 Task: Create a creative colorful circles letterhead.
Action: Mouse moved to (403, 31)
Screenshot: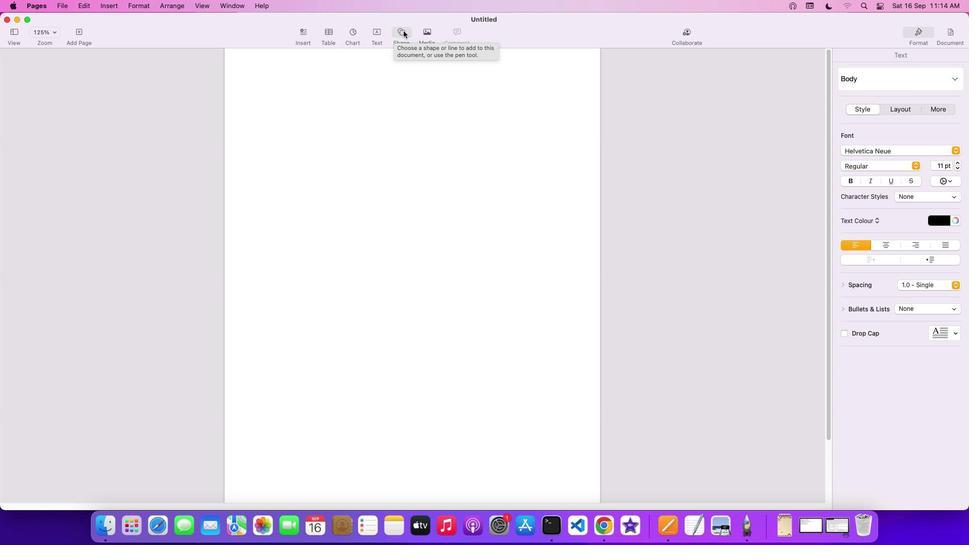 
Action: Mouse pressed left at (403, 31)
Screenshot: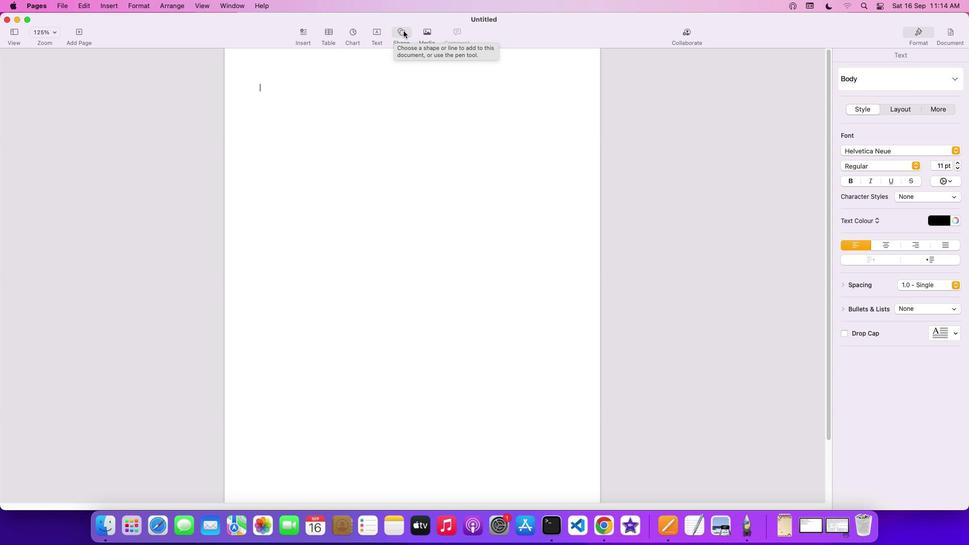 
Action: Mouse moved to (477, 113)
Screenshot: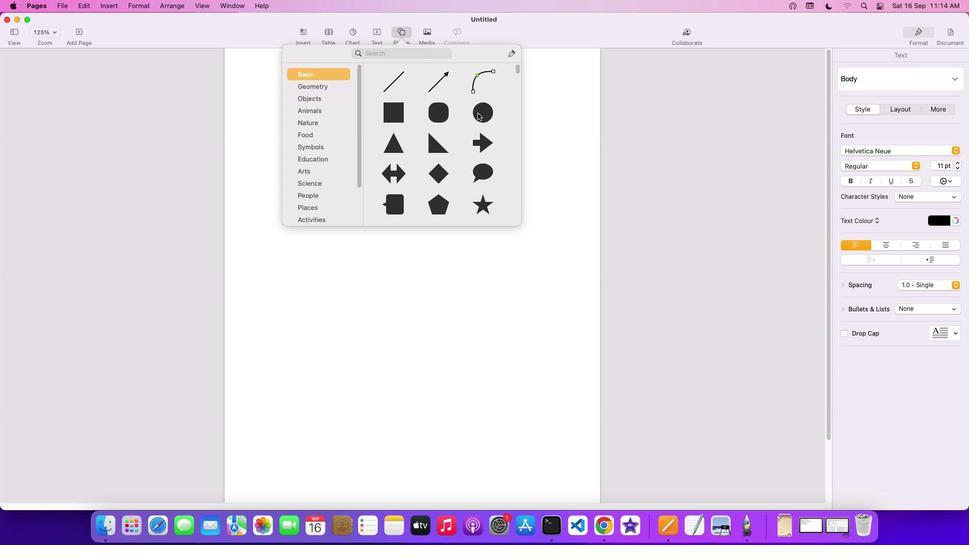 
Action: Mouse pressed left at (477, 113)
Screenshot: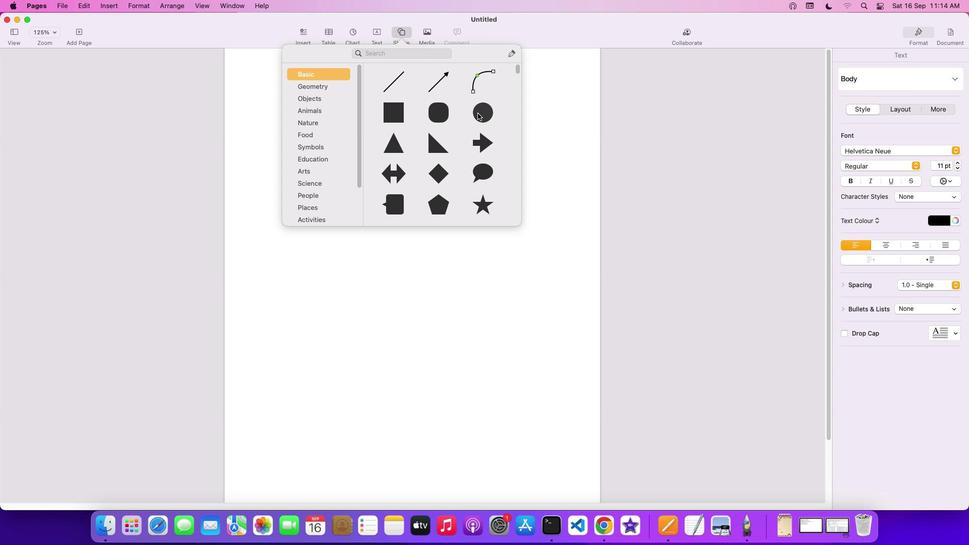 
Action: Mouse moved to (420, 125)
Screenshot: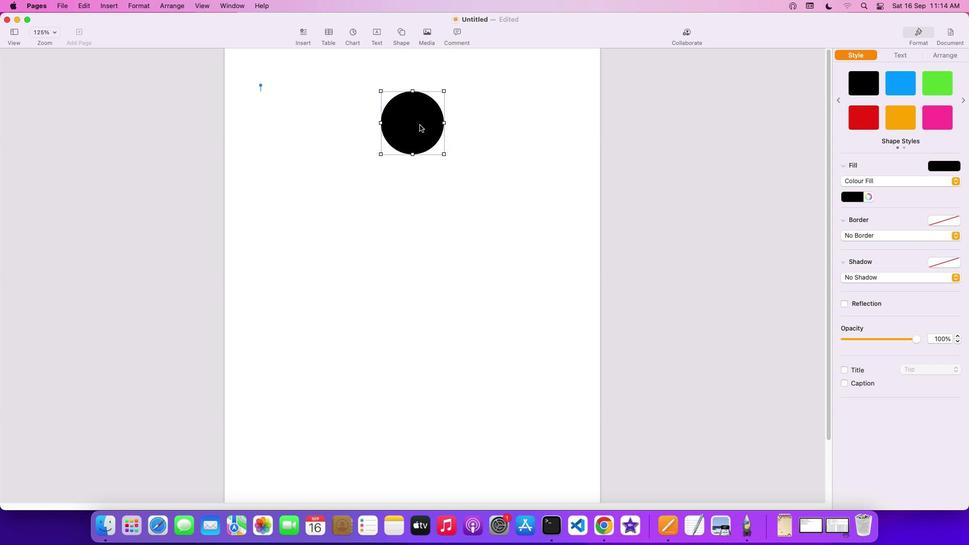 
Action: Mouse pressed left at (420, 125)
Screenshot: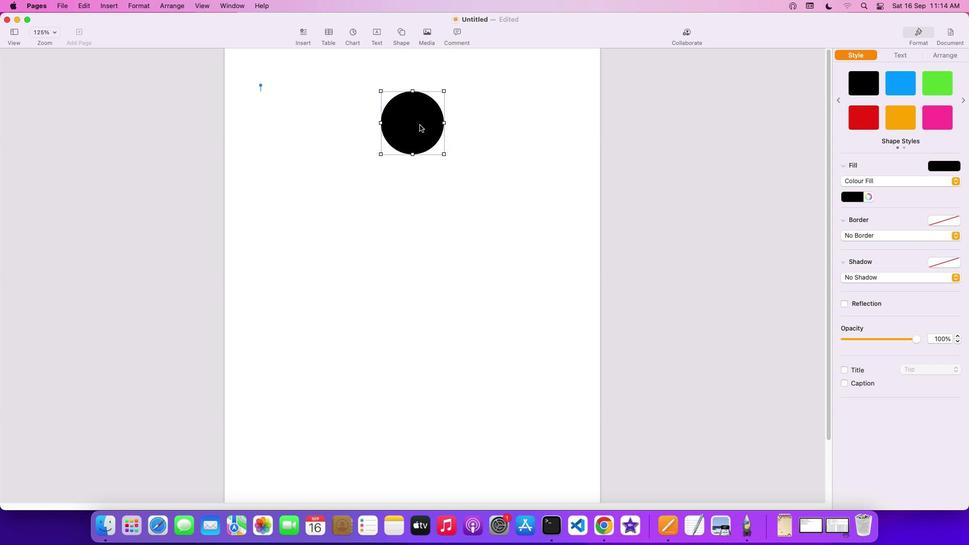 
Action: Mouse moved to (957, 49)
Screenshot: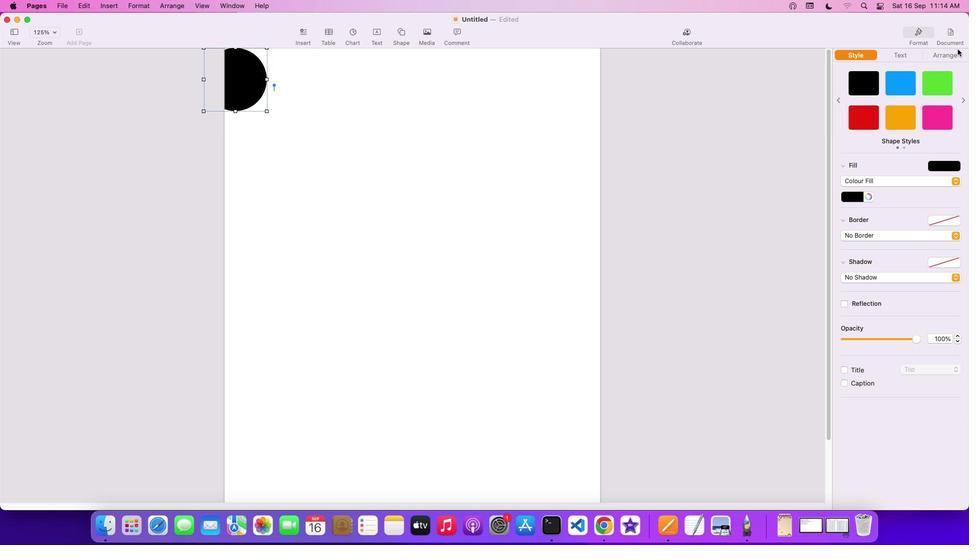 
Action: Mouse pressed left at (957, 49)
Screenshot: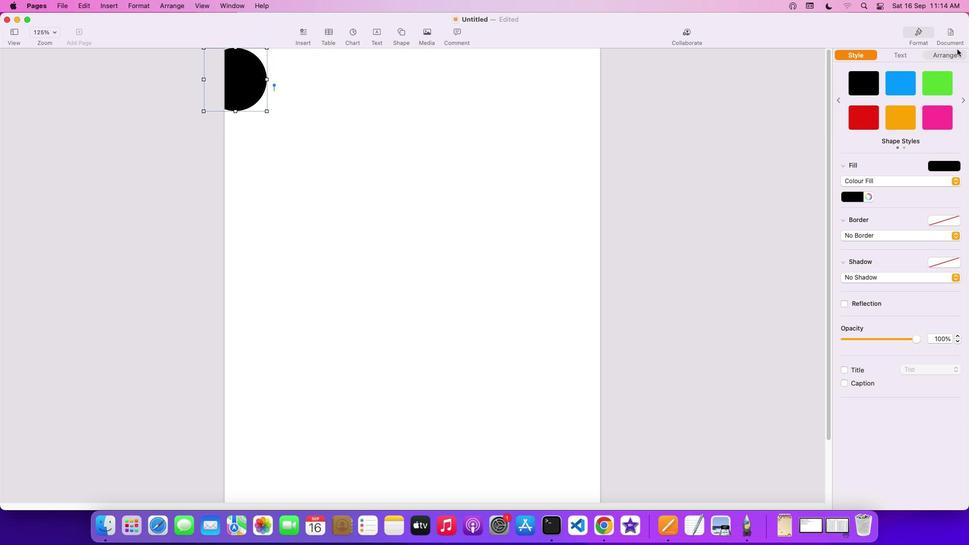 
Action: Mouse moved to (864, 86)
Screenshot: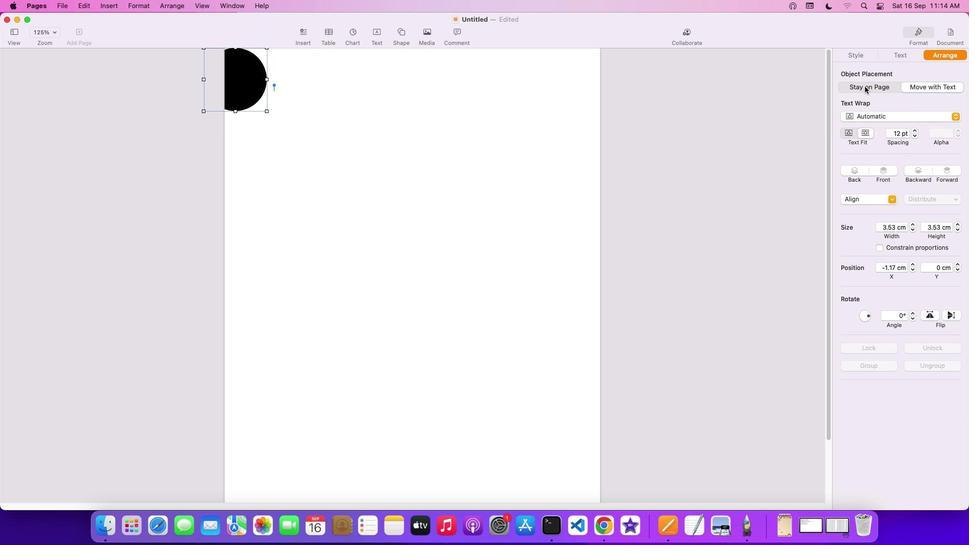 
Action: Mouse pressed left at (864, 86)
Screenshot: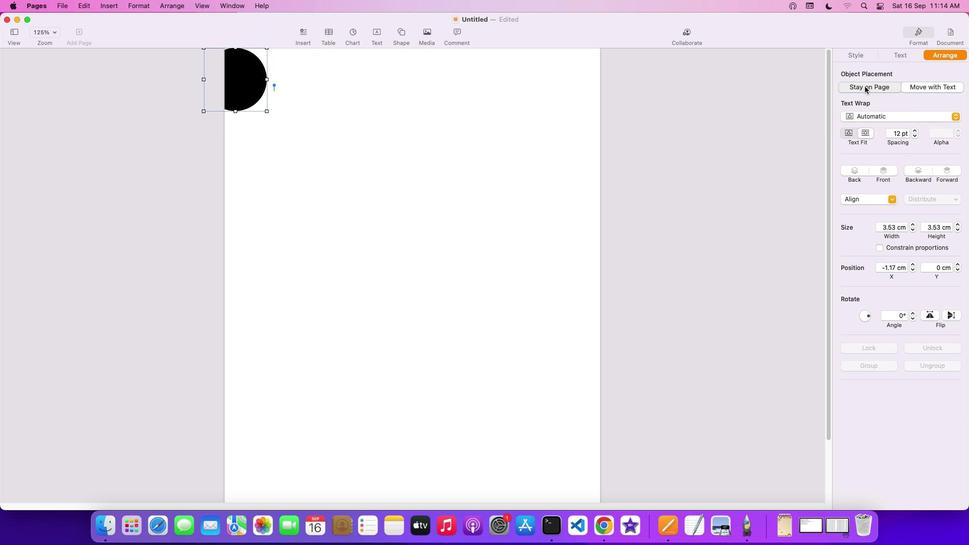 
Action: Mouse moved to (243, 83)
Screenshot: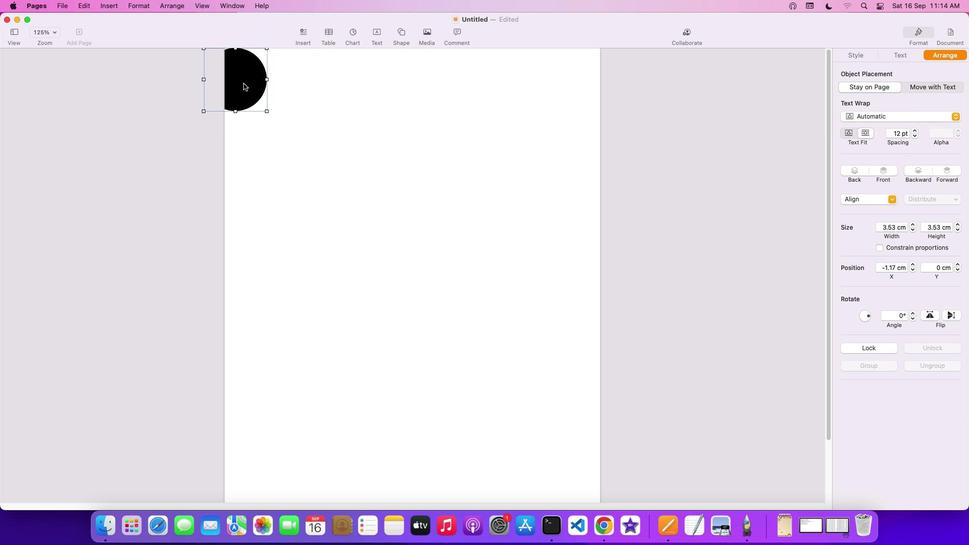 
Action: Mouse pressed left at (243, 83)
Screenshot: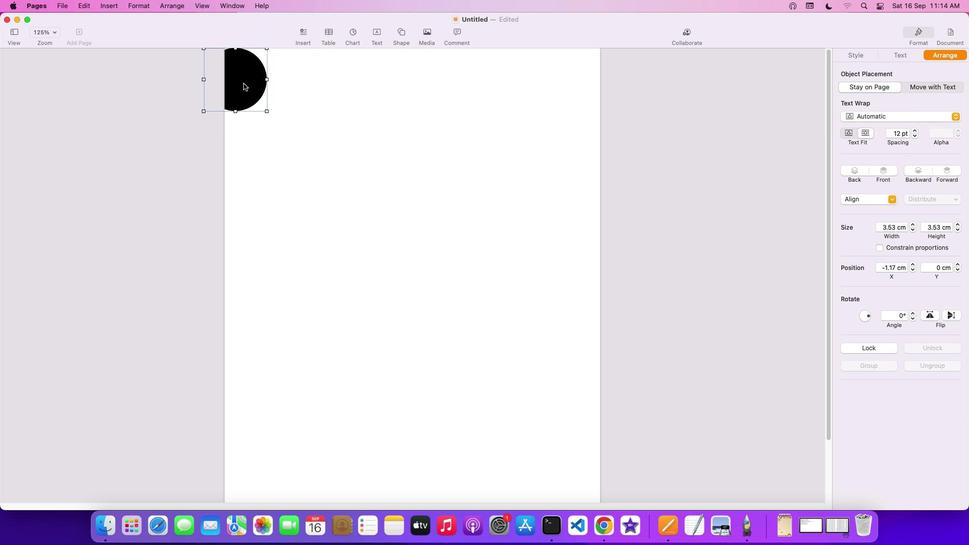 
Action: Mouse moved to (251, 69)
Screenshot: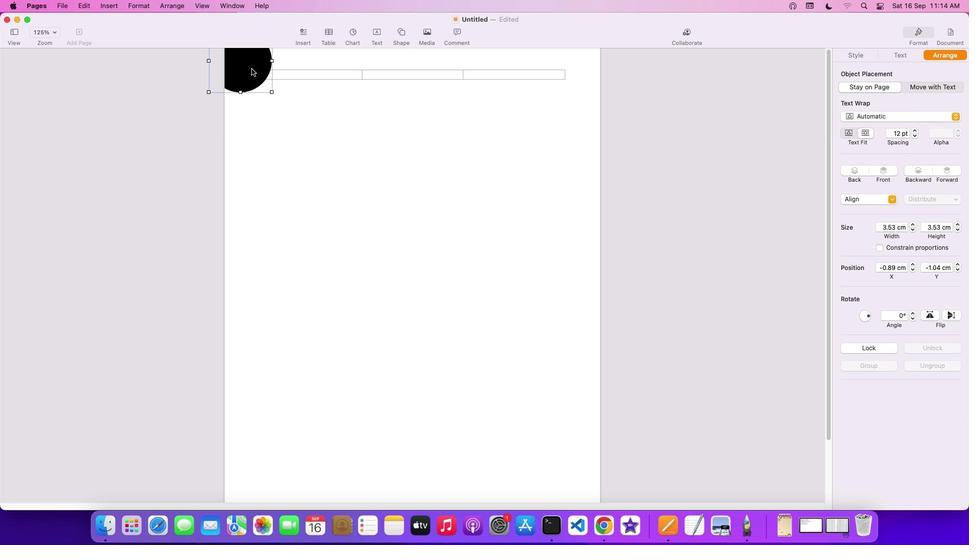 
Action: Mouse pressed left at (251, 69)
Screenshot: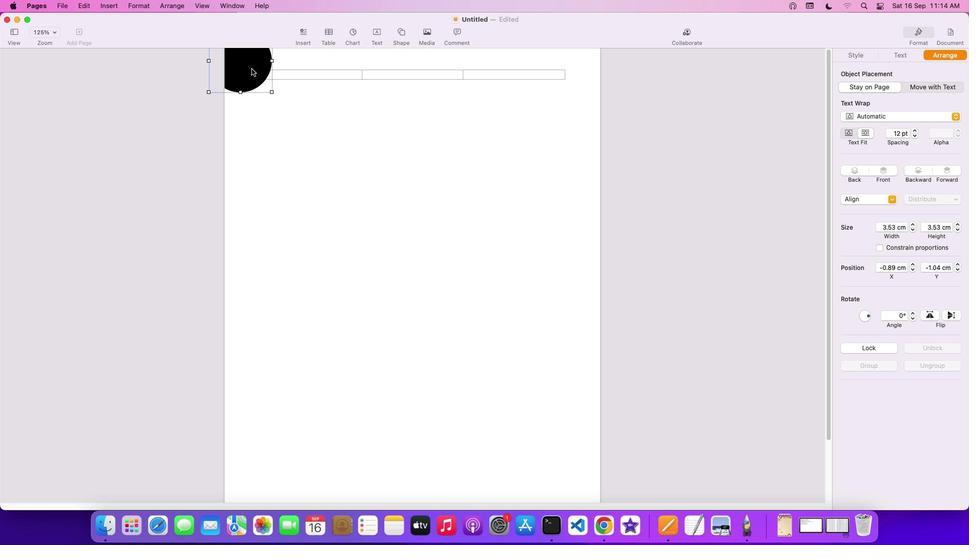 
Action: Key pressed Key.cmd'c'
Screenshot: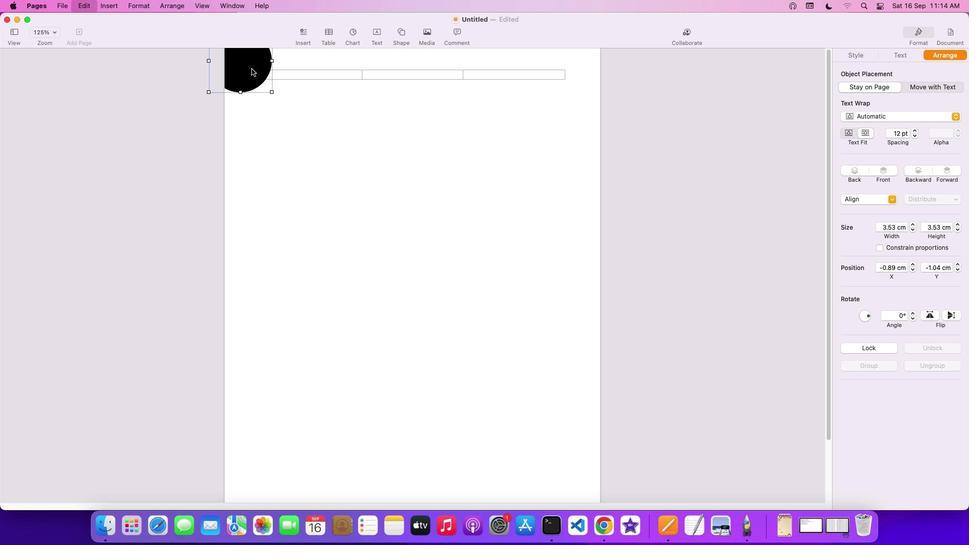 
Action: Mouse moved to (303, 97)
Screenshot: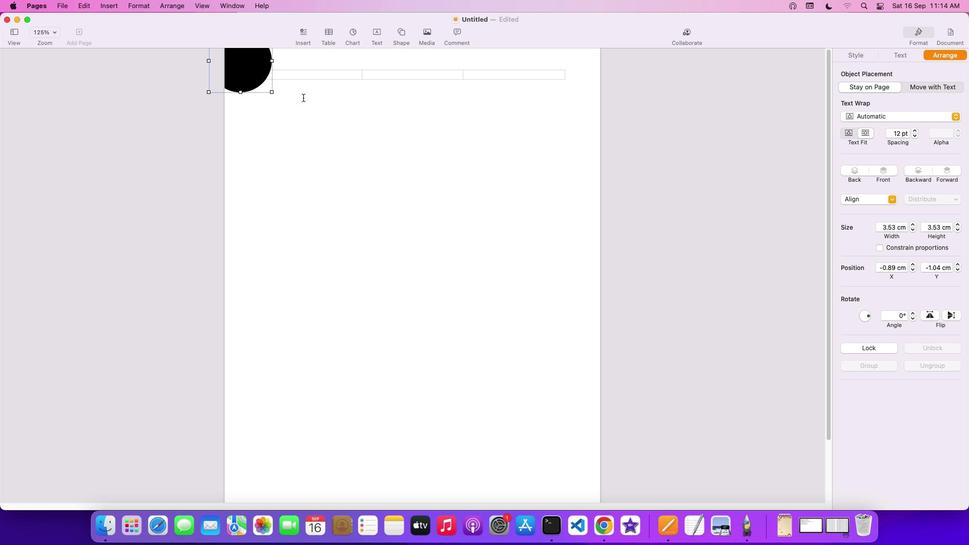 
Action: Mouse pressed left at (303, 97)
Screenshot: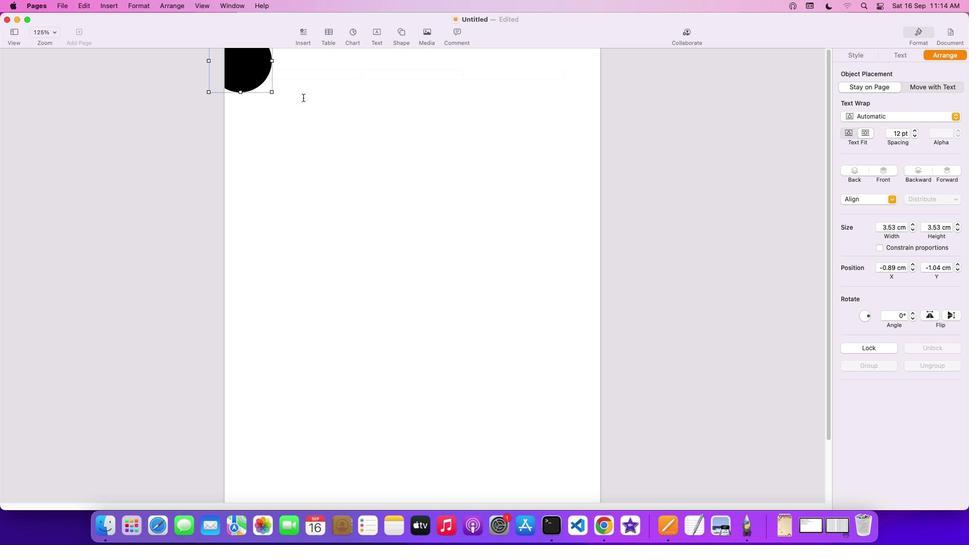 
Action: Key pressed Key.cmd'v''v''v''v''v'
Screenshot: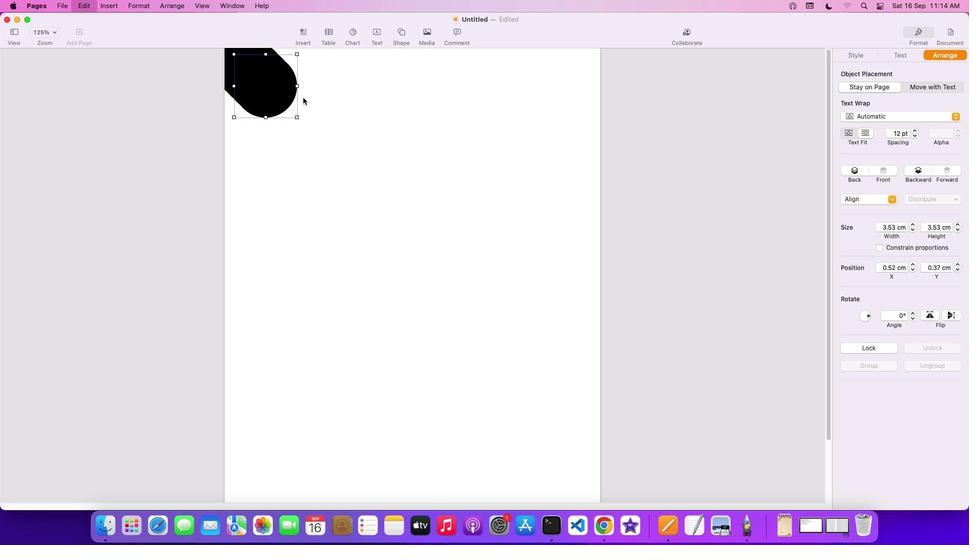 
Action: Mouse moved to (288, 92)
Screenshot: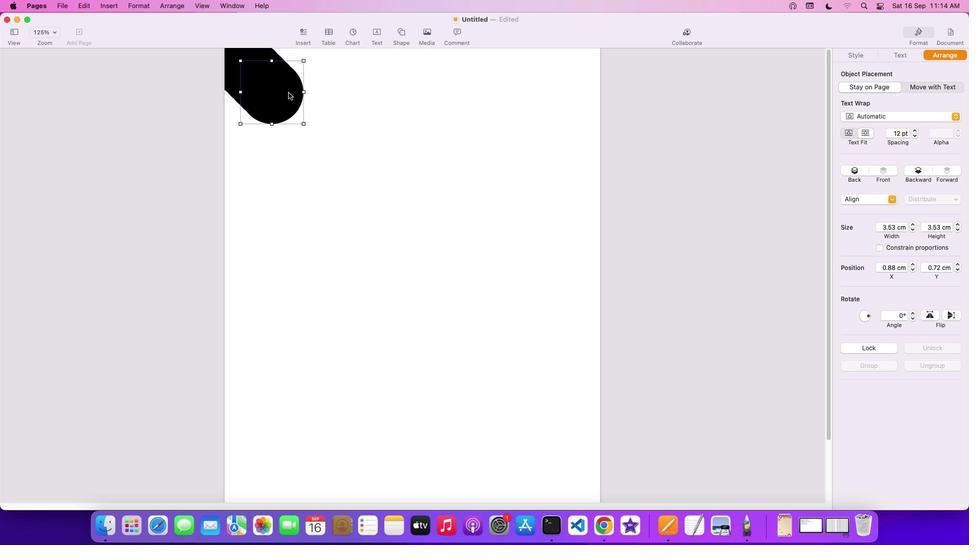 
Action: Mouse pressed left at (288, 92)
Screenshot: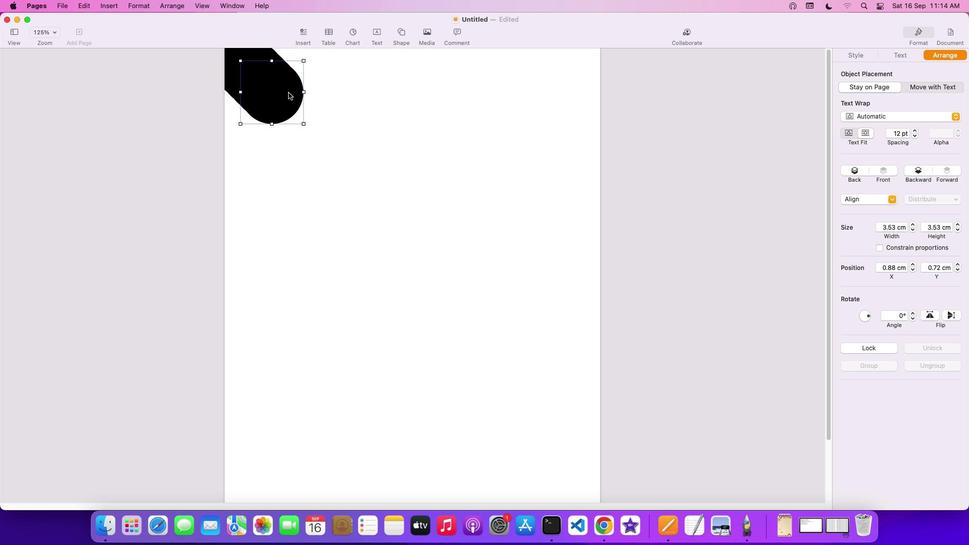 
Action: Mouse moved to (533, 104)
Screenshot: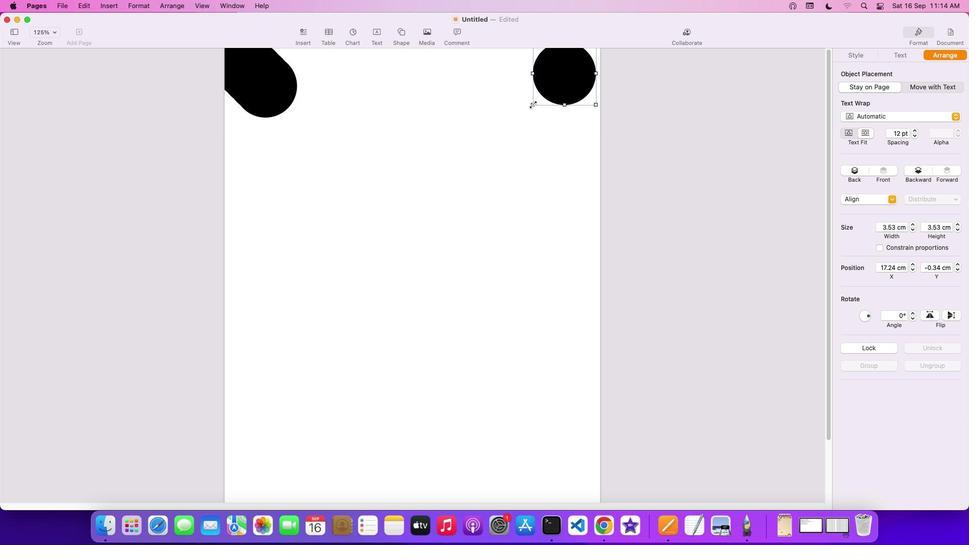 
Action: Mouse pressed left at (533, 104)
Screenshot: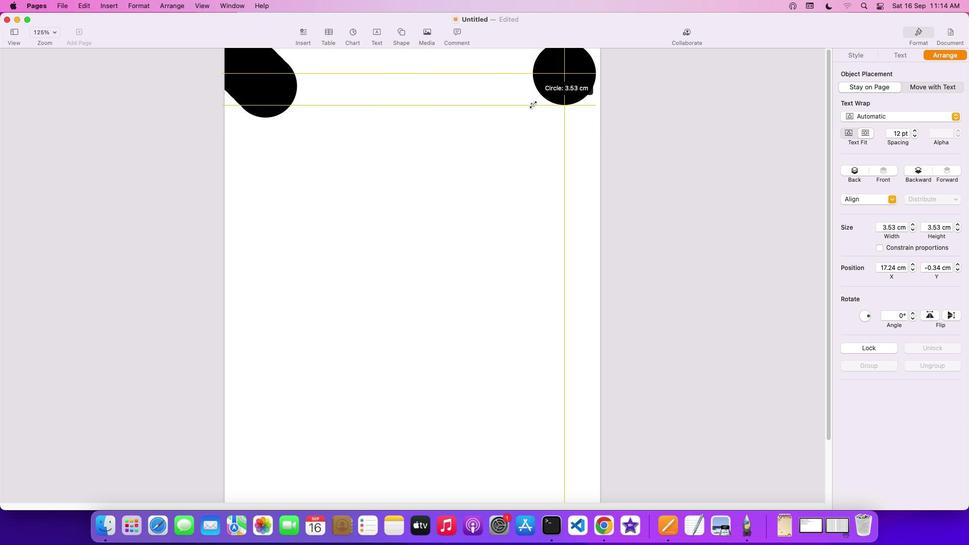 
Action: Mouse moved to (583, 58)
Screenshot: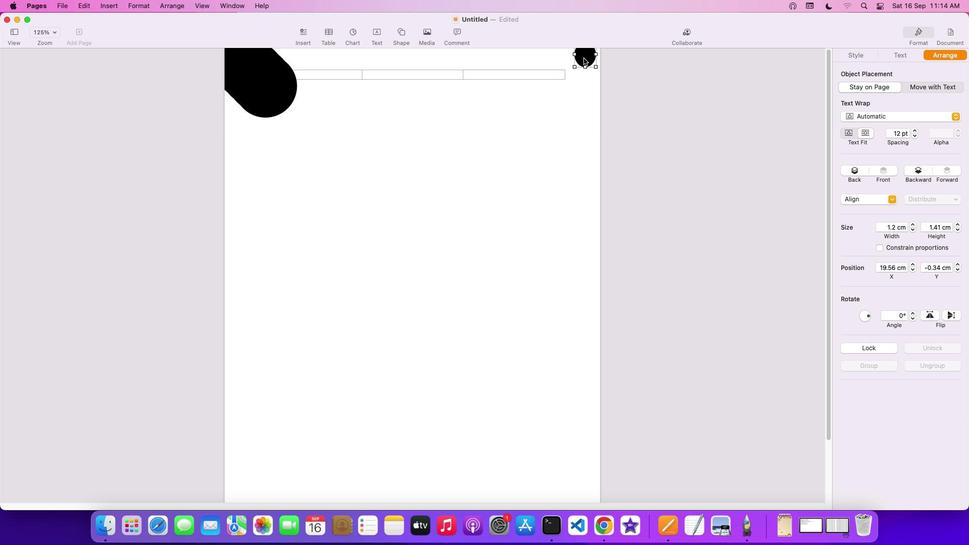 
Action: Mouse pressed left at (583, 58)
Screenshot: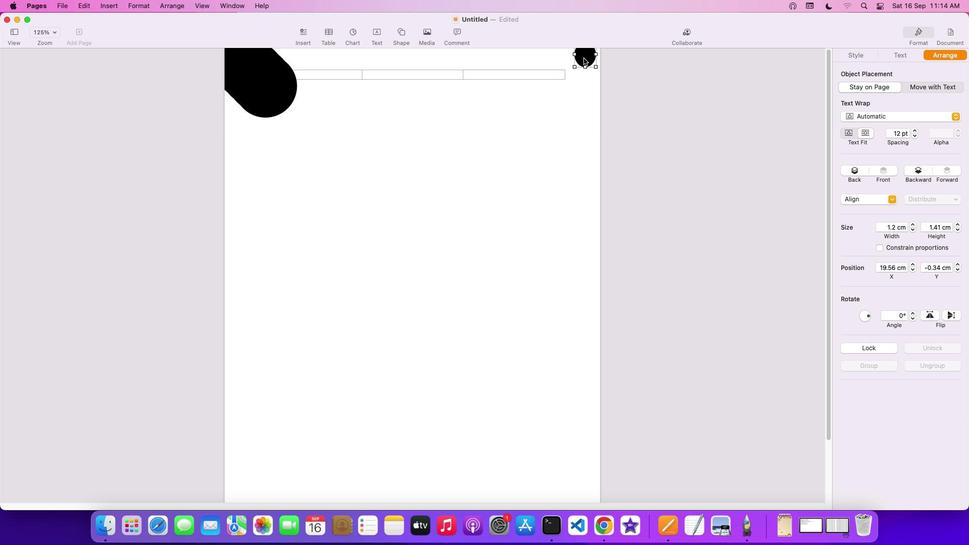 
Action: Mouse moved to (271, 85)
Screenshot: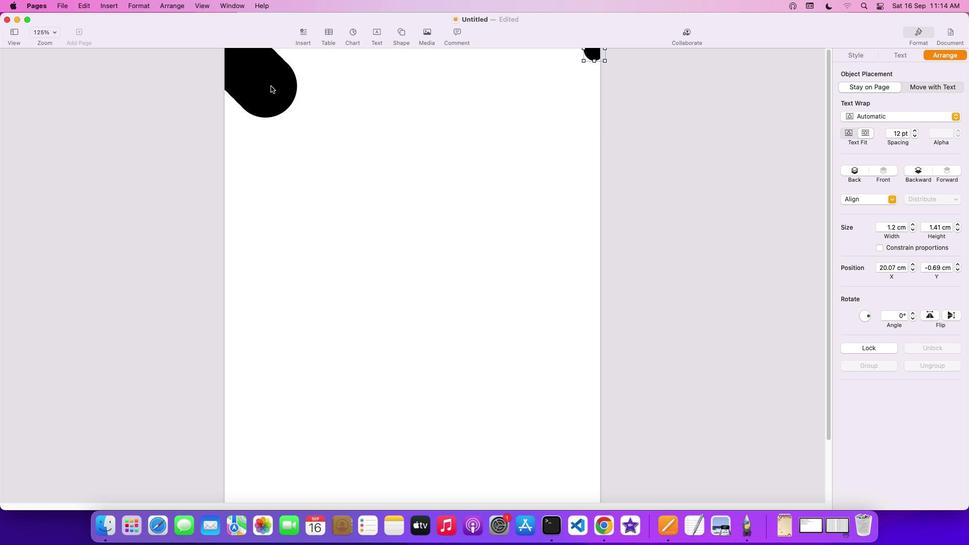 
Action: Mouse pressed left at (271, 85)
Screenshot: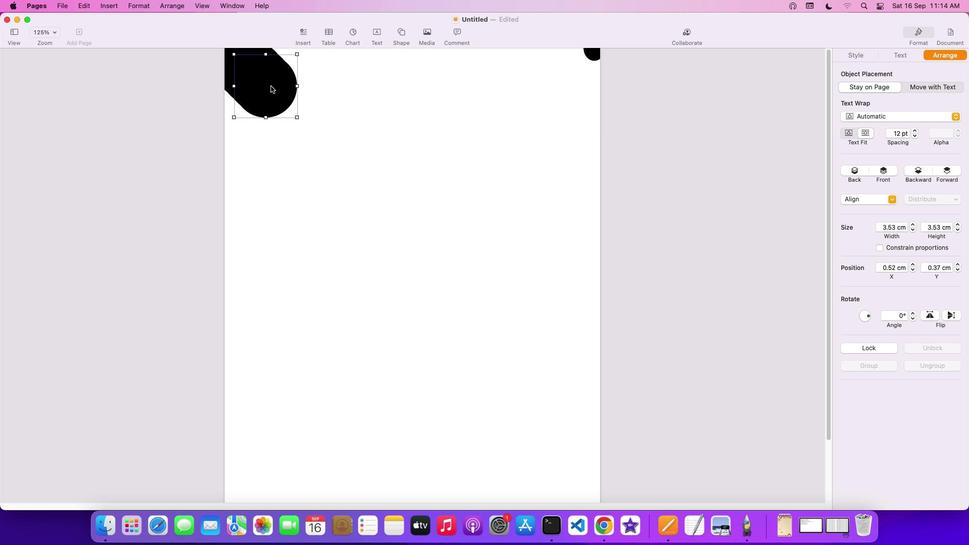 
Action: Mouse moved to (558, 124)
Screenshot: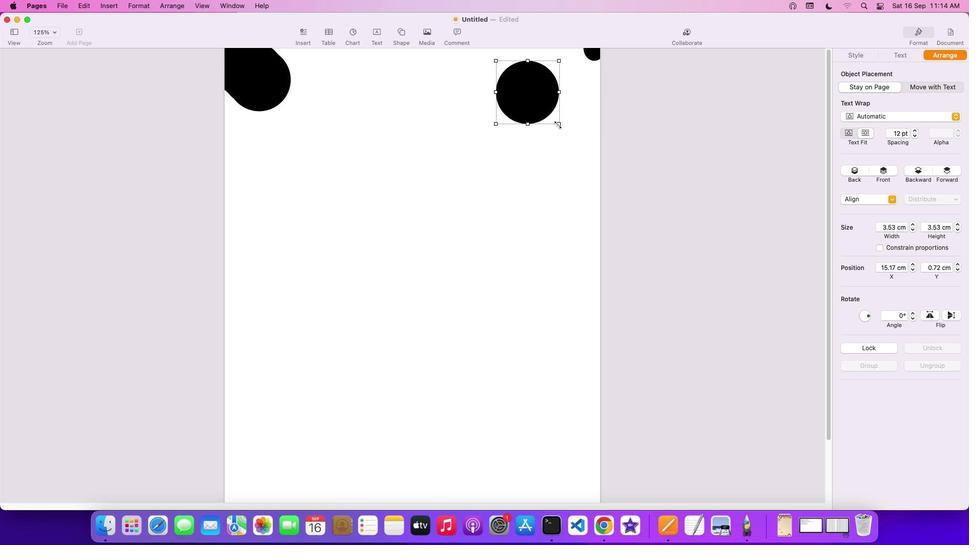 
Action: Mouse pressed left at (558, 124)
Screenshot: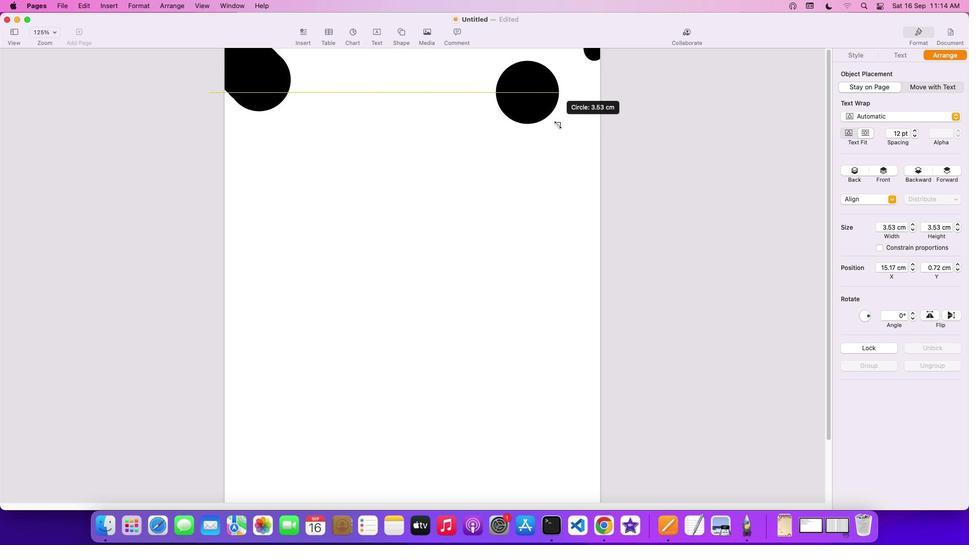 
Action: Mouse moved to (544, 100)
Screenshot: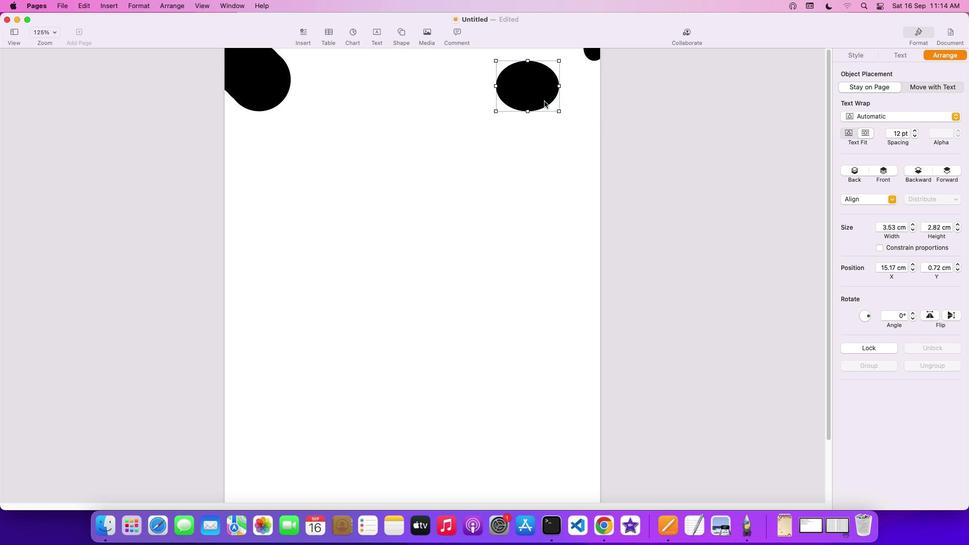 
Action: Mouse pressed left at (544, 100)
Screenshot: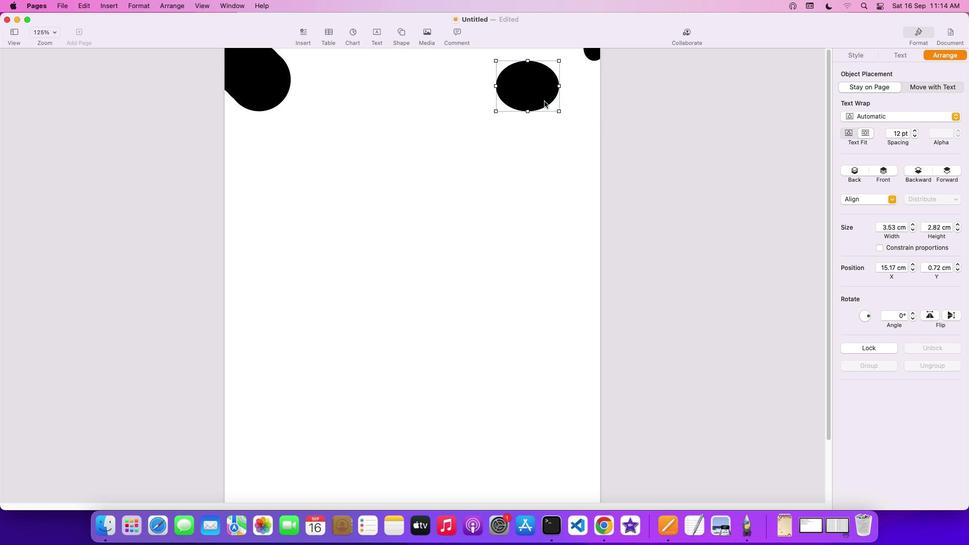 
Action: Mouse moved to (257, 96)
Screenshot: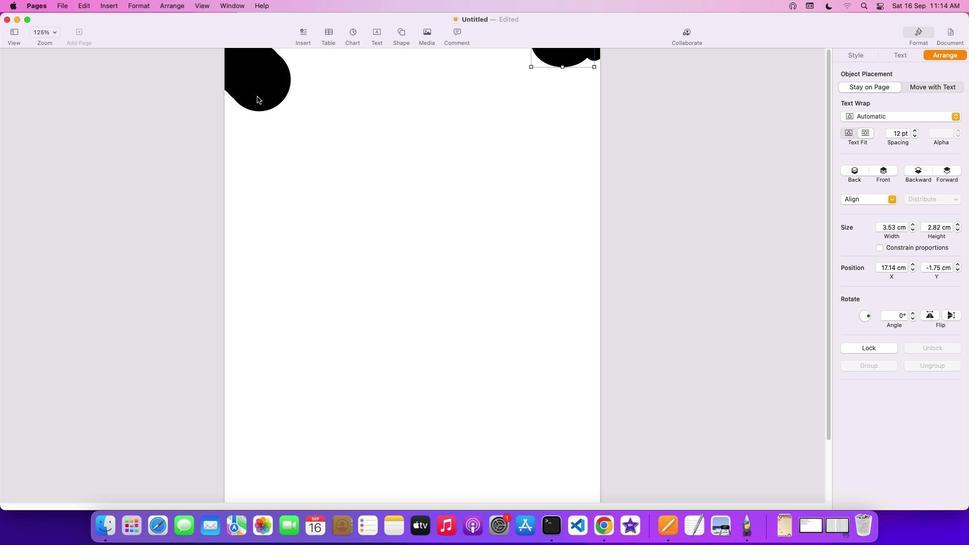 
Action: Mouse pressed left at (257, 96)
Screenshot: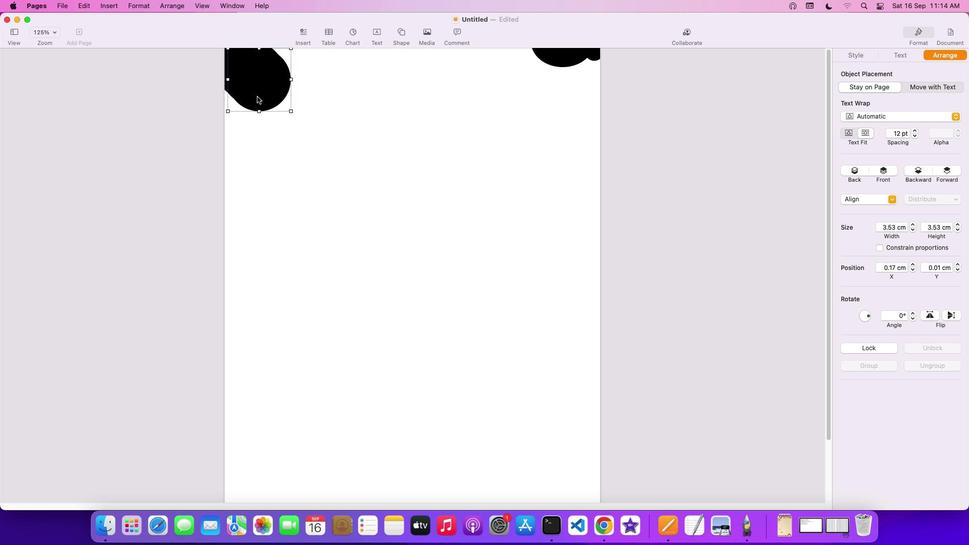 
Action: Mouse moved to (433, 156)
Screenshot: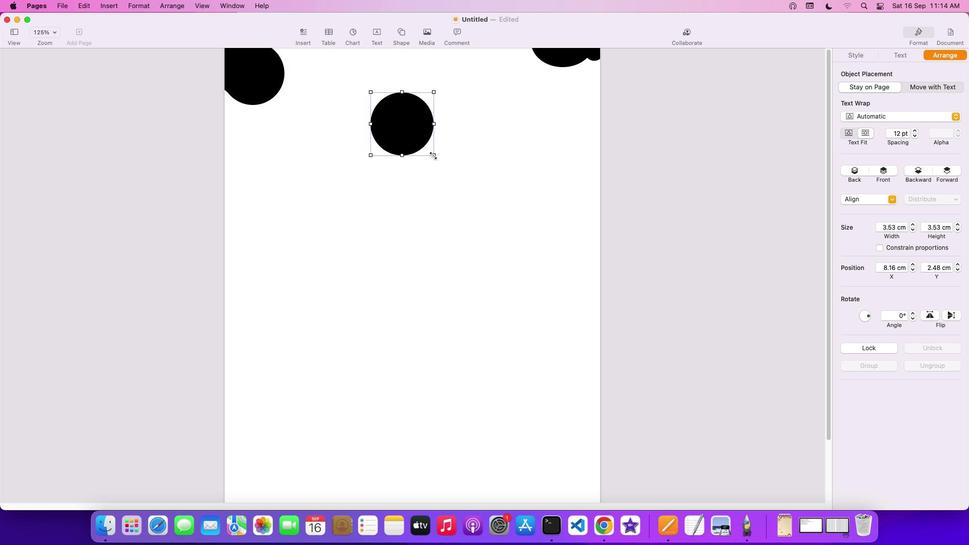 
Action: Mouse pressed left at (433, 156)
Screenshot: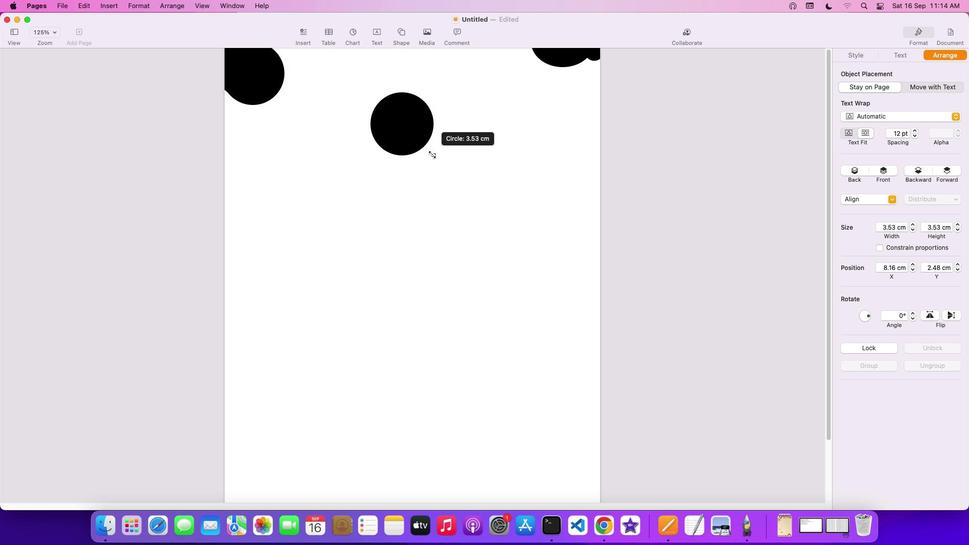 
Action: Mouse moved to (387, 110)
Screenshot: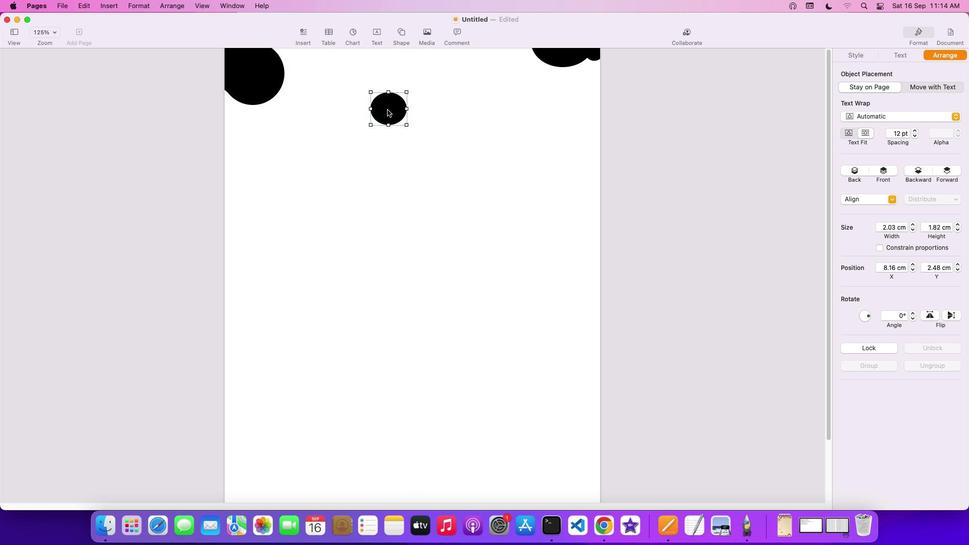 
Action: Mouse pressed left at (387, 110)
Screenshot: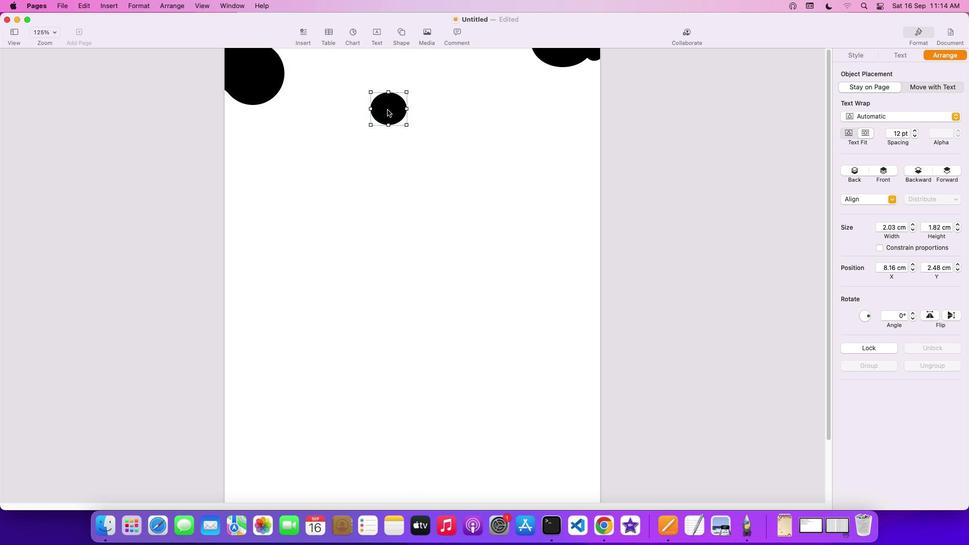 
Action: Mouse moved to (260, 77)
Screenshot: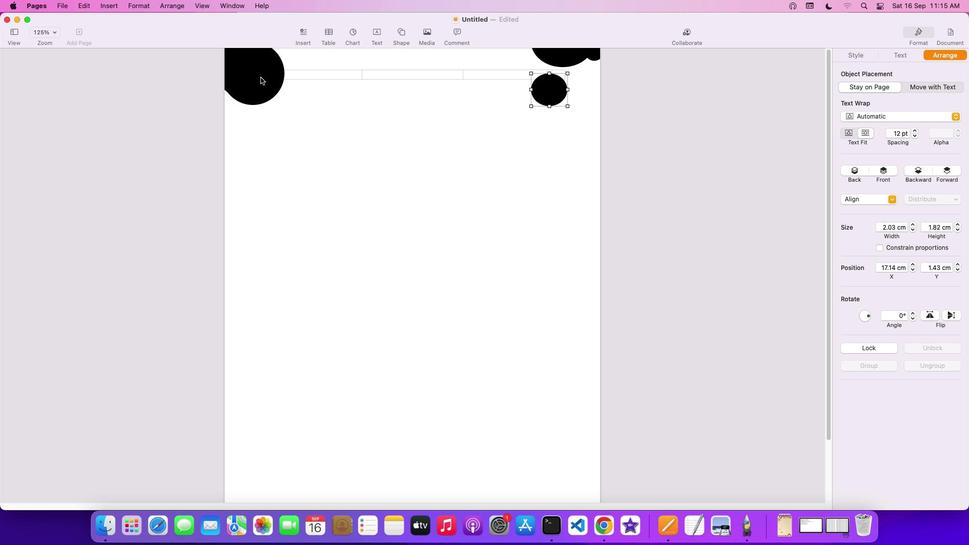 
Action: Mouse pressed left at (260, 77)
Screenshot: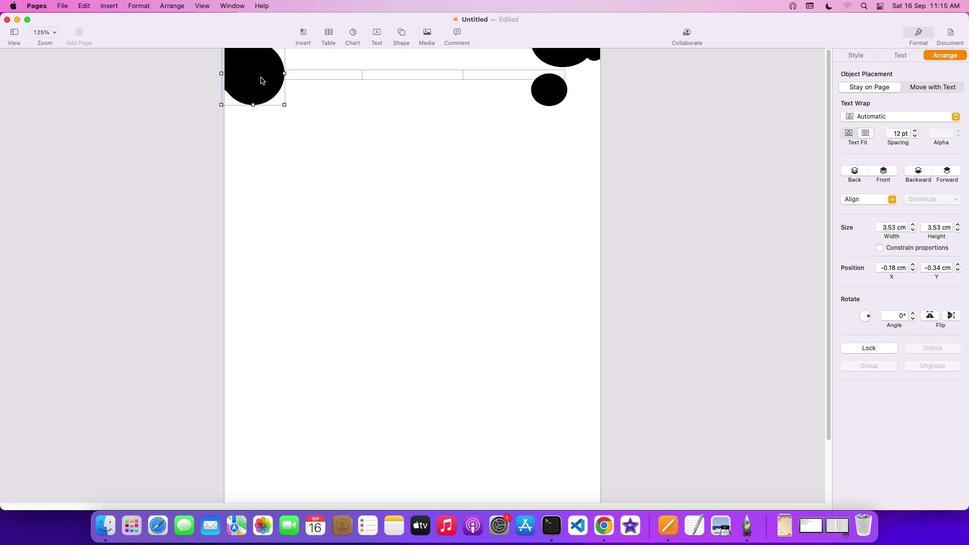 
Action: Mouse moved to (510, 112)
Screenshot: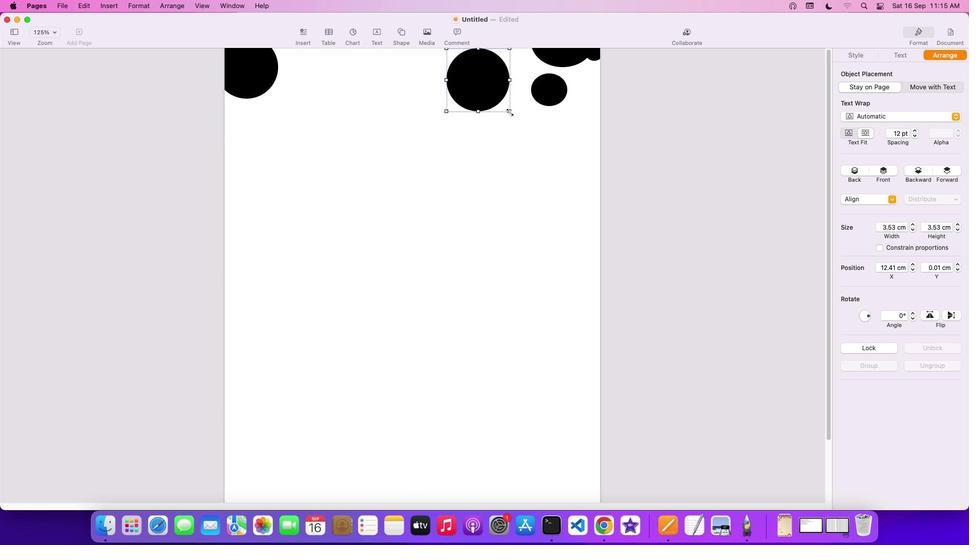 
Action: Mouse pressed left at (510, 112)
Screenshot: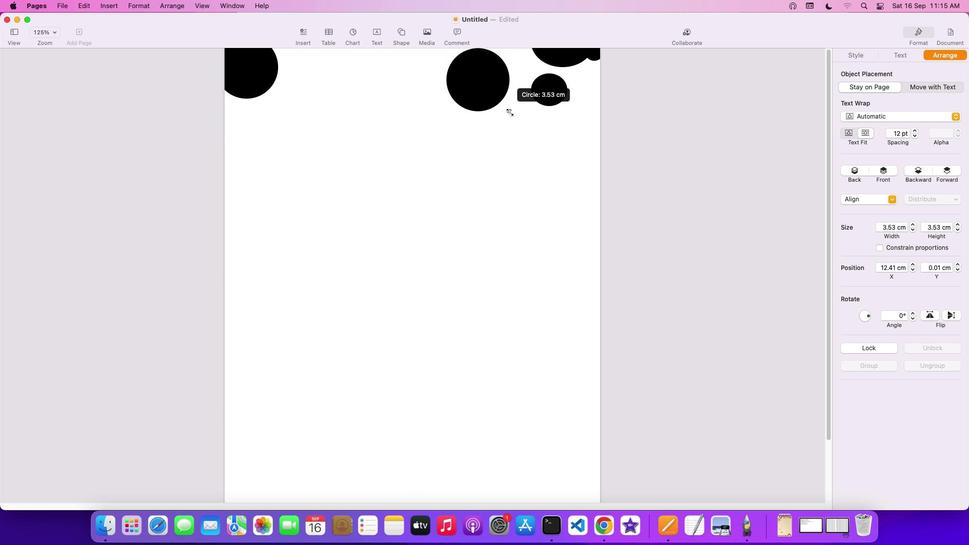 
Action: Mouse moved to (481, 71)
Screenshot: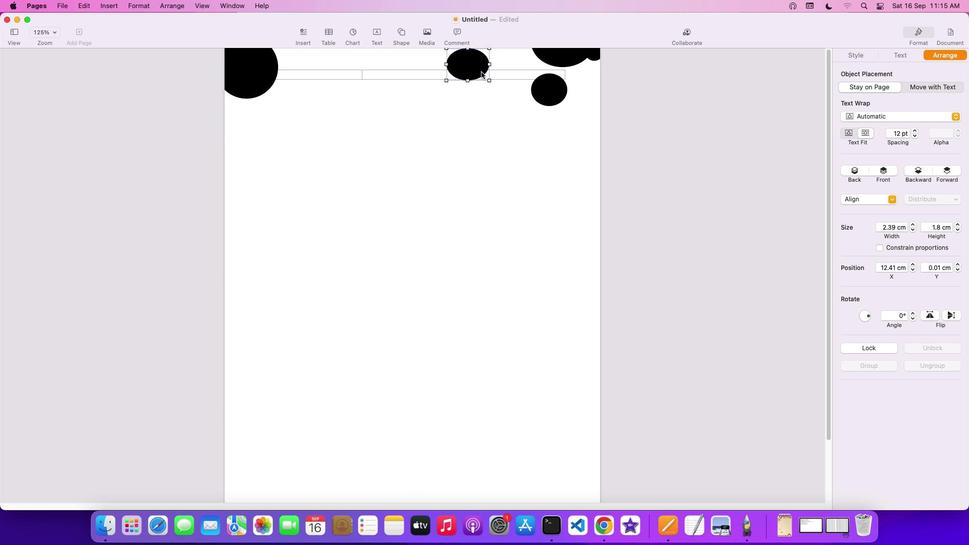 
Action: Mouse pressed left at (481, 71)
Screenshot: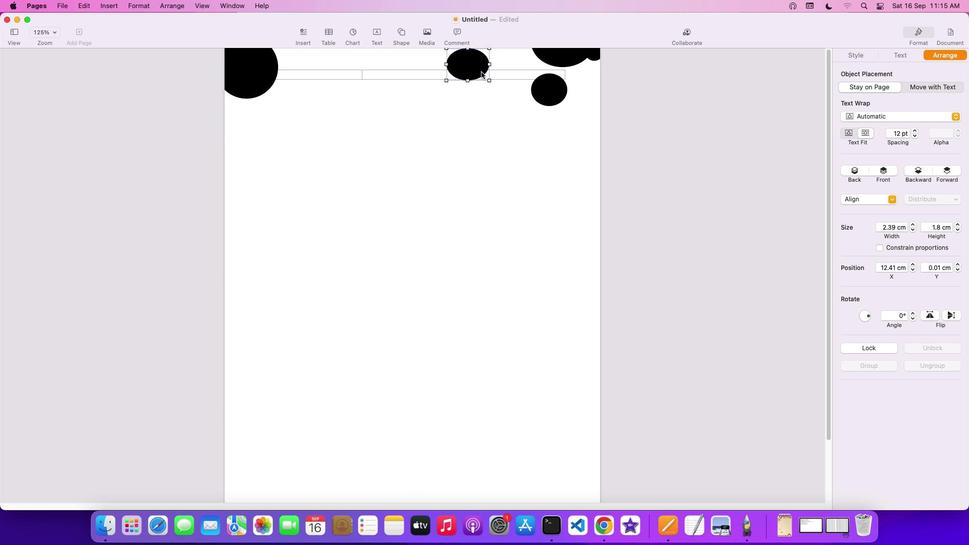 
Action: Mouse moved to (487, 163)
Screenshot: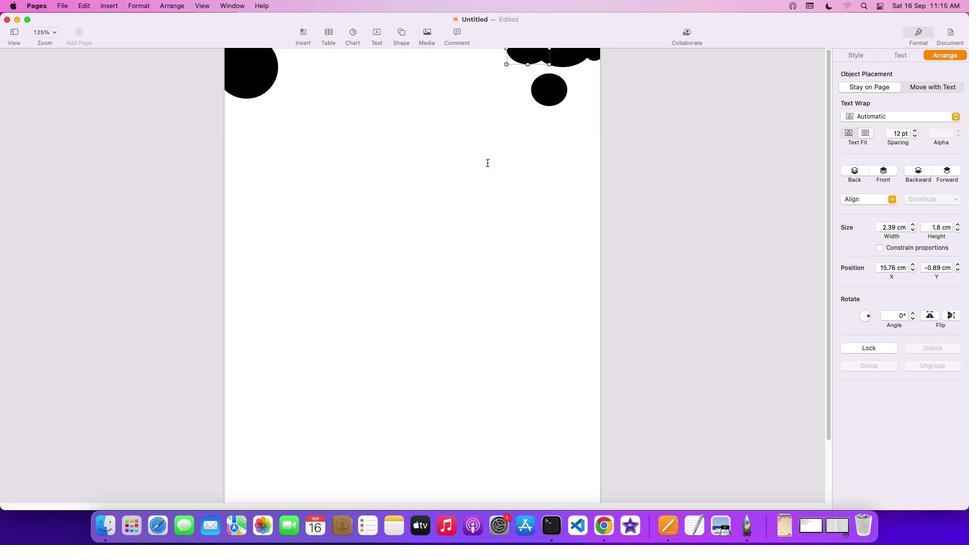 
Action: Mouse pressed left at (487, 163)
Screenshot: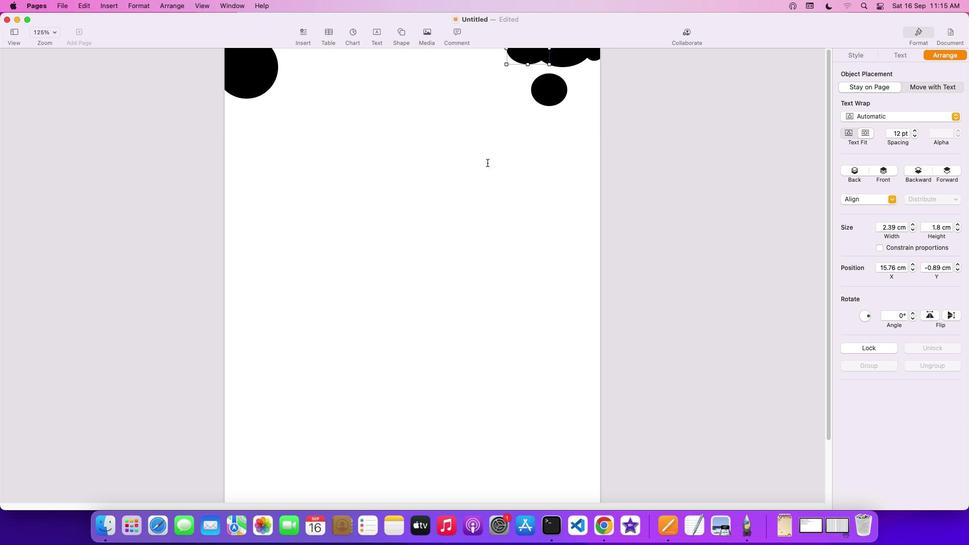 
Action: Mouse moved to (503, 135)
Screenshot: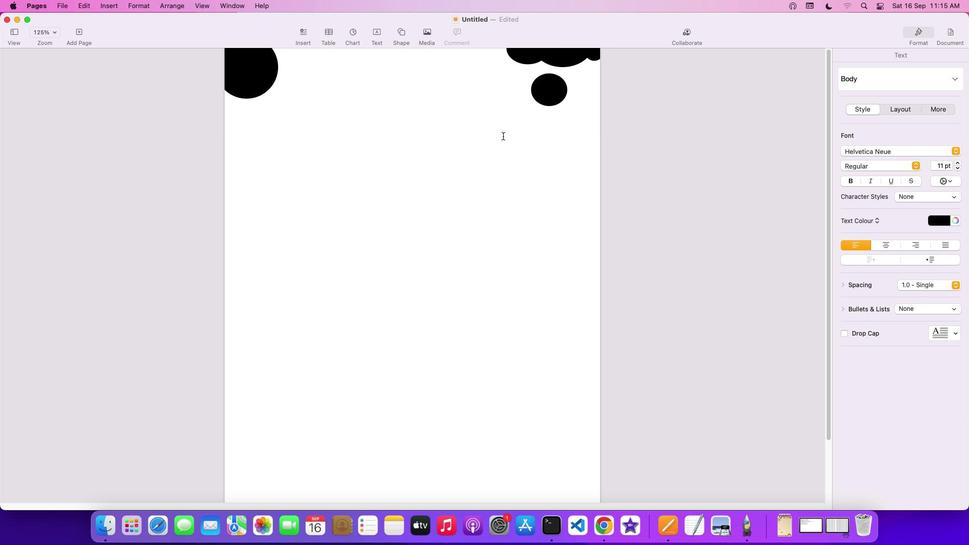 
Action: Mouse pressed left at (503, 135)
Screenshot: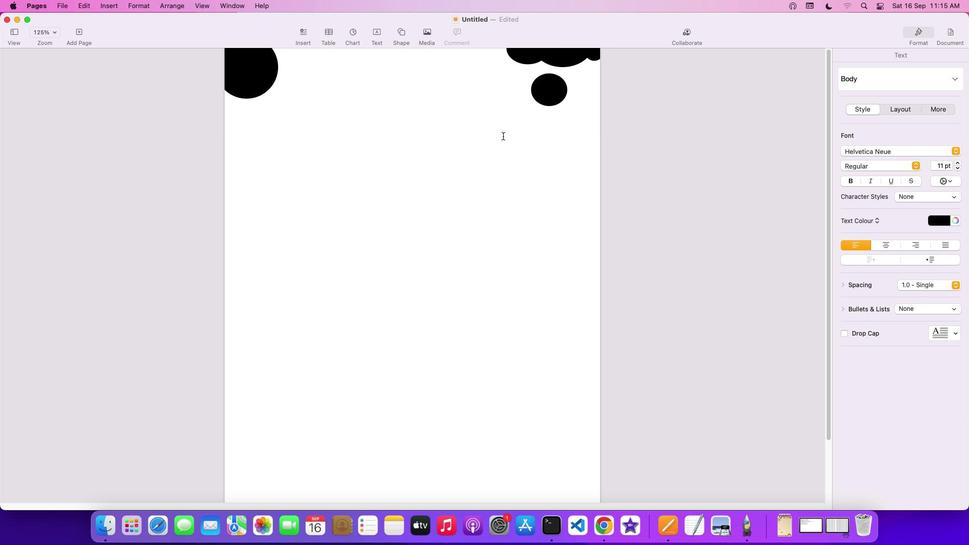 
Action: Mouse moved to (505, 69)
Screenshot: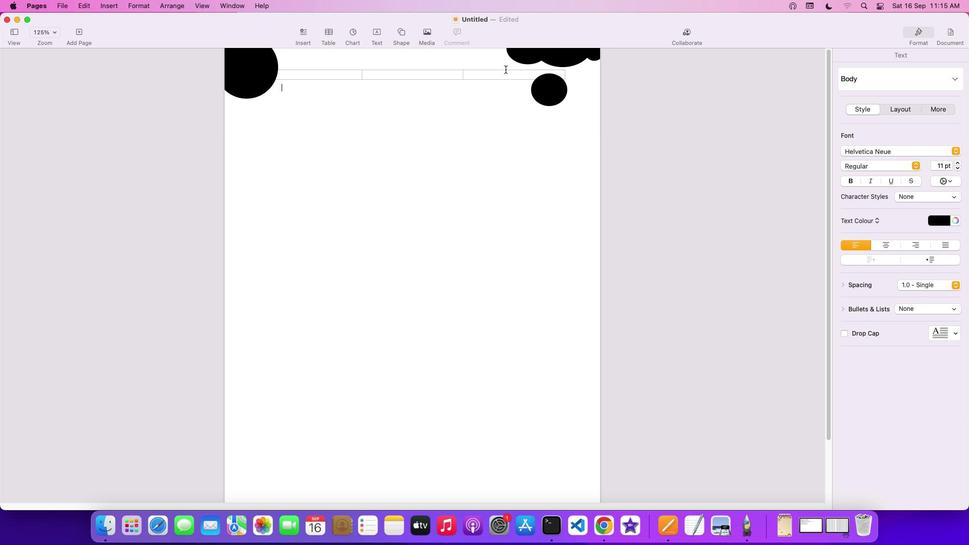 
Action: Mouse pressed left at (505, 69)
Screenshot: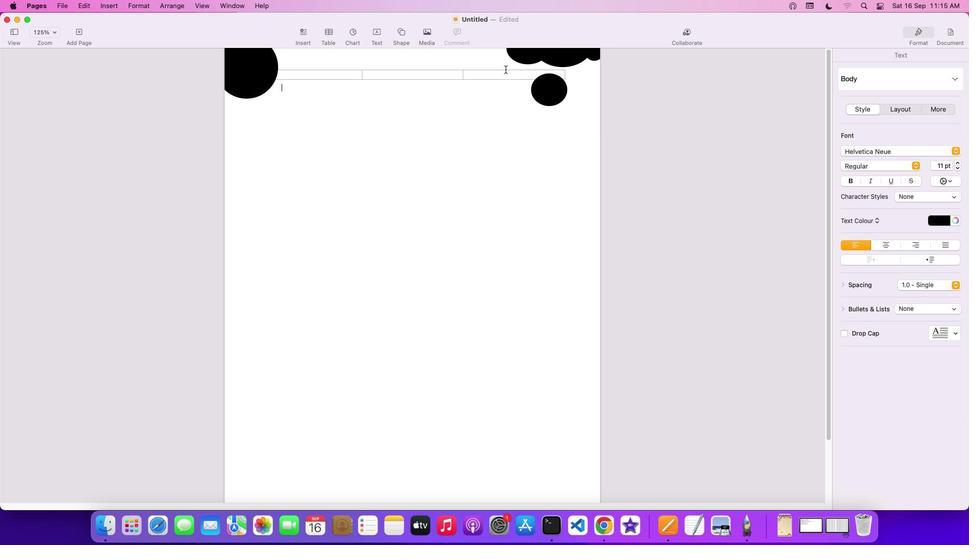 
Action: Mouse moved to (241, 81)
Screenshot: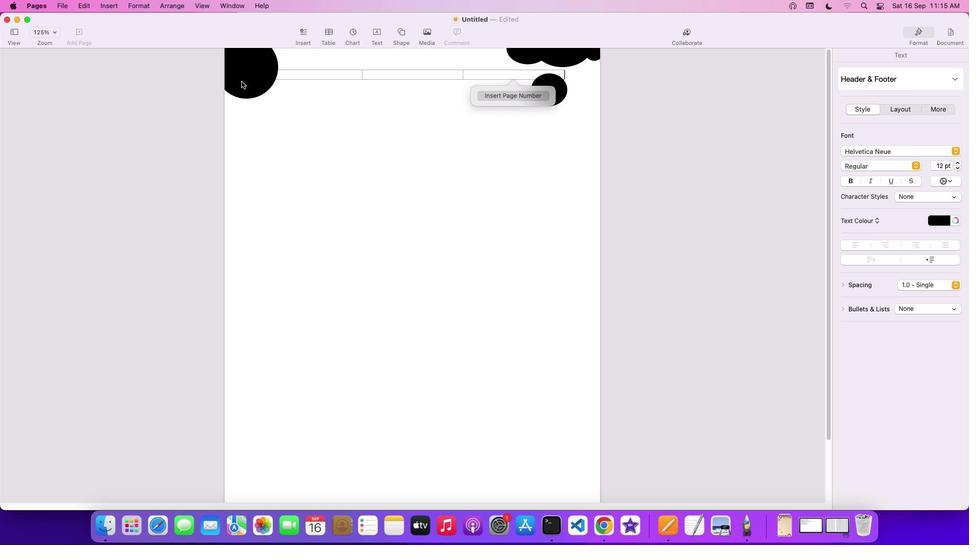 
Action: Mouse pressed left at (241, 81)
Screenshot: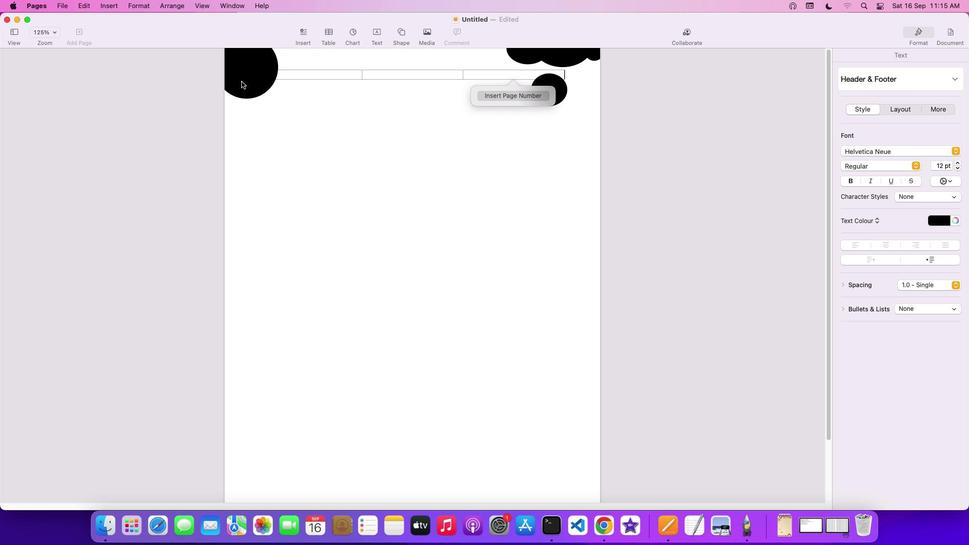 
Action: Mouse moved to (469, 144)
Screenshot: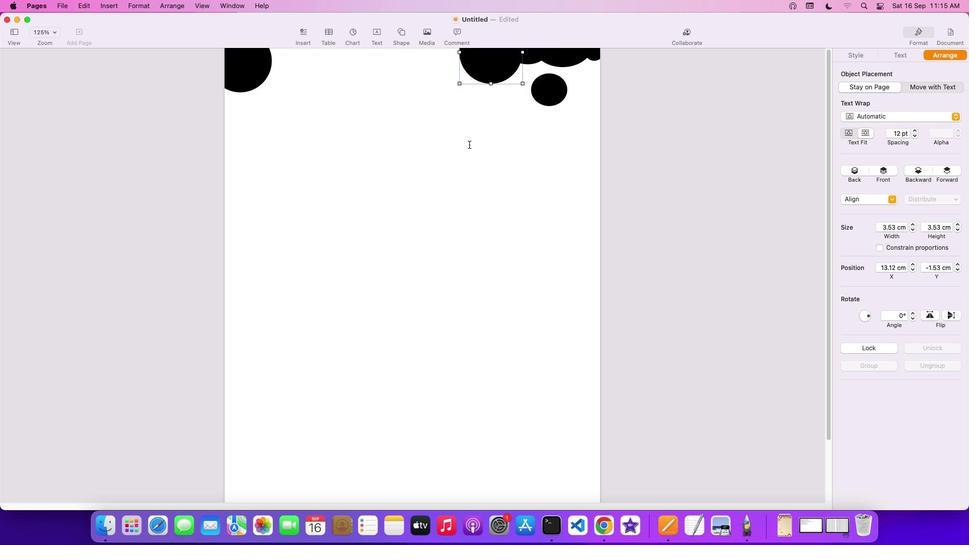 
Action: Mouse pressed left at (469, 144)
Screenshot: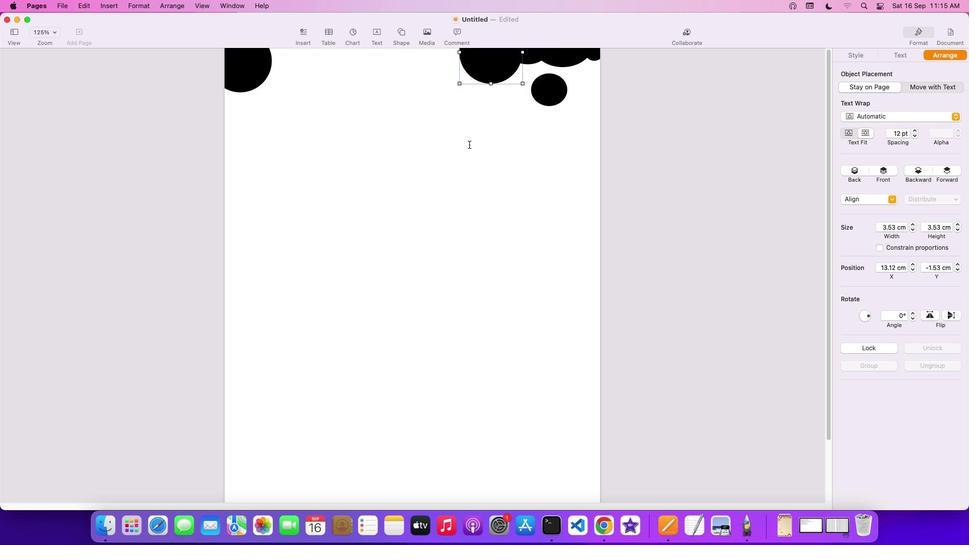 
Action: Mouse moved to (250, 68)
Screenshot: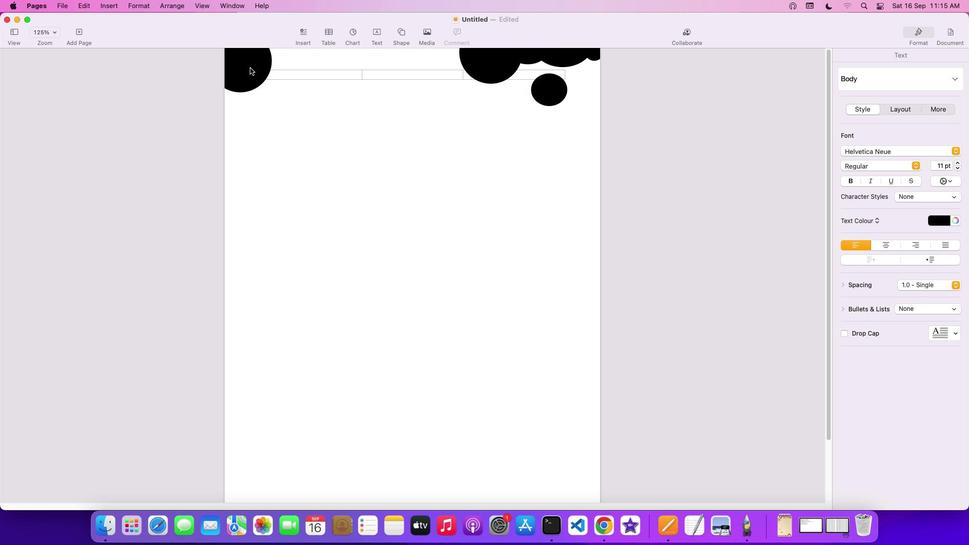 
Action: Mouse pressed left at (250, 68)
Screenshot: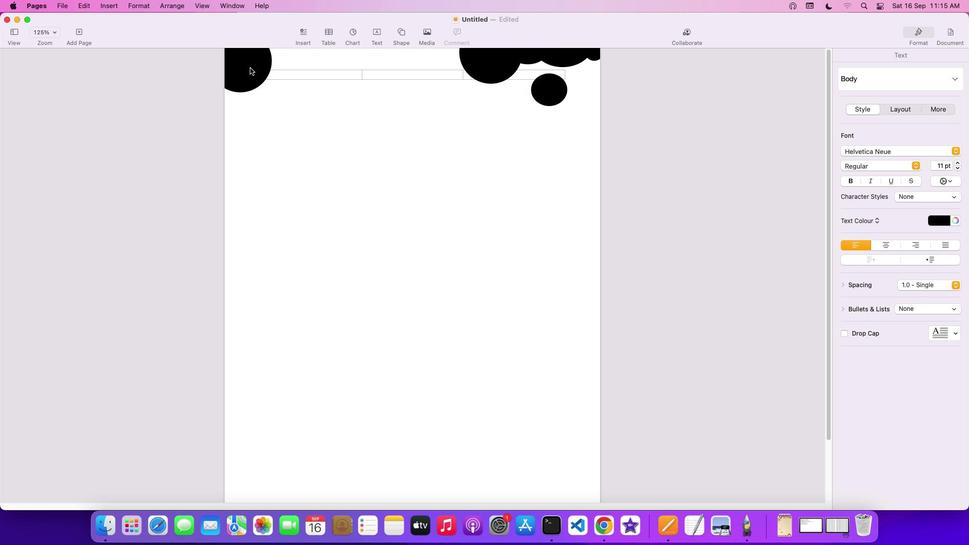 
Action: Mouse moved to (252, 66)
Screenshot: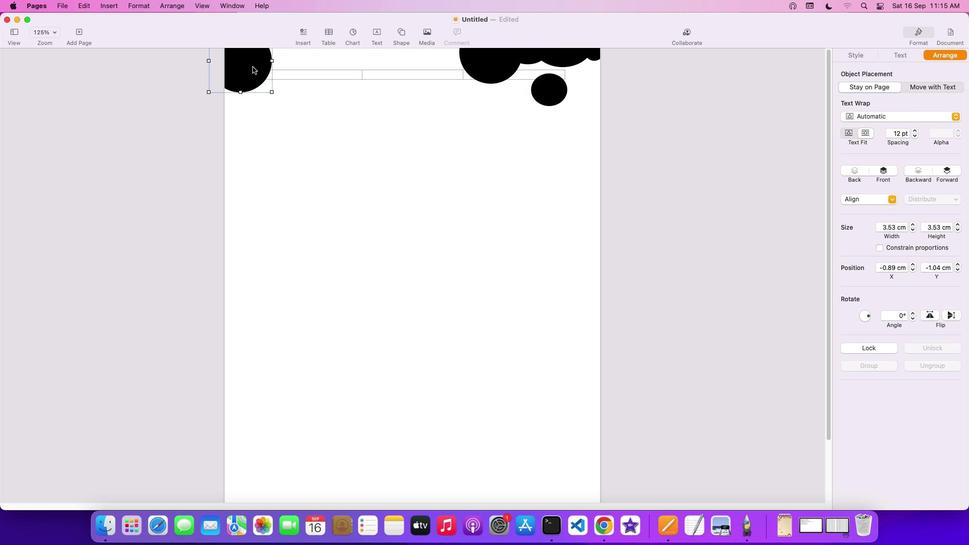 
Action: Mouse pressed left at (252, 66)
Screenshot: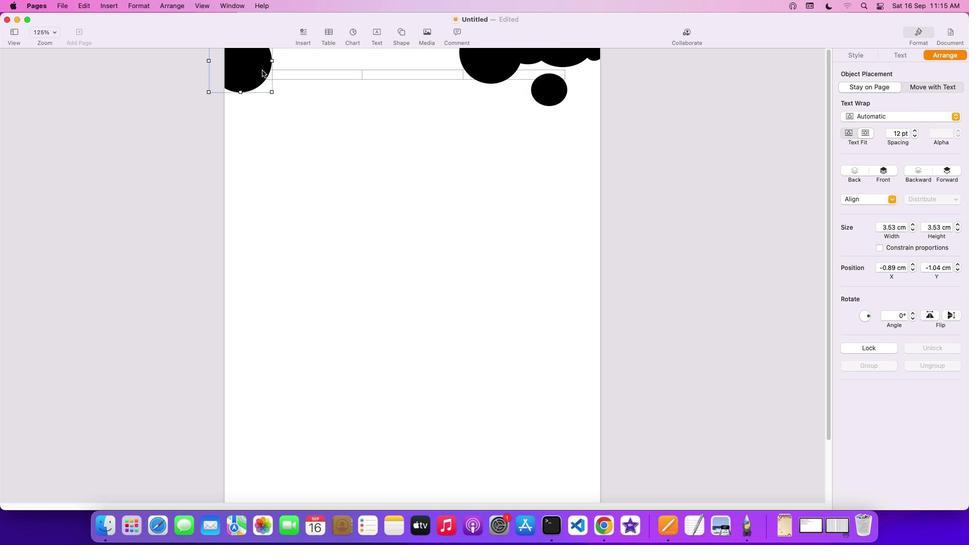 
Action: Mouse moved to (368, 152)
Screenshot: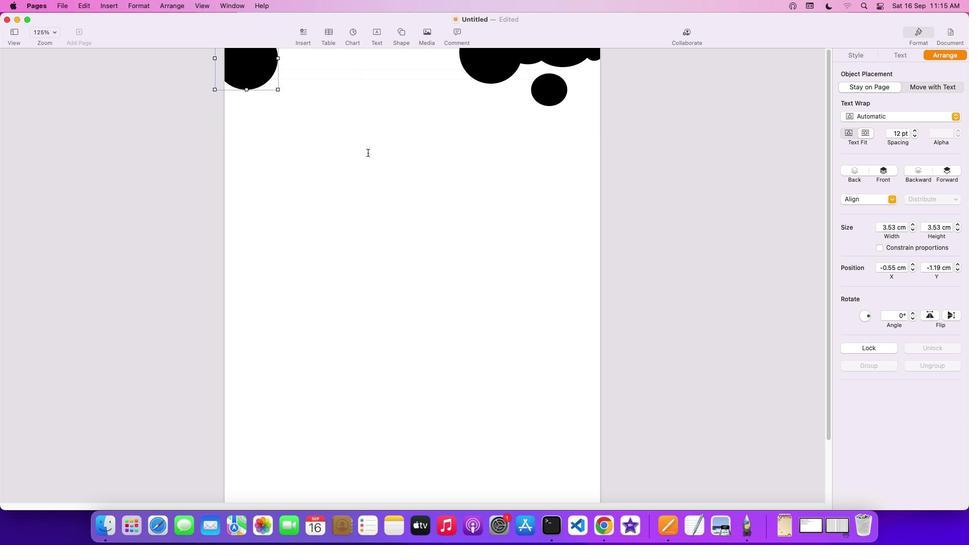 
Action: Mouse pressed left at (368, 152)
Screenshot: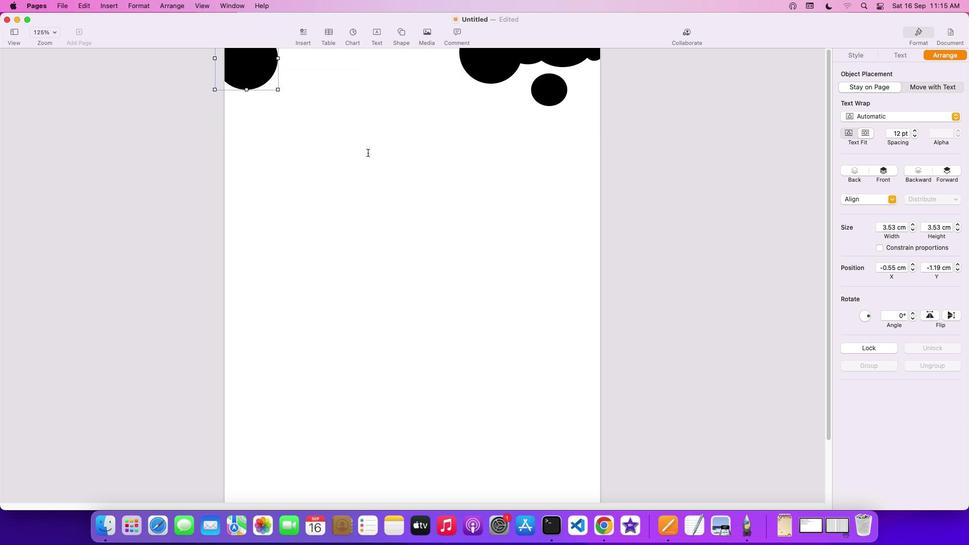 
Action: Mouse moved to (242, 57)
Screenshot: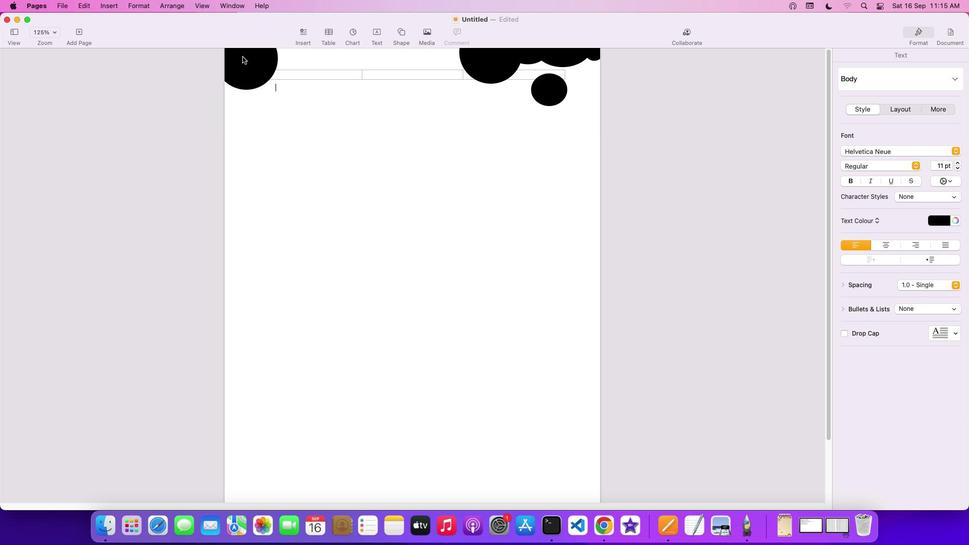 
Action: Mouse pressed left at (242, 57)
Screenshot: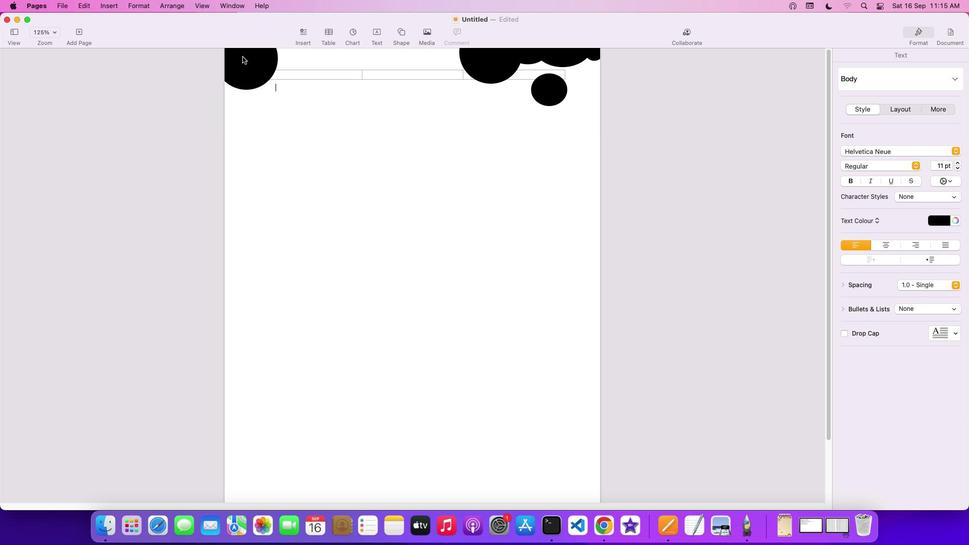 
Action: Mouse moved to (251, 72)
Screenshot: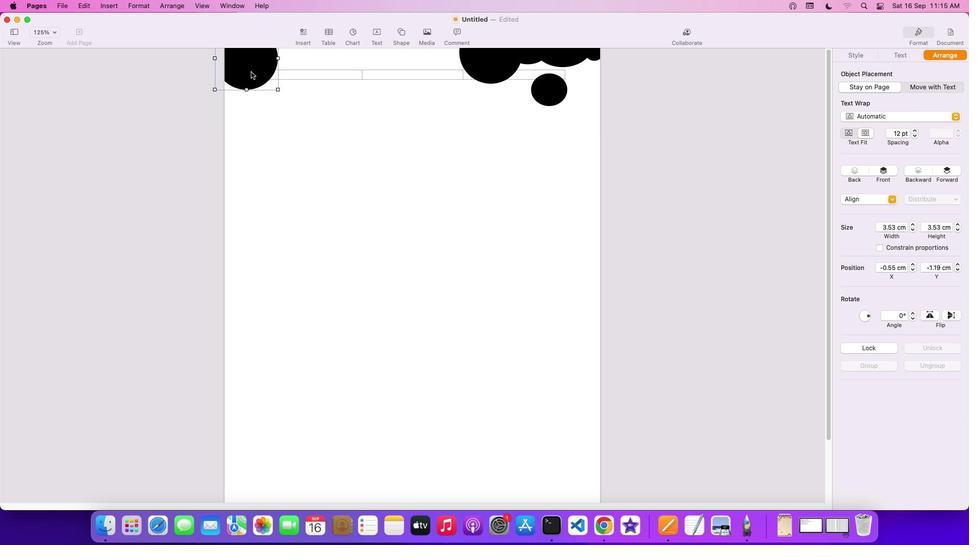 
Action: Key pressed Key.cmd
Screenshot: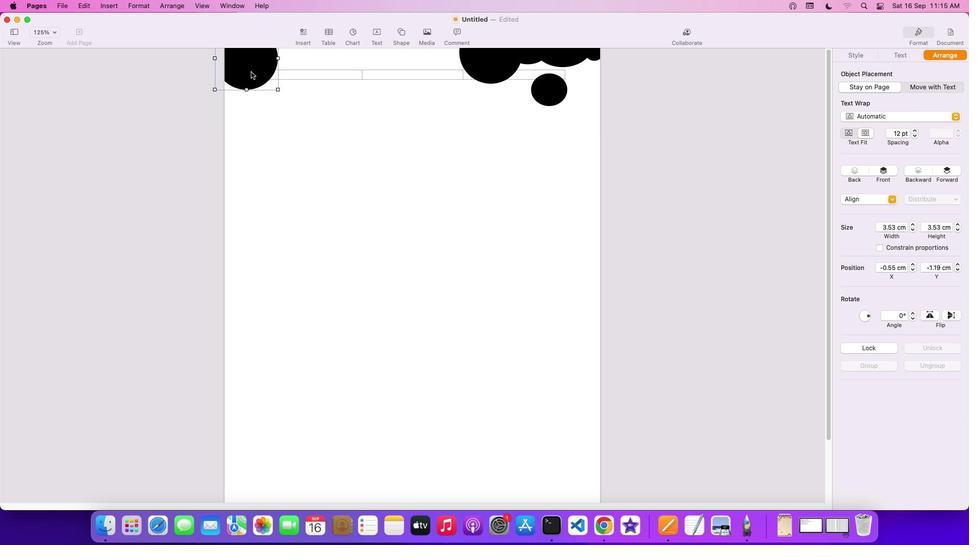 
Action: Mouse moved to (251, 73)
Screenshot: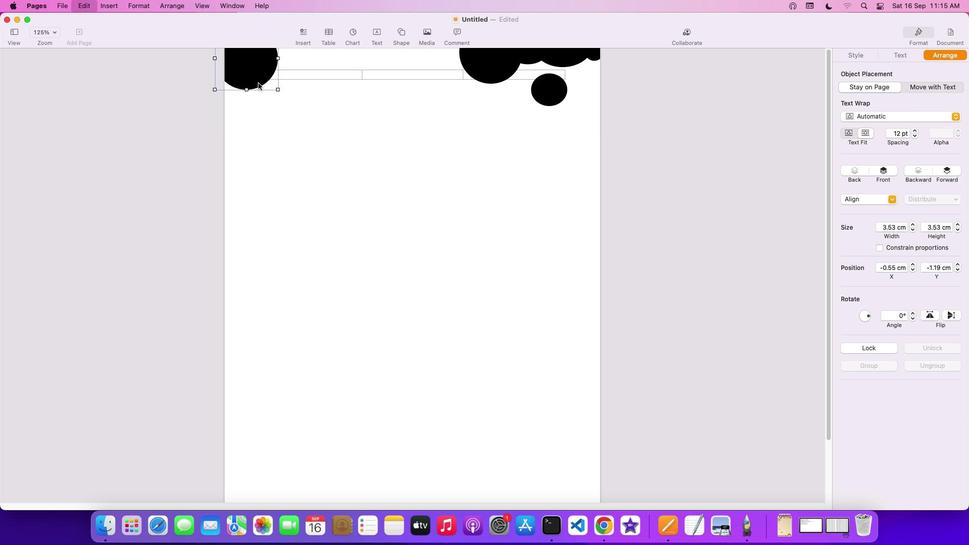 
Action: Key pressed 'c'
Screenshot: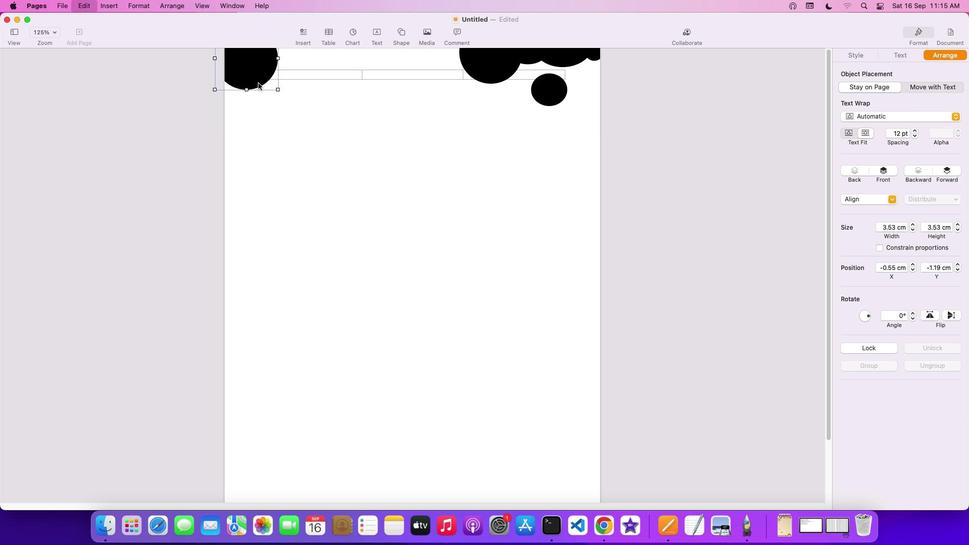 
Action: Mouse moved to (312, 154)
Screenshot: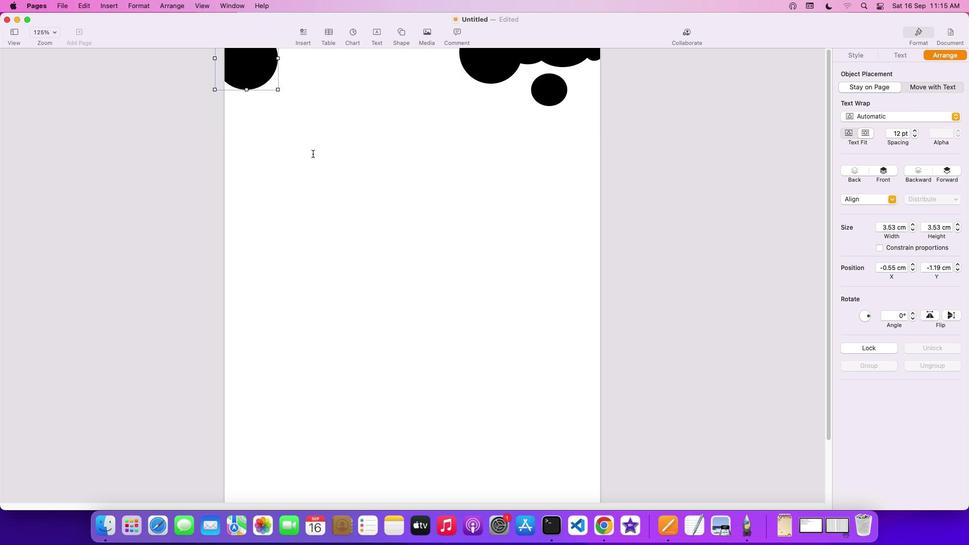
Action: Key pressed Key.cmd'v''v''v''v''v'
Screenshot: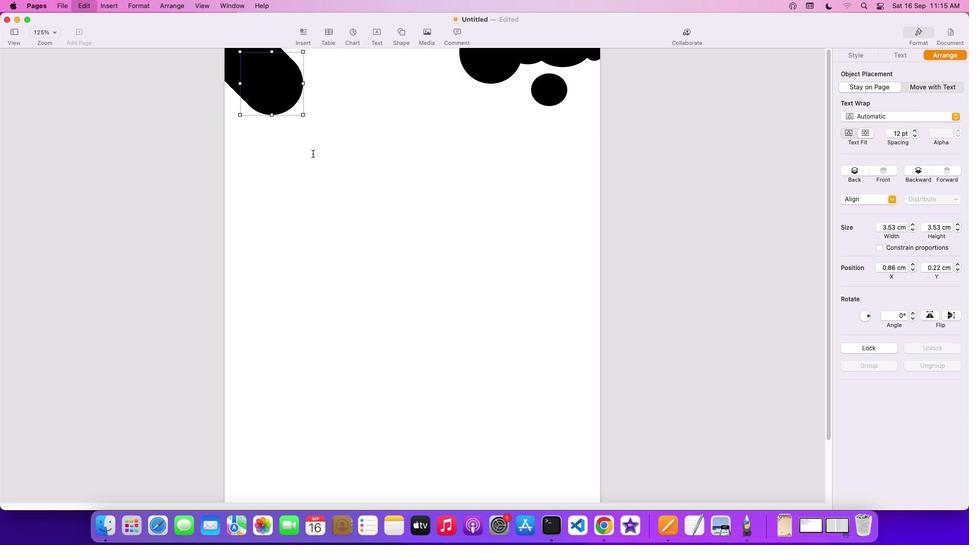
Action: Mouse moved to (294, 99)
Screenshot: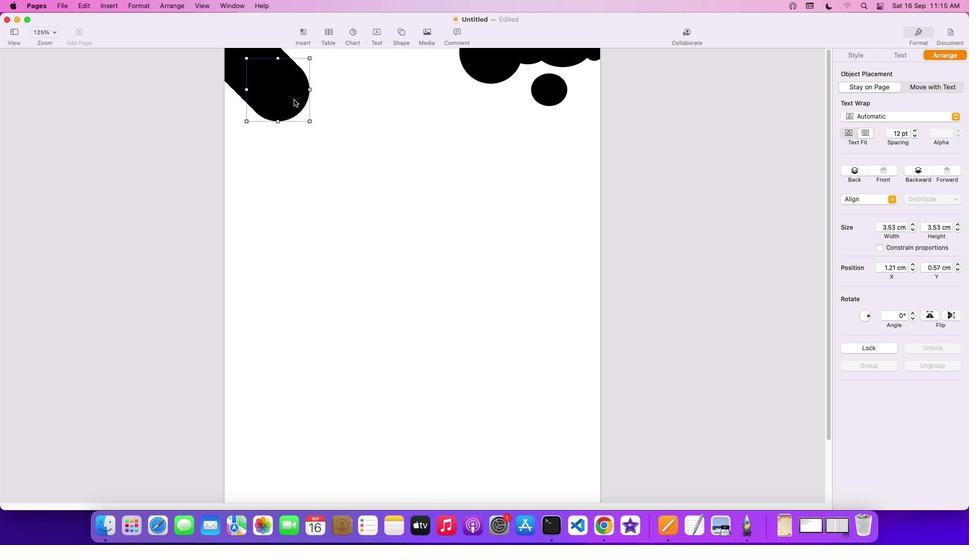 
Action: Mouse pressed left at (294, 99)
Screenshot: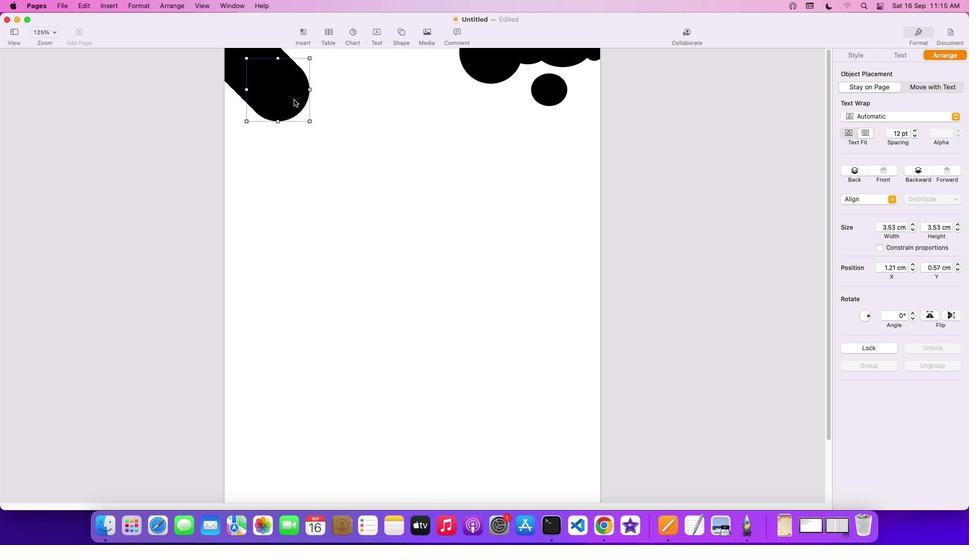 
Action: Mouse moved to (412, 78)
Screenshot: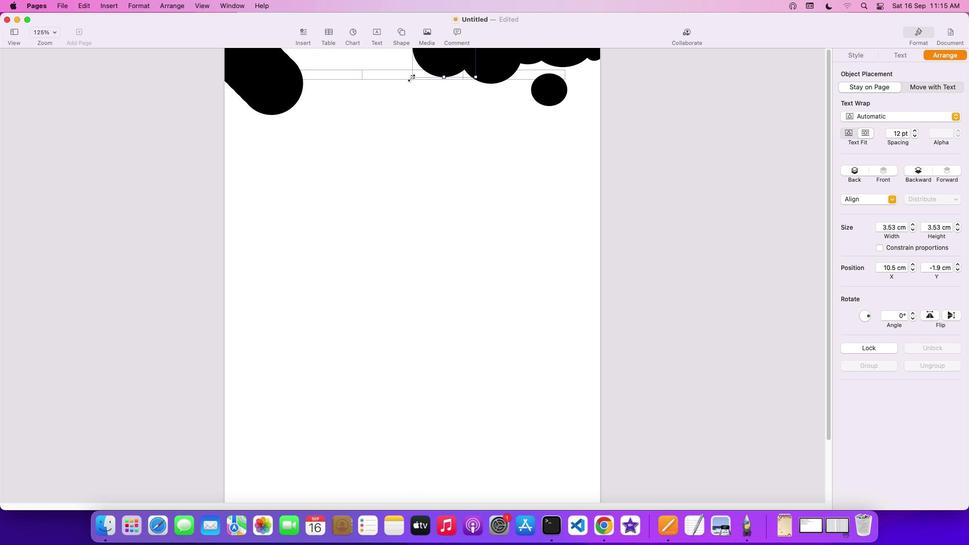 
Action: Mouse pressed left at (412, 78)
Screenshot: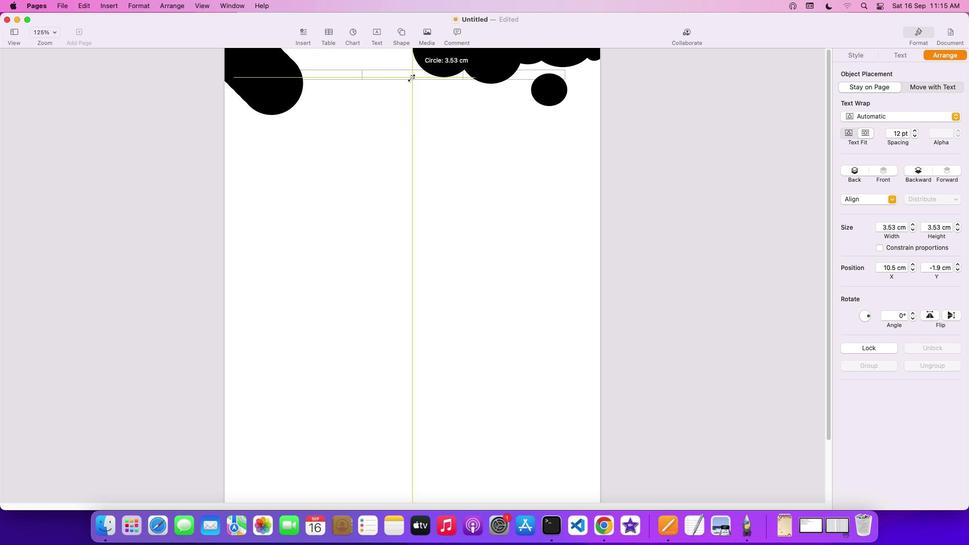 
Action: Mouse moved to (277, 93)
Screenshot: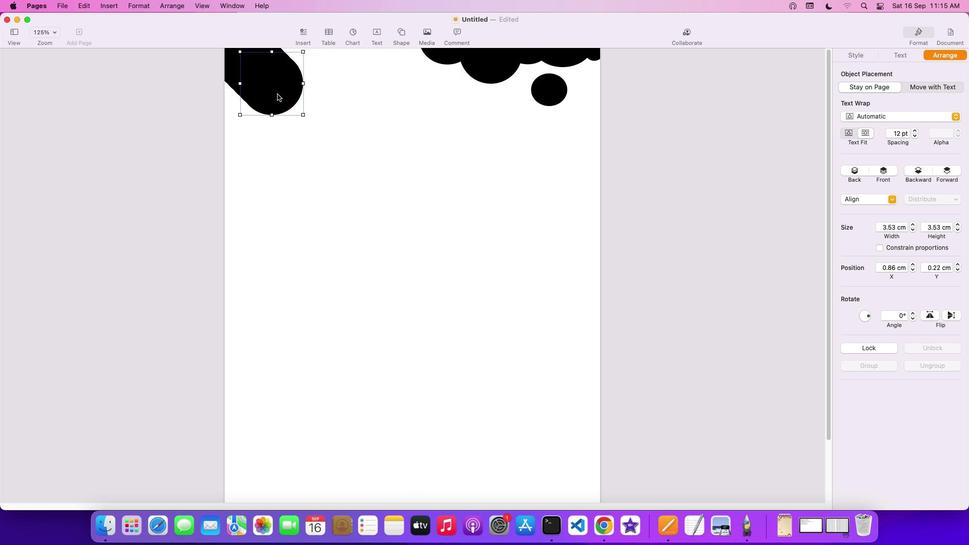 
Action: Mouse pressed left at (277, 93)
Screenshot: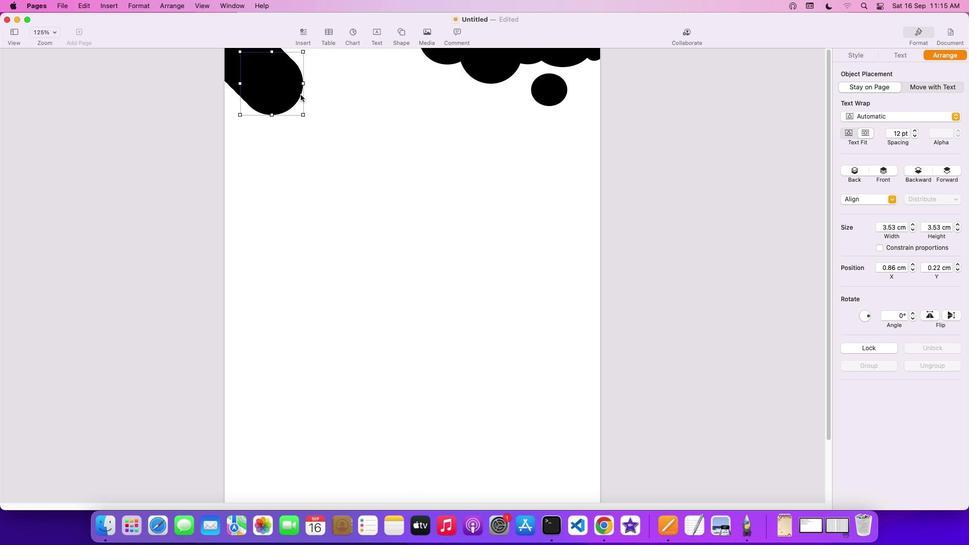 
Action: Mouse moved to (261, 81)
Screenshot: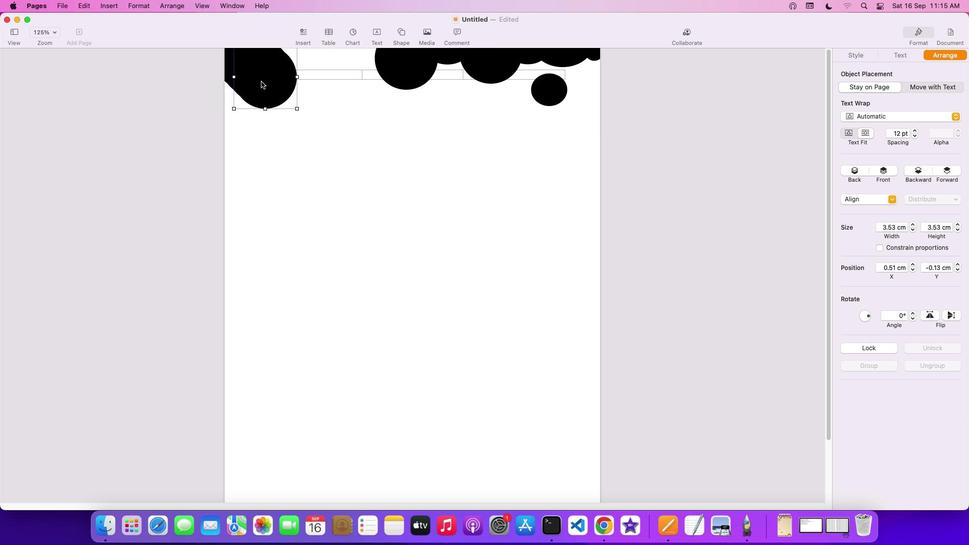 
Action: Mouse pressed left at (261, 81)
Screenshot: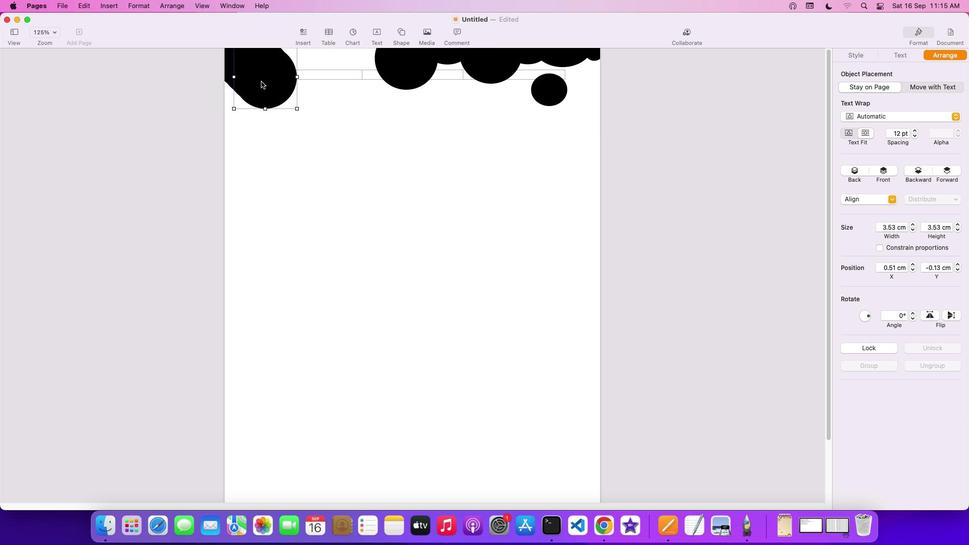 
Action: Mouse moved to (335, 78)
Screenshot: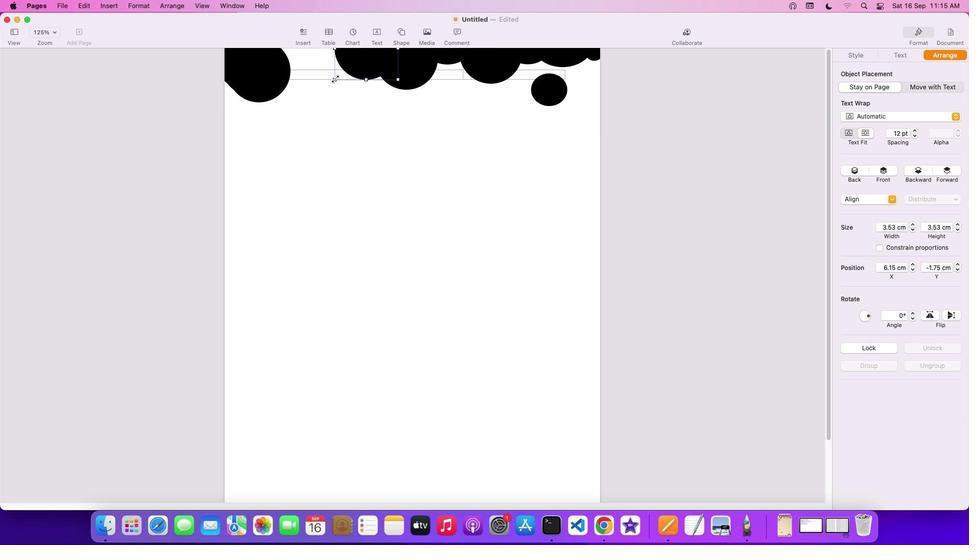 
Action: Mouse pressed left at (335, 78)
Screenshot: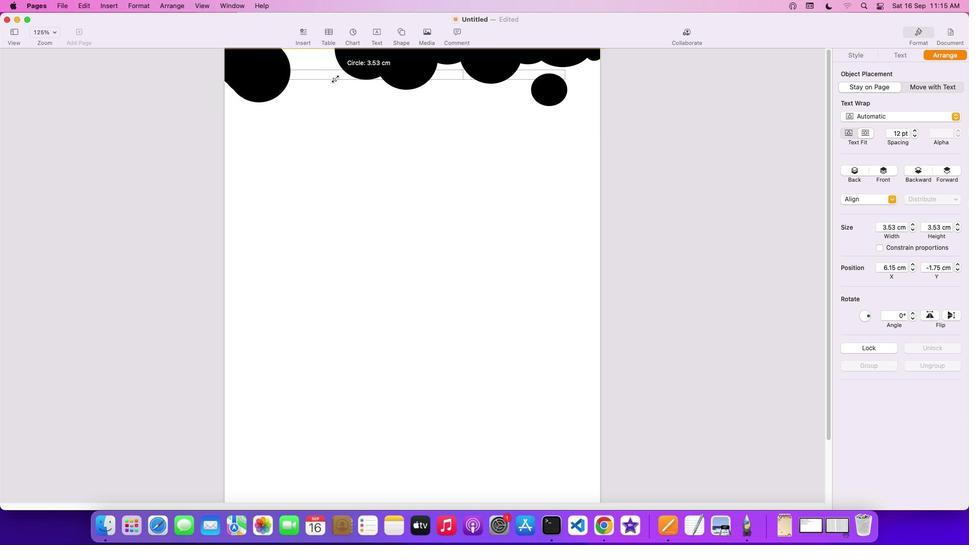 
Action: Mouse moved to (372, 52)
Screenshot: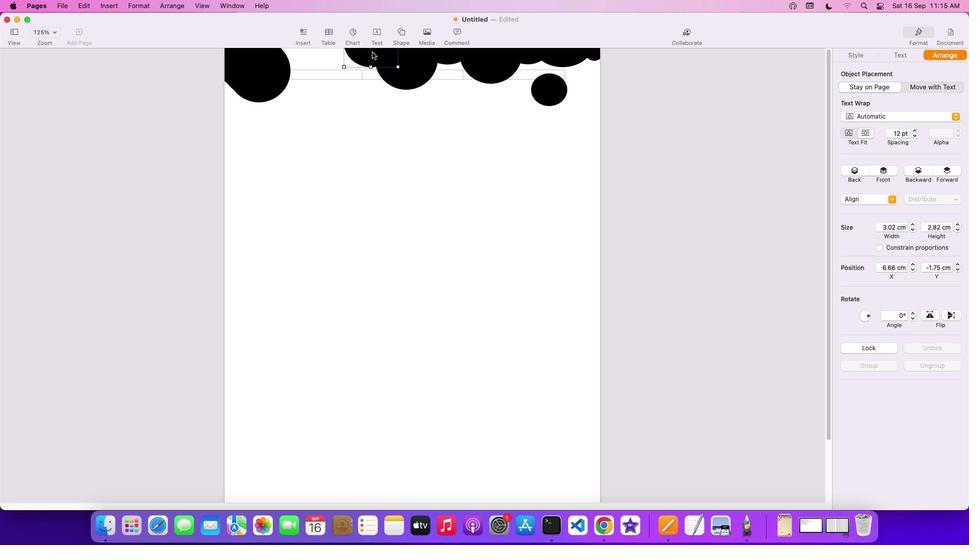 
Action: Mouse pressed left at (372, 52)
Screenshot: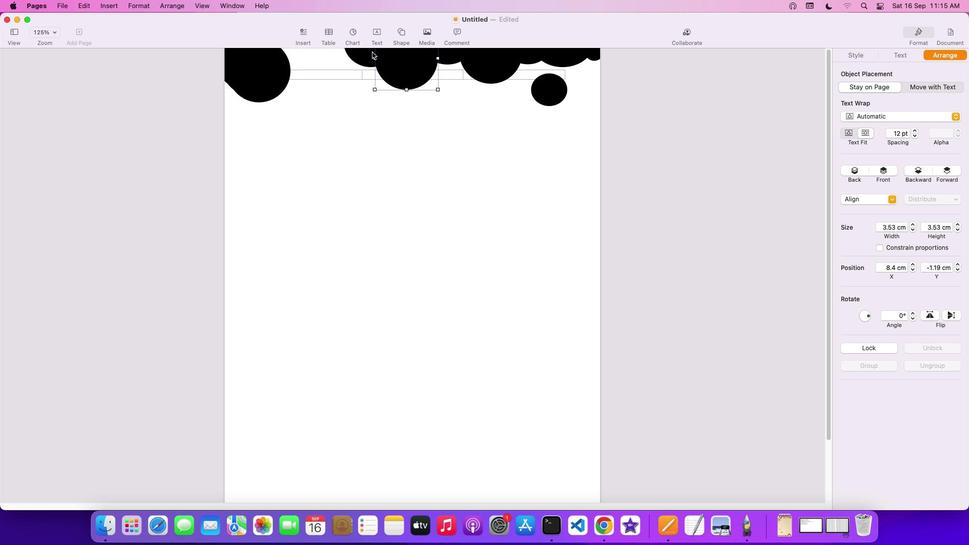
Action: Mouse moved to (369, 55)
Screenshot: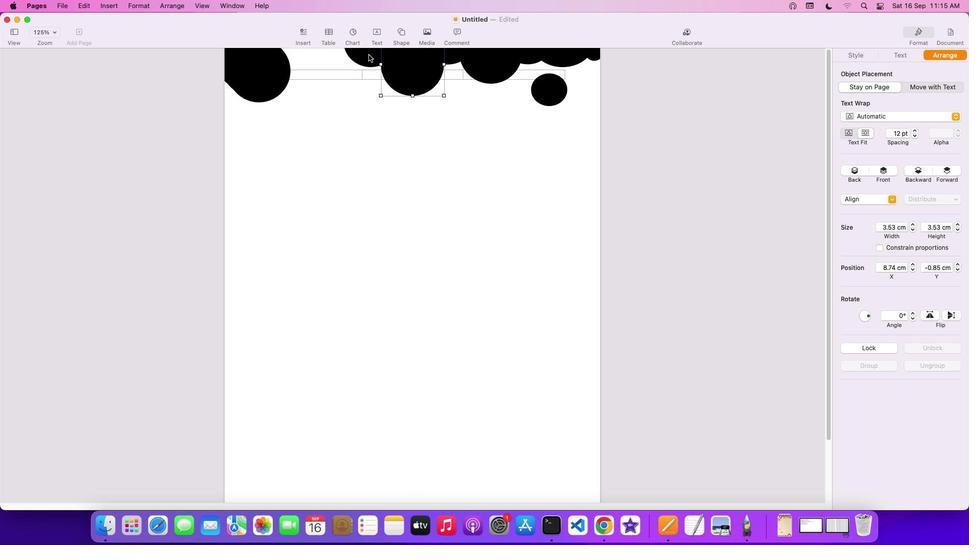 
Action: Mouse pressed left at (369, 55)
Screenshot: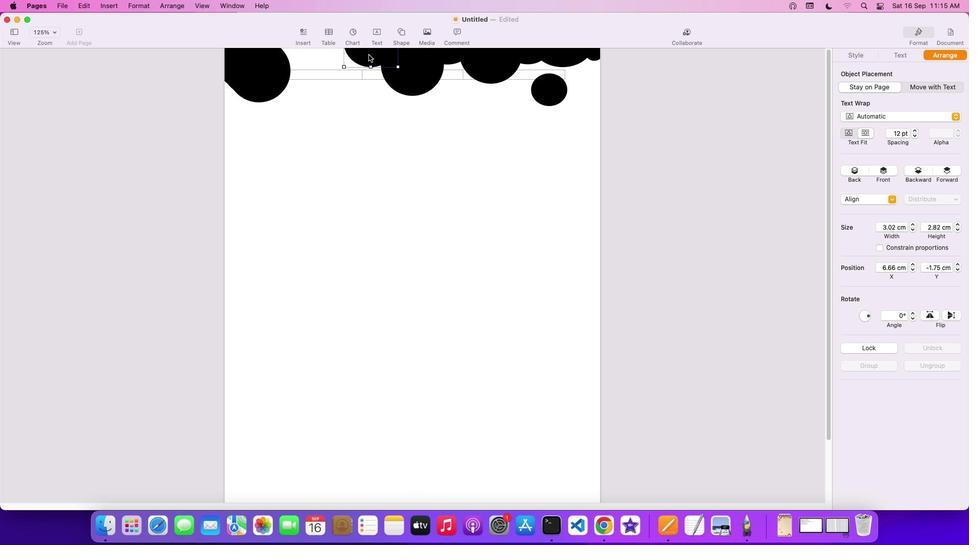 
Action: Mouse moved to (252, 77)
Screenshot: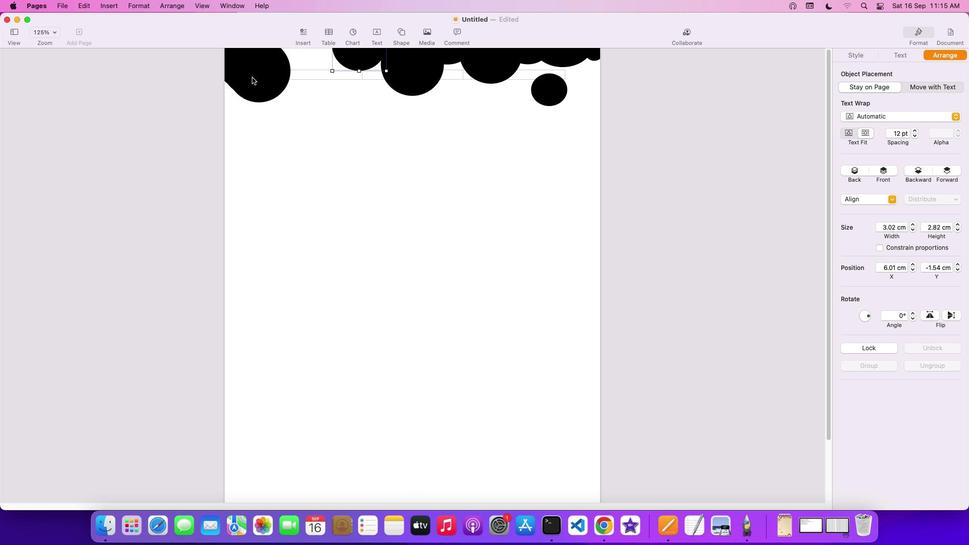 
Action: Mouse pressed left at (252, 77)
Screenshot: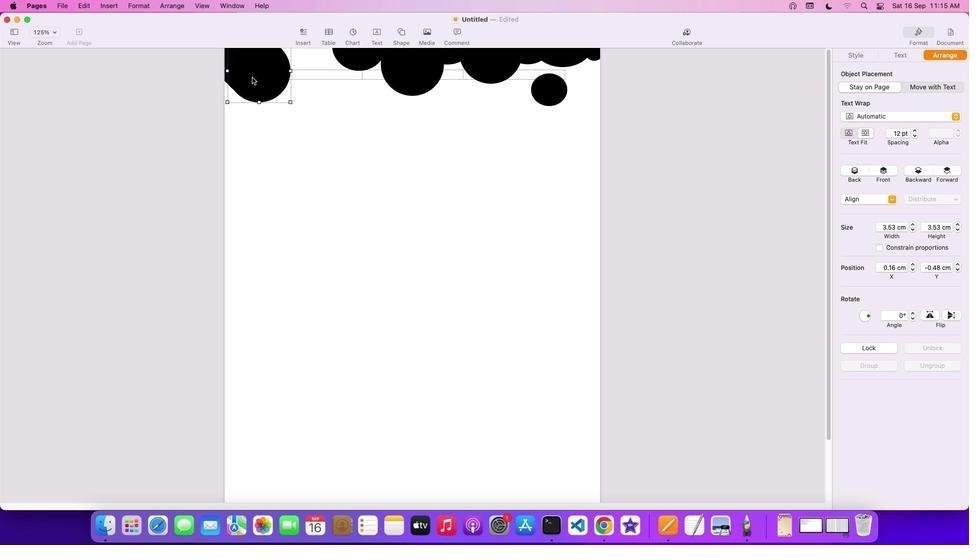 
Action: Mouse moved to (258, 73)
Screenshot: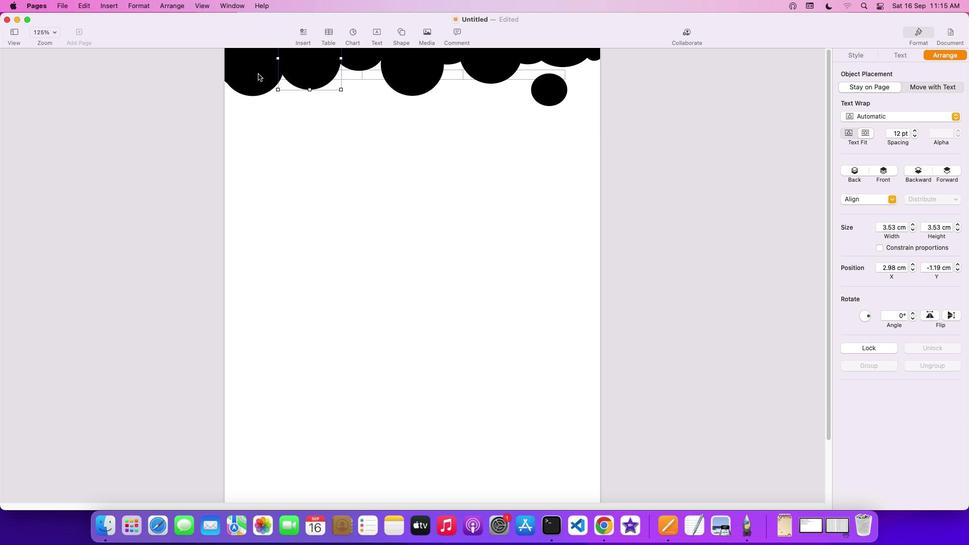 
Action: Mouse pressed left at (258, 73)
Screenshot: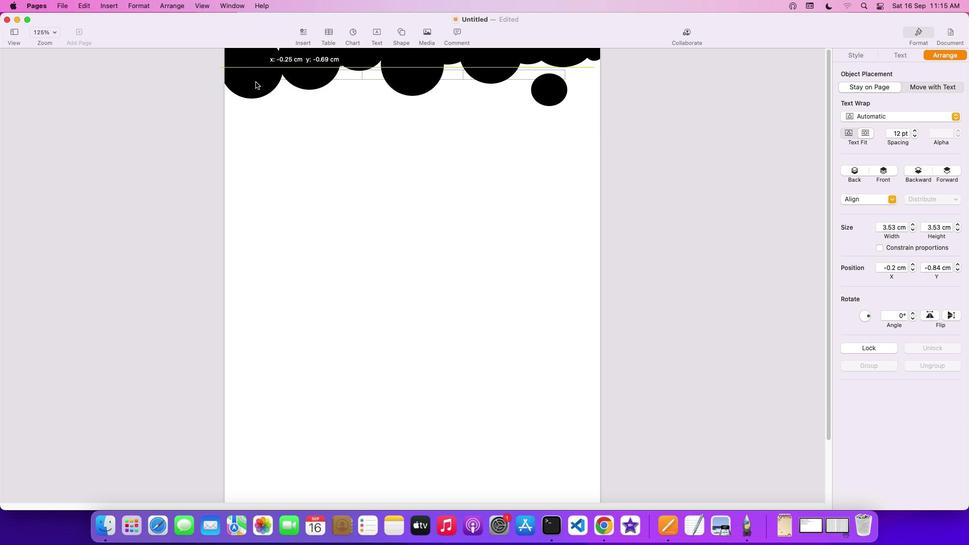 
Action: Mouse moved to (309, 114)
Screenshot: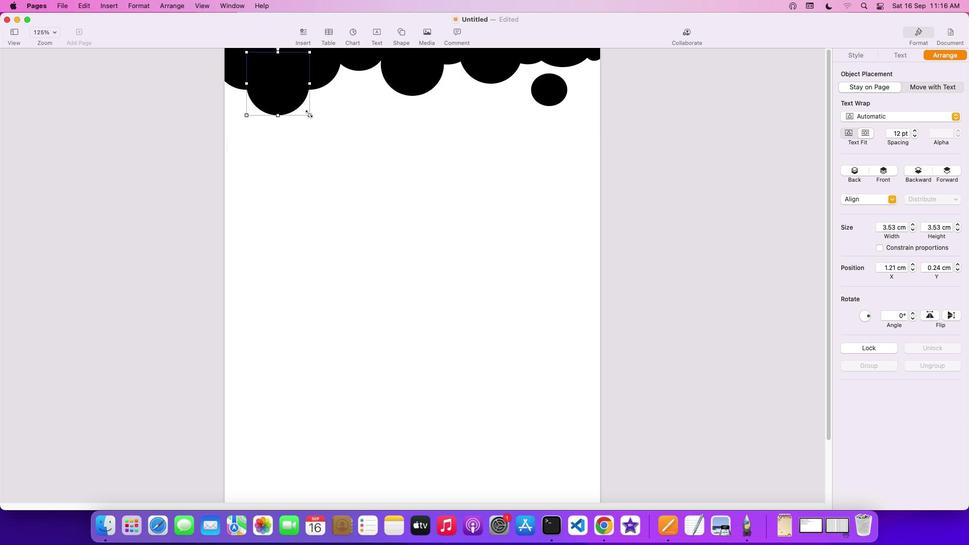 
Action: Mouse pressed left at (309, 114)
Screenshot: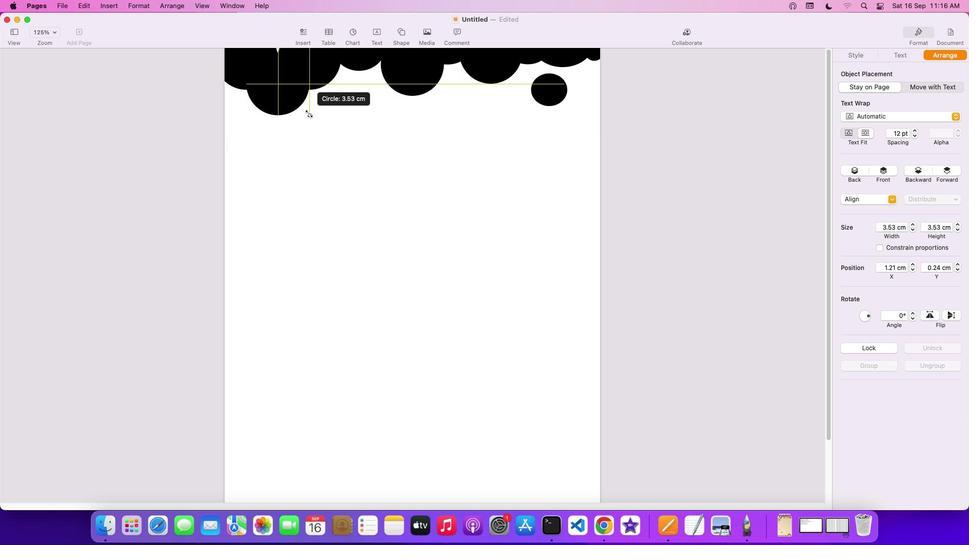 
Action: Mouse moved to (547, 93)
Screenshot: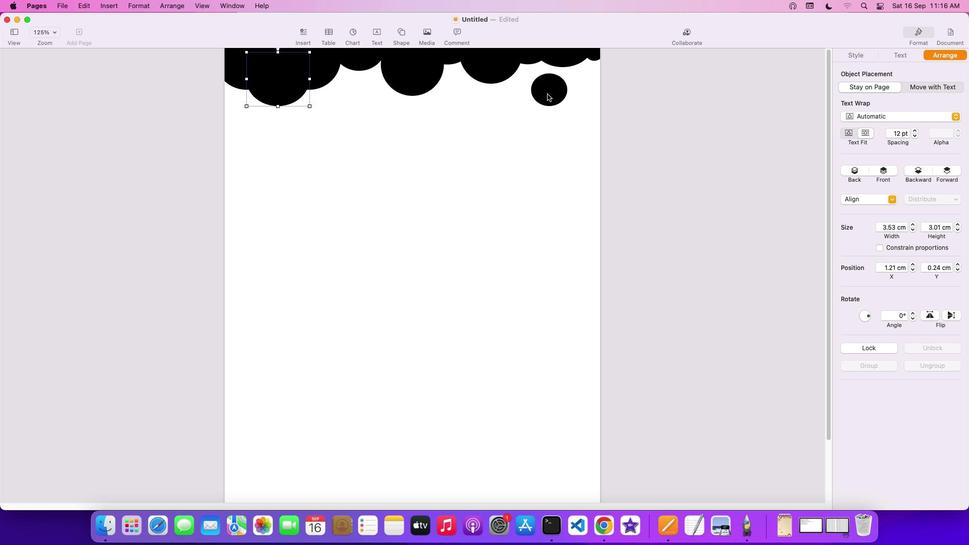 
Action: Mouse pressed left at (547, 93)
Screenshot: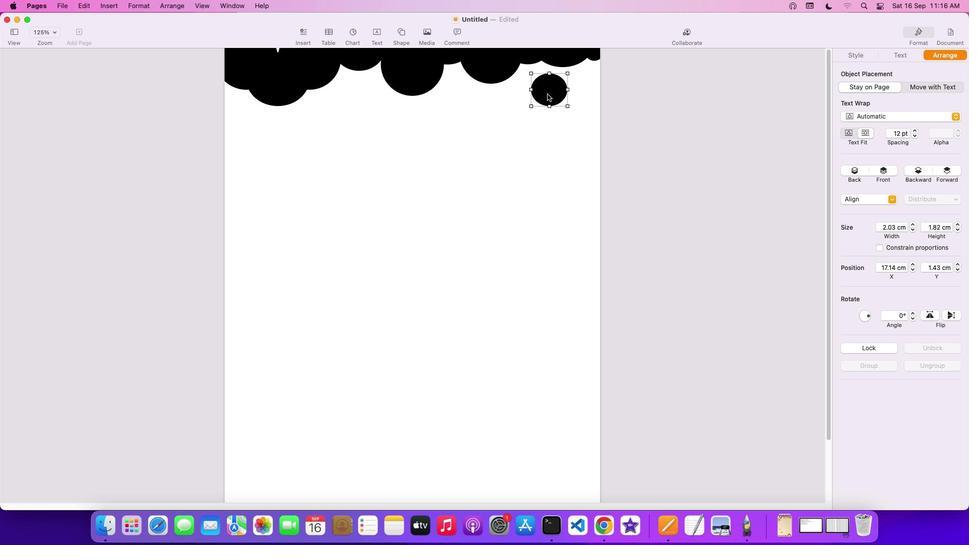 
Action: Key pressed Key.cmd'c'
Screenshot: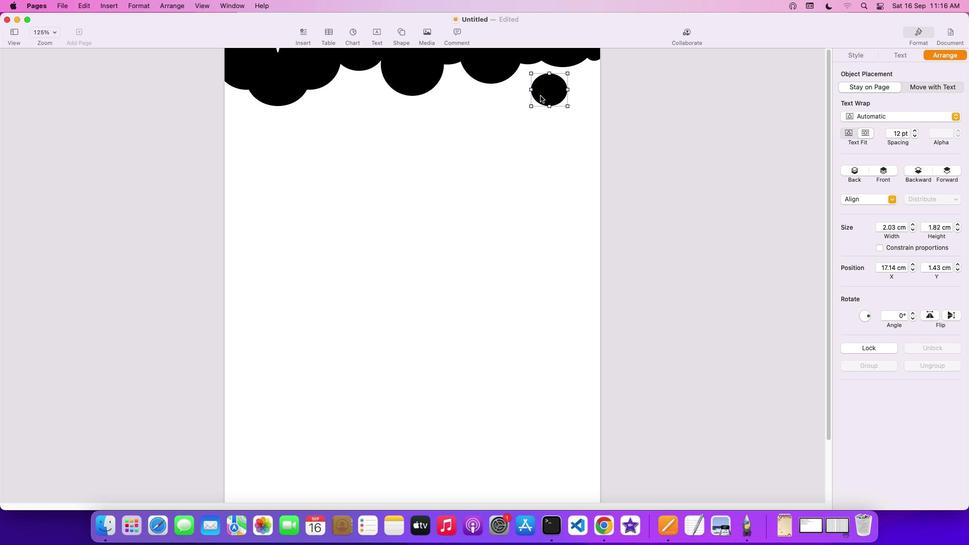 
Action: Mouse moved to (370, 132)
Screenshot: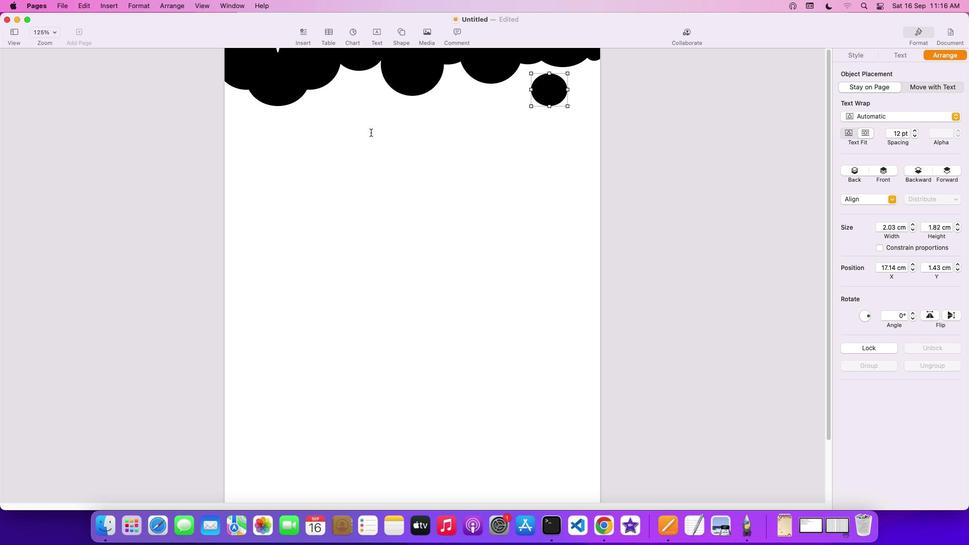 
Action: Key pressed 'c'
Screenshot: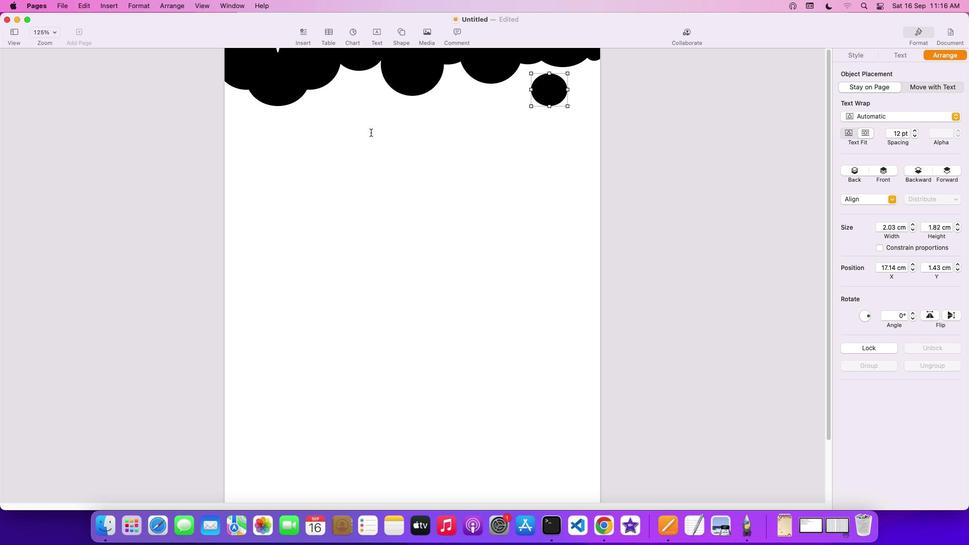 
Action: Mouse moved to (546, 96)
Screenshot: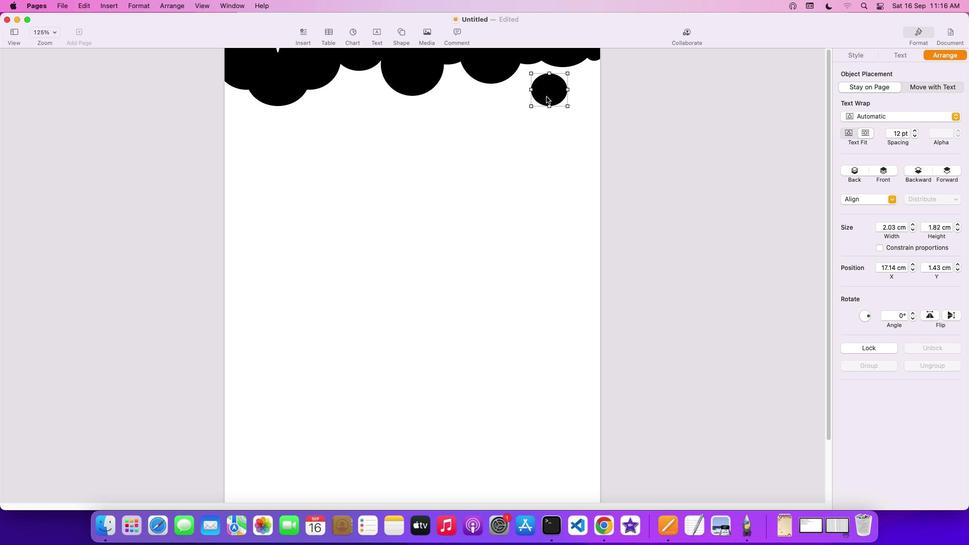 
Action: Mouse pressed left at (546, 96)
Screenshot: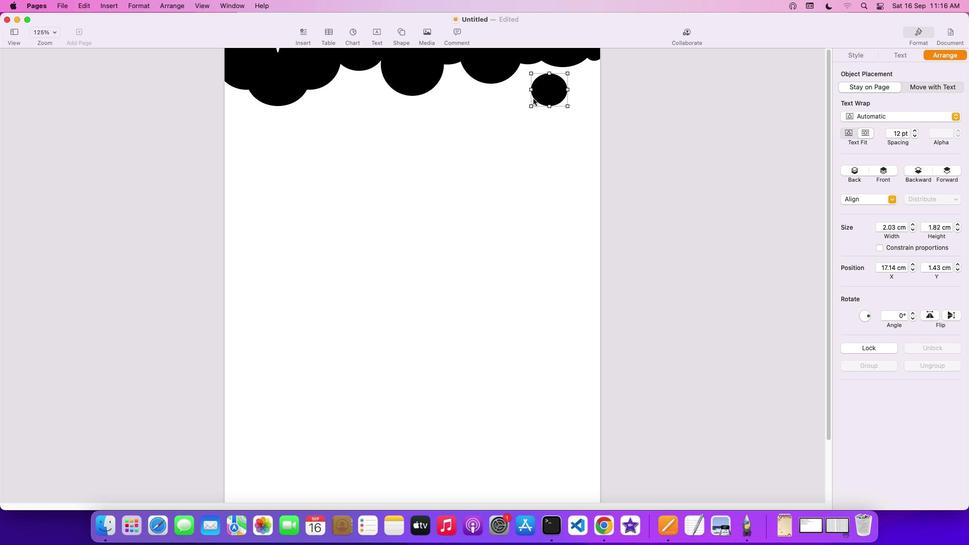 
Action: Mouse moved to (535, 103)
Screenshot: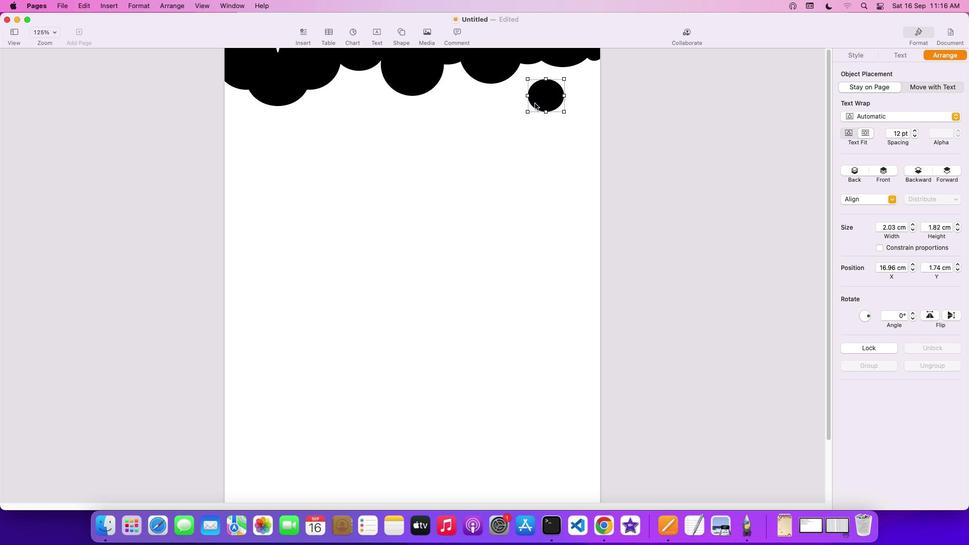 
Action: Key pressed Key.cmd'v'
Screenshot: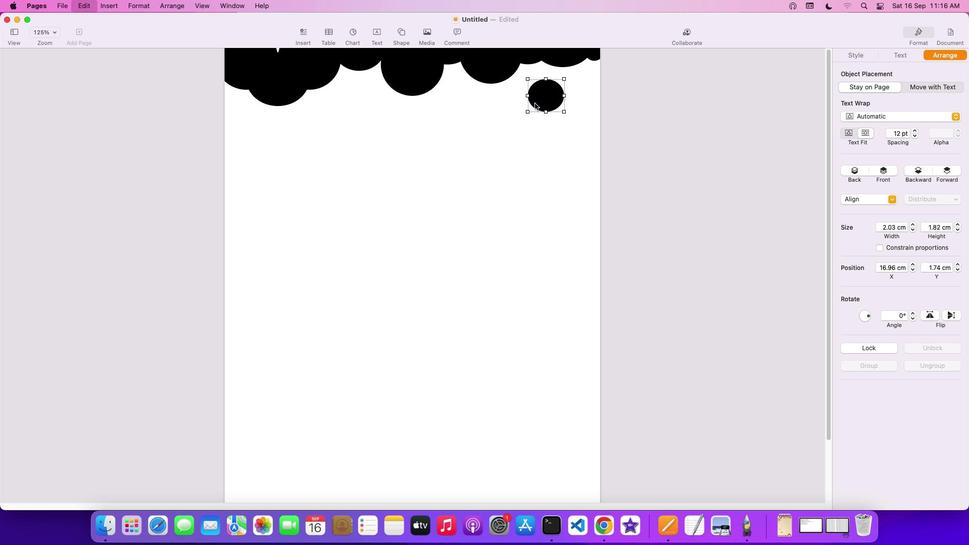 
Action: Mouse moved to (550, 99)
Screenshot: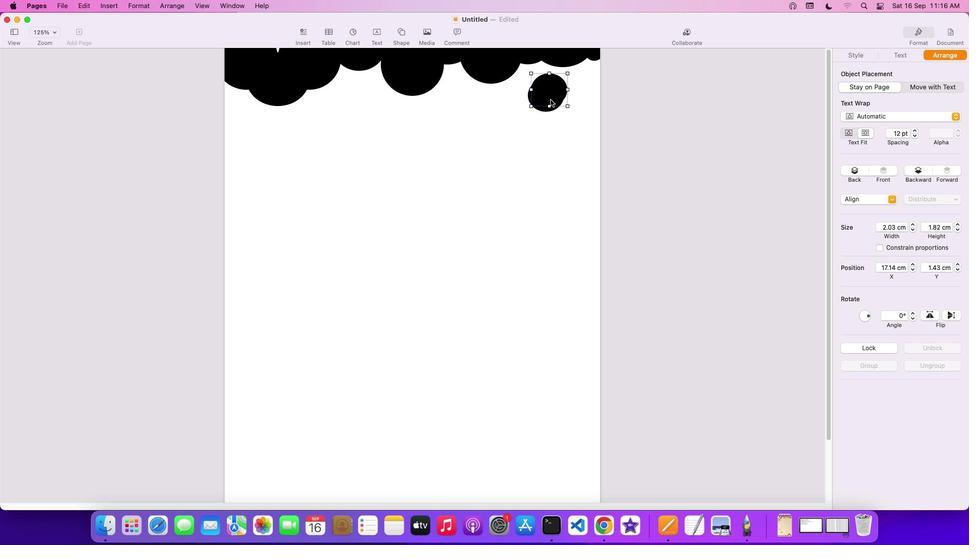 
Action: Mouse pressed left at (550, 99)
Screenshot: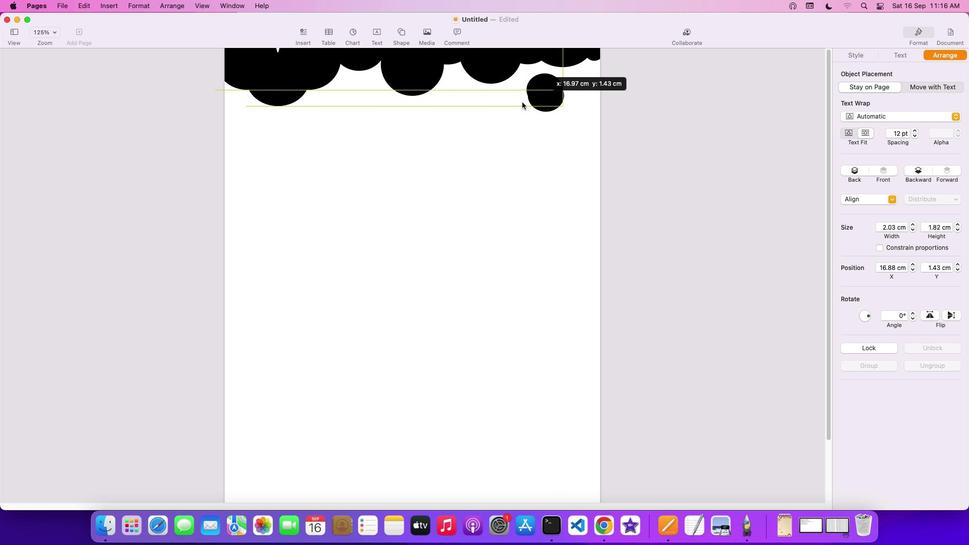 
Action: Mouse moved to (445, 118)
Screenshot: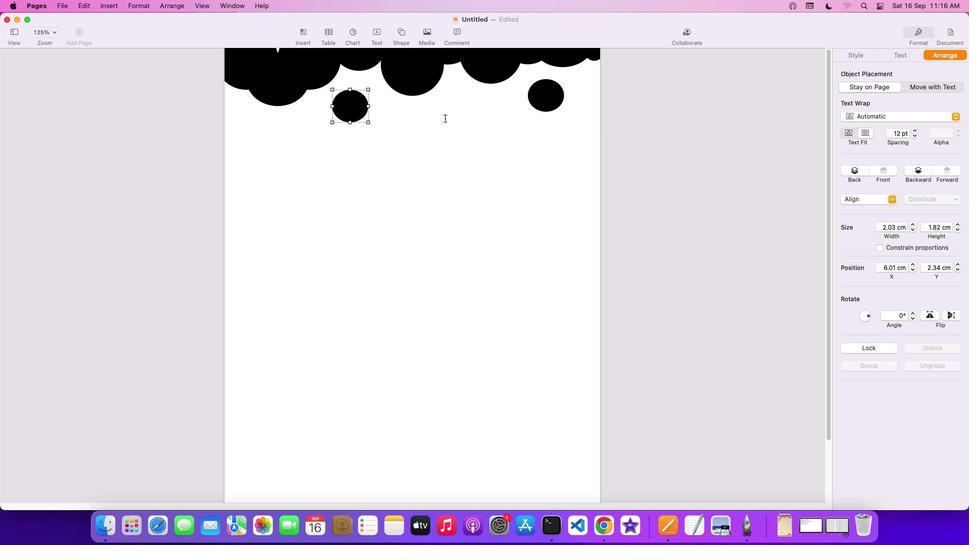 
Action: Key pressed Key.cmd'v'
Screenshot: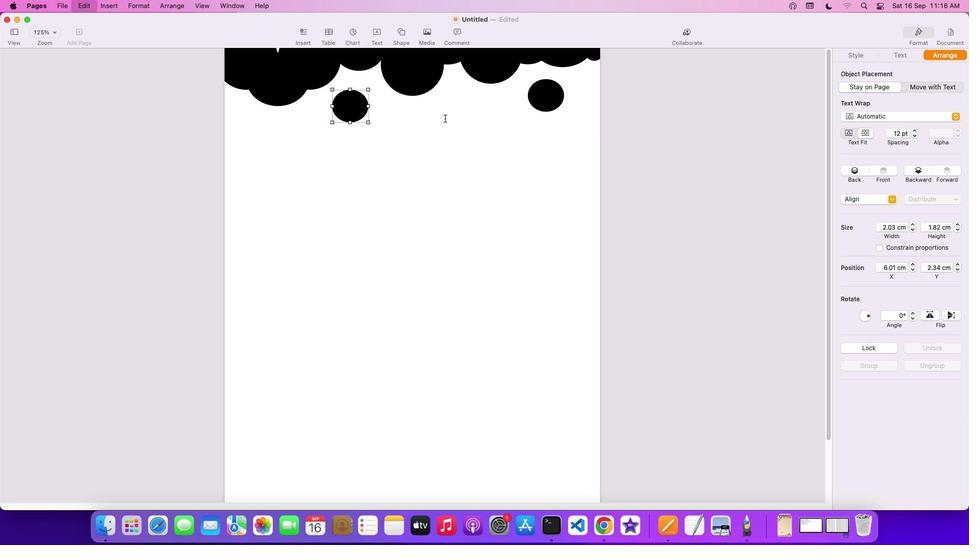 
Action: Mouse moved to (558, 94)
Screenshot: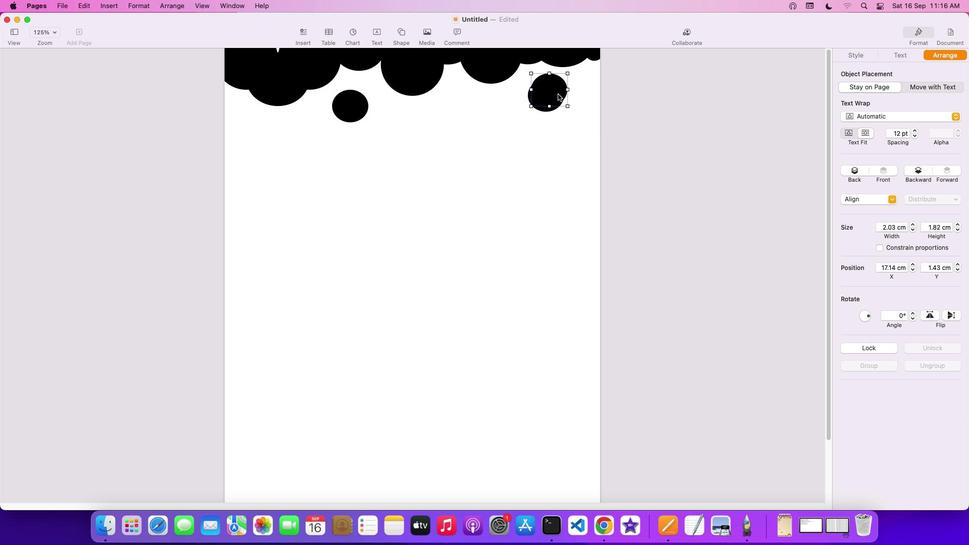 
Action: Mouse pressed left at (558, 94)
Screenshot: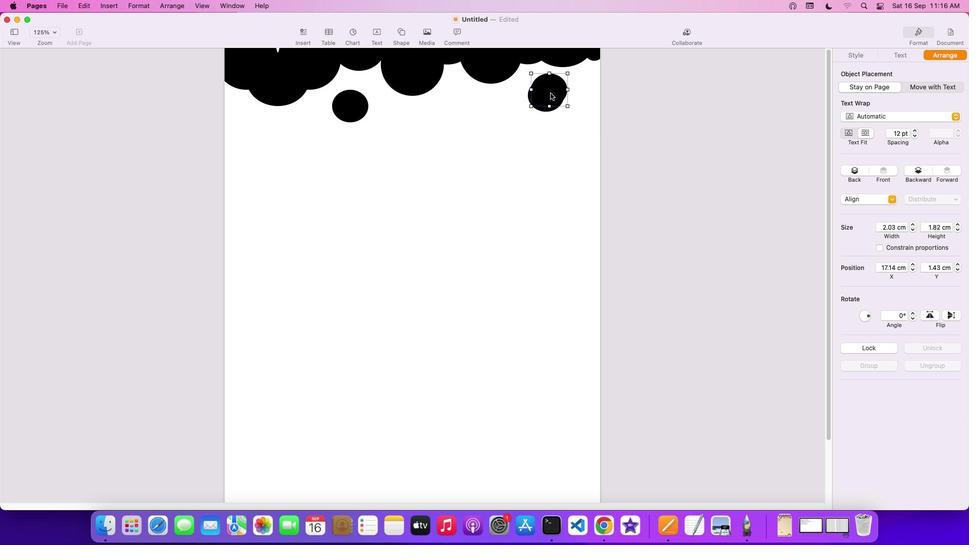 
Action: Mouse moved to (474, 115)
Screenshot: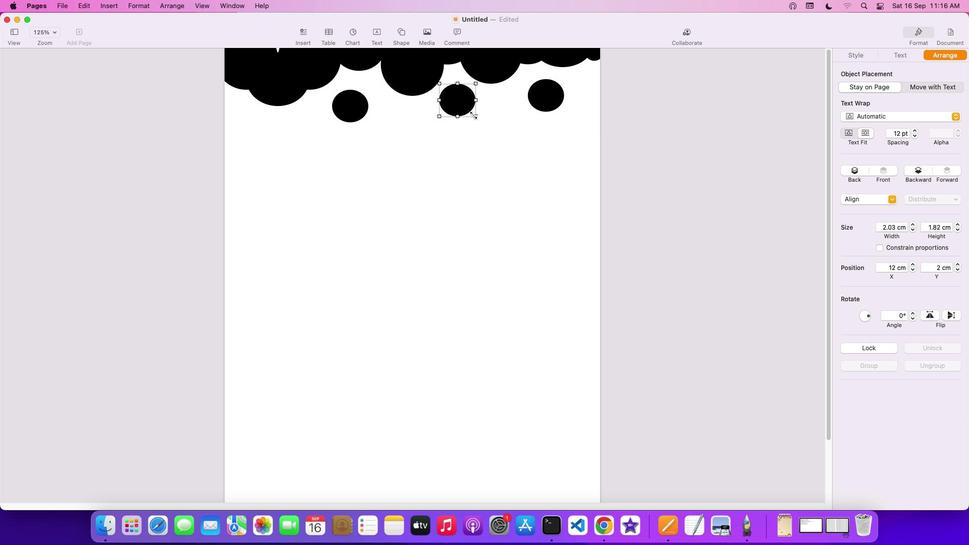 
Action: Mouse pressed left at (474, 115)
Screenshot: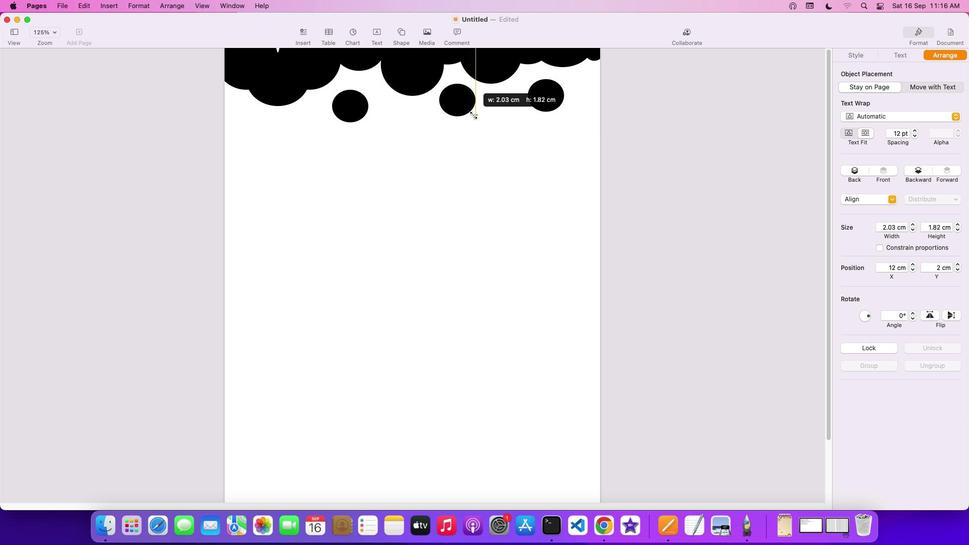 
Action: Mouse moved to (481, 102)
Screenshot: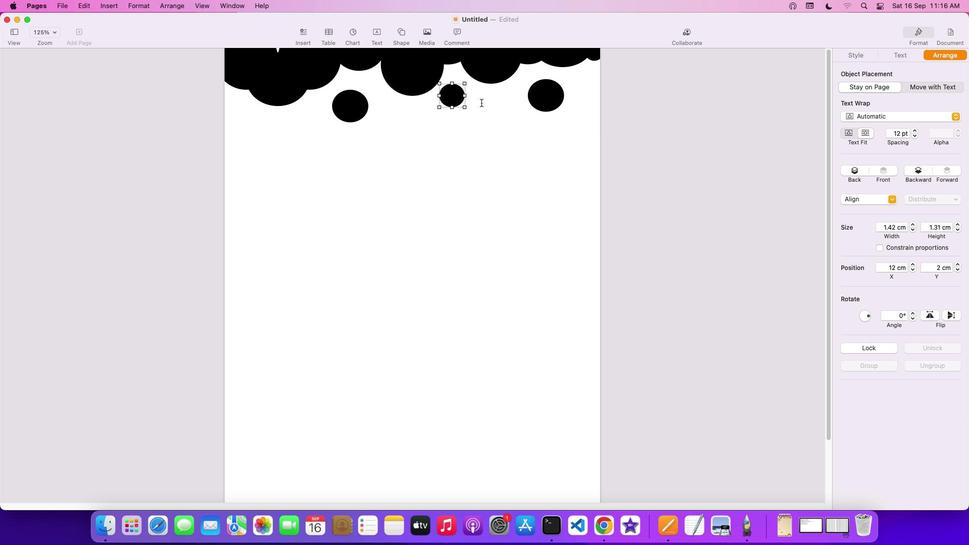 
Action: Key pressed Key.cmd'v'
Screenshot: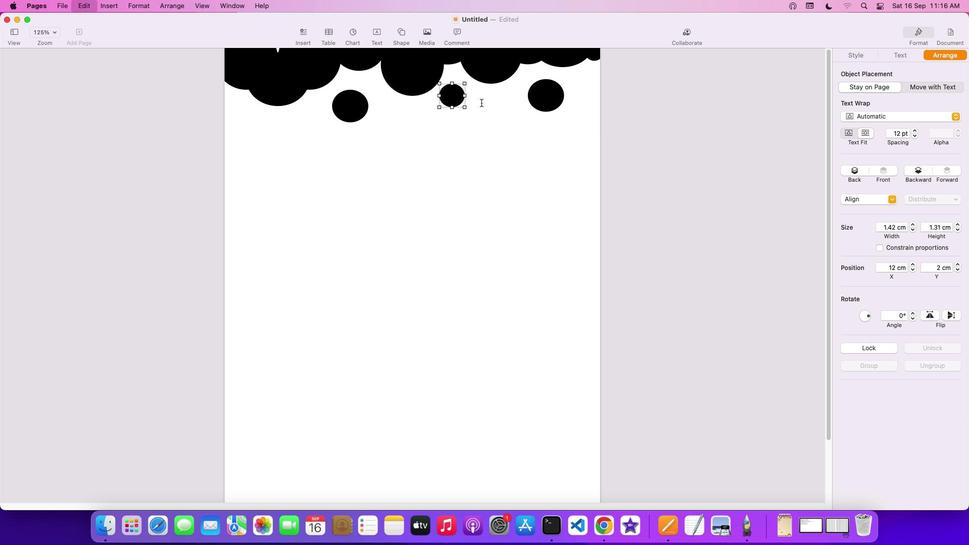 
Action: Mouse moved to (567, 104)
Screenshot: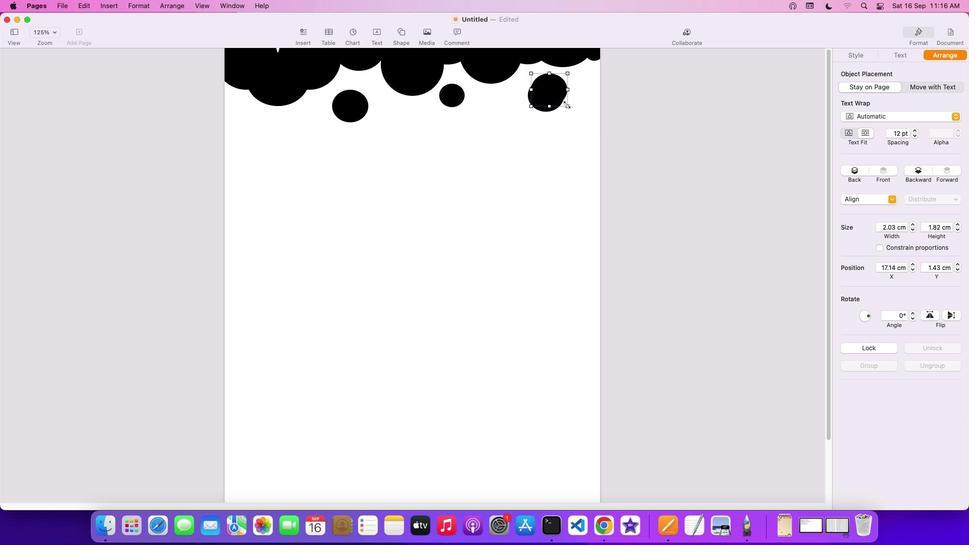 
Action: Mouse pressed left at (567, 104)
Screenshot: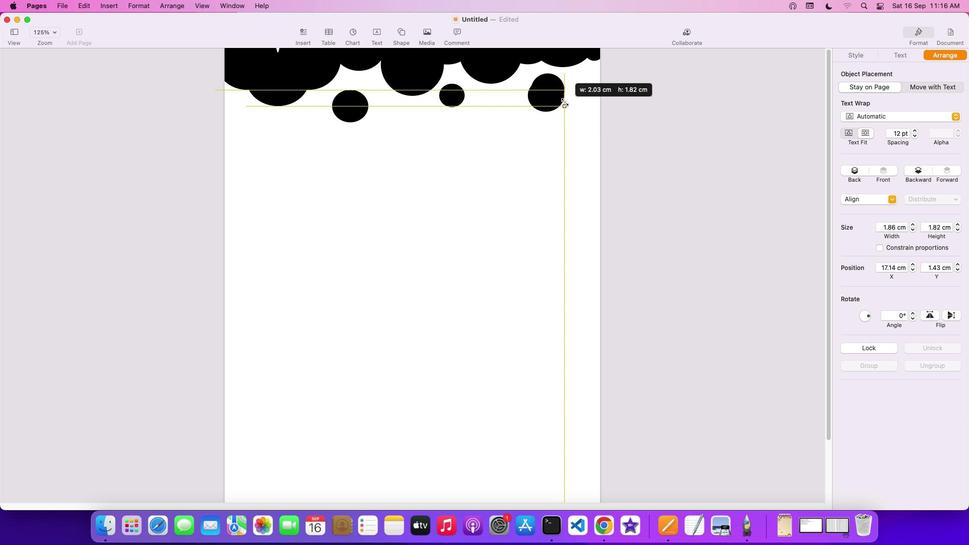
Action: Mouse moved to (545, 82)
Screenshot: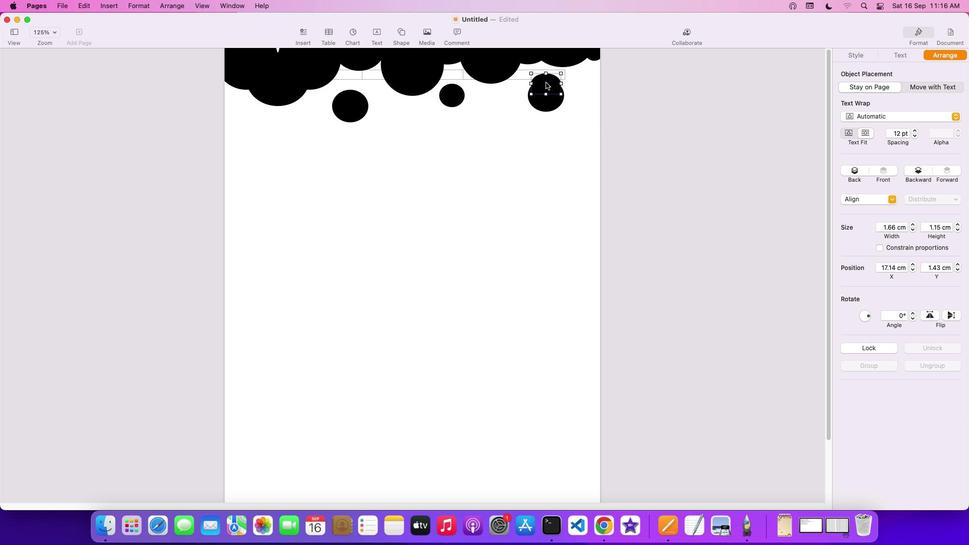 
Action: Mouse pressed left at (545, 82)
Screenshot: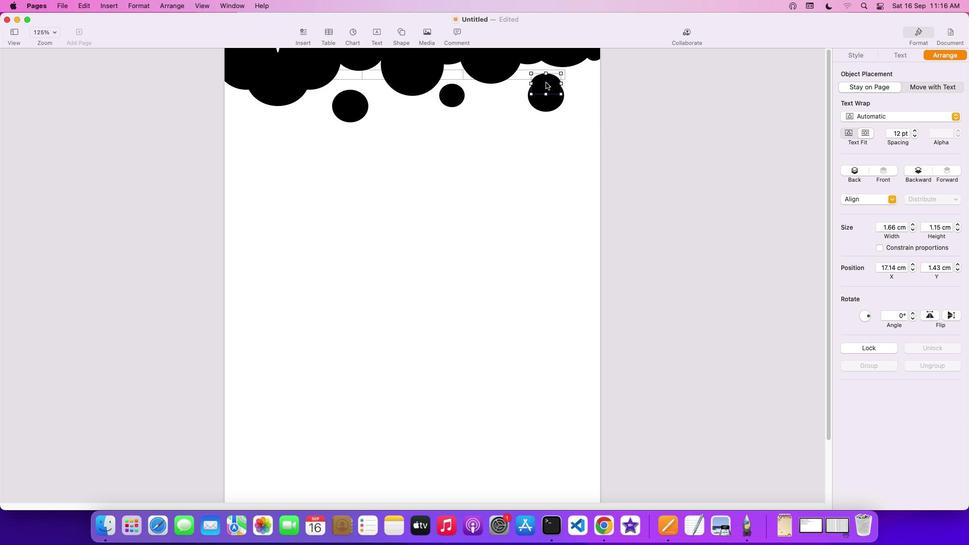 
Action: Mouse moved to (499, 84)
Screenshot: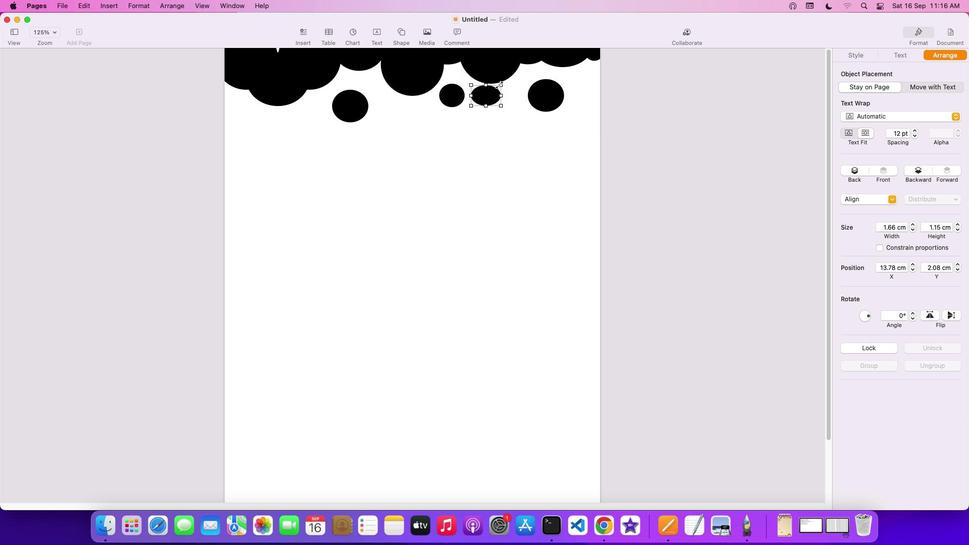 
Action: Mouse pressed left at (499, 84)
Screenshot: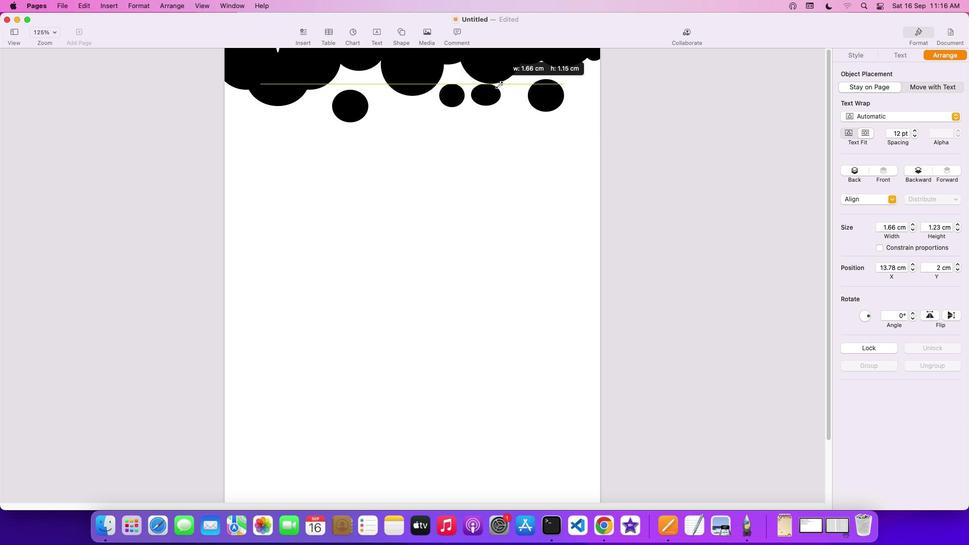 
Action: Mouse moved to (504, 95)
Screenshot: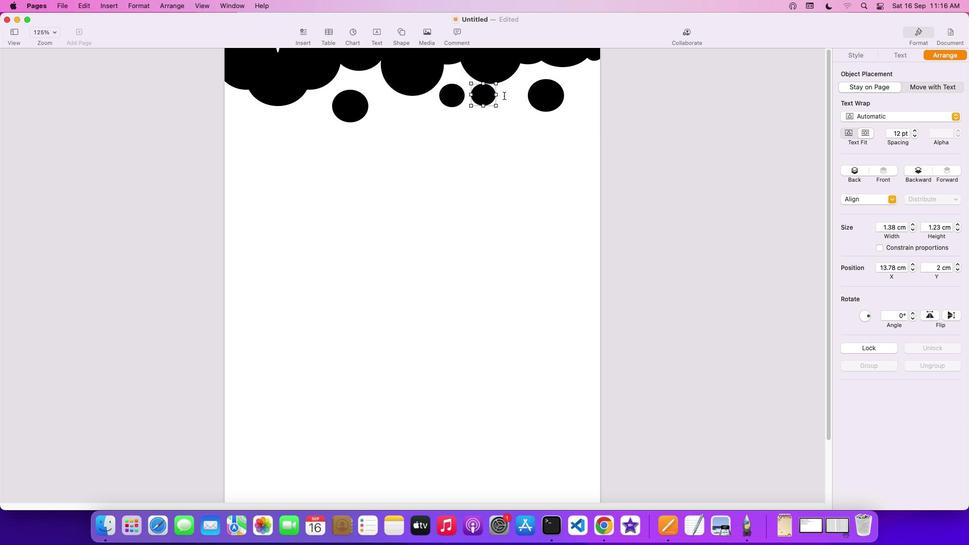 
Action: Mouse pressed left at (504, 95)
Screenshot: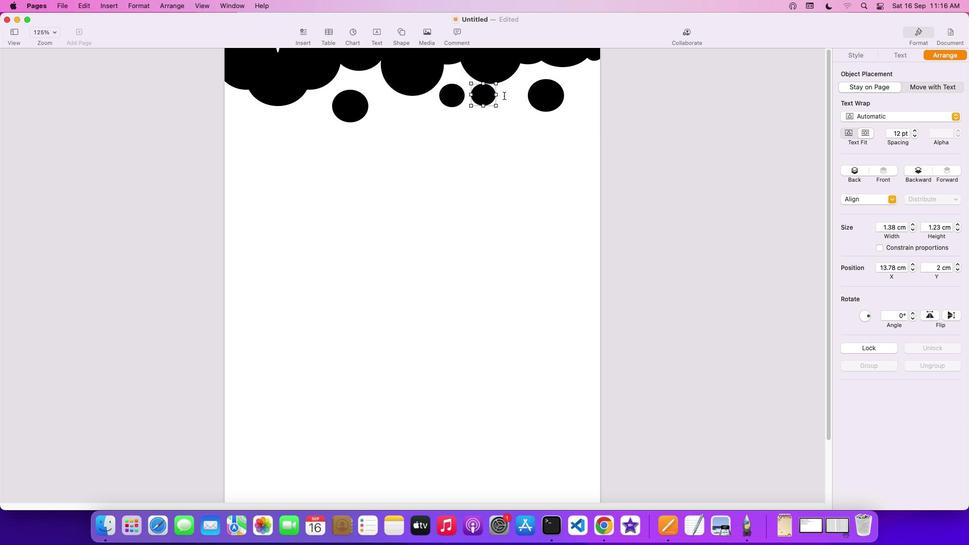 
Action: Mouse moved to (445, 97)
Screenshot: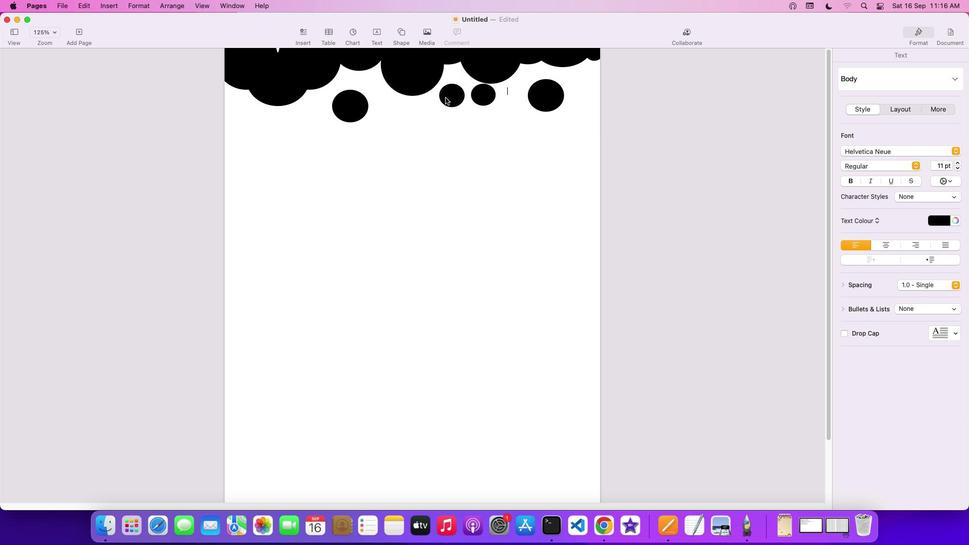 
Action: Mouse pressed left at (445, 97)
Screenshot: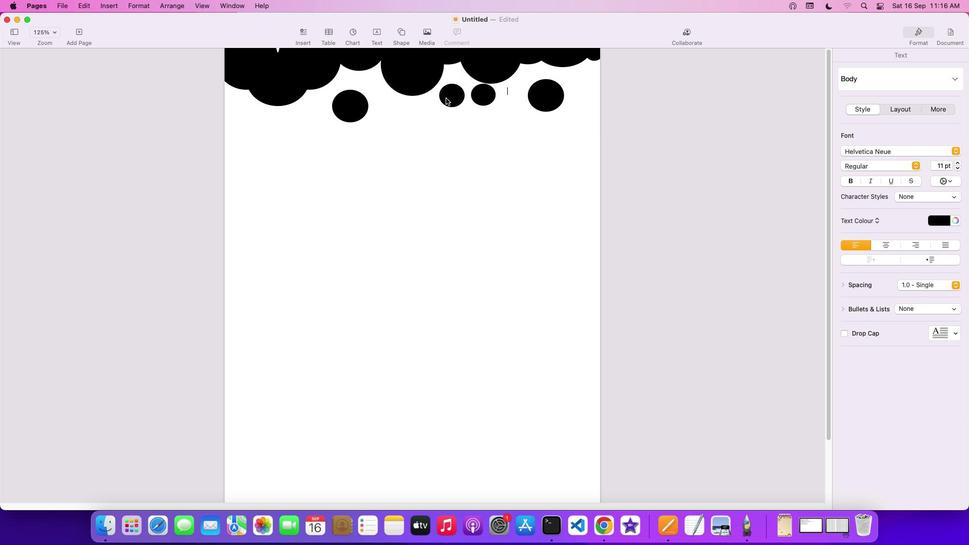 
Action: Mouse moved to (488, 96)
Screenshot: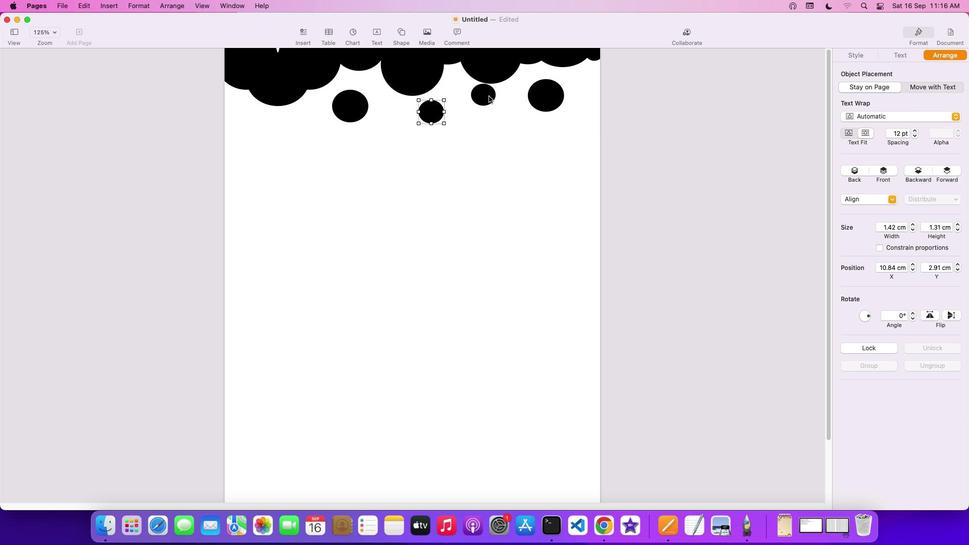 
Action: Mouse pressed left at (488, 96)
Screenshot: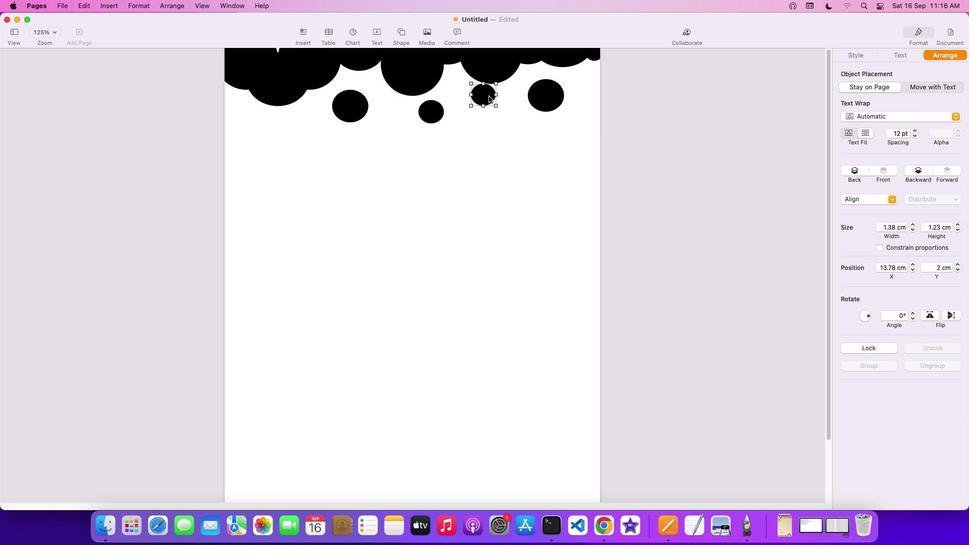 
Action: Mouse moved to (546, 95)
Screenshot: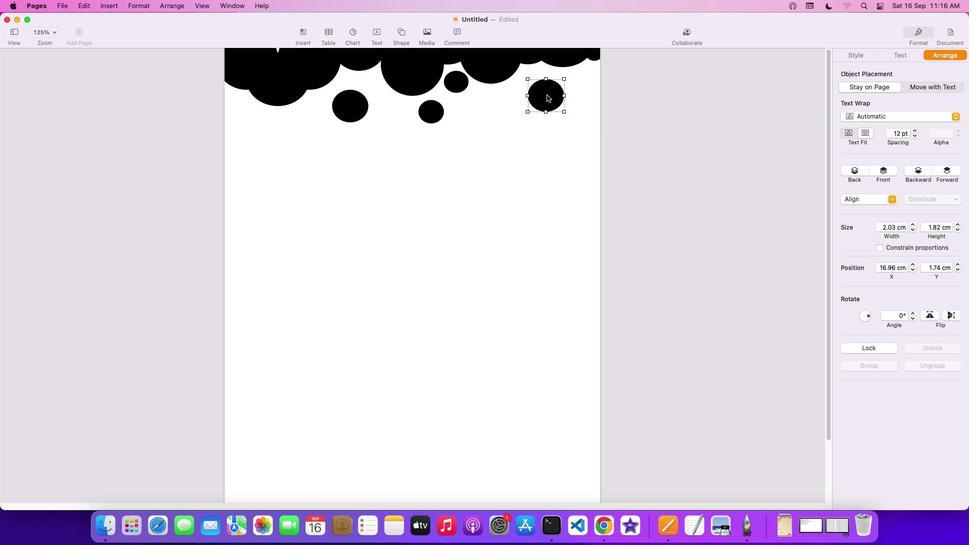 
Action: Mouse pressed left at (546, 95)
Screenshot: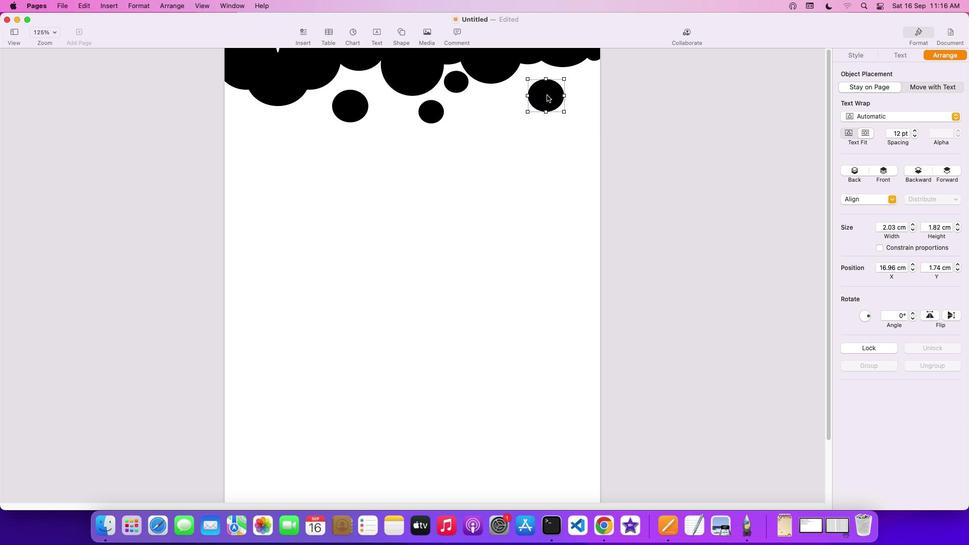 
Action: Mouse moved to (564, 111)
Screenshot: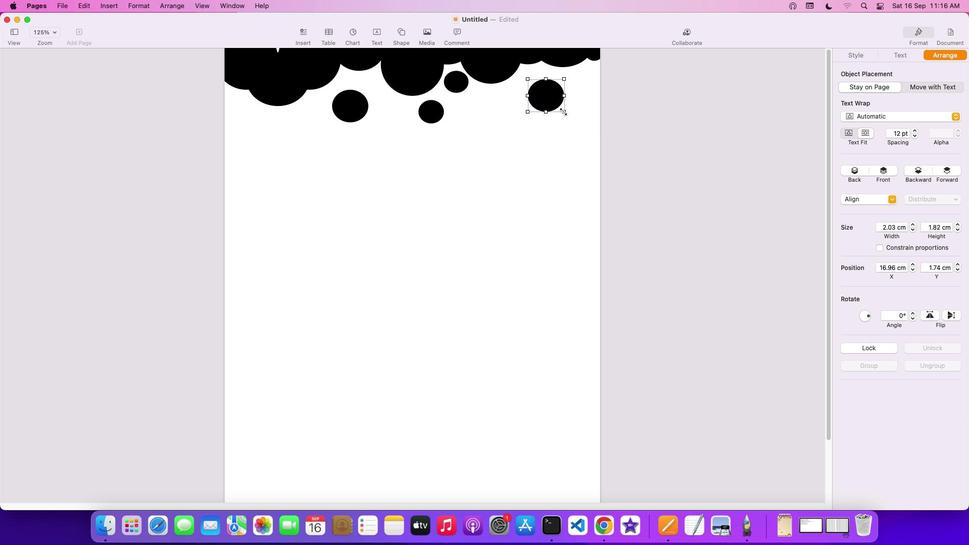 
Action: Mouse pressed left at (564, 111)
Screenshot: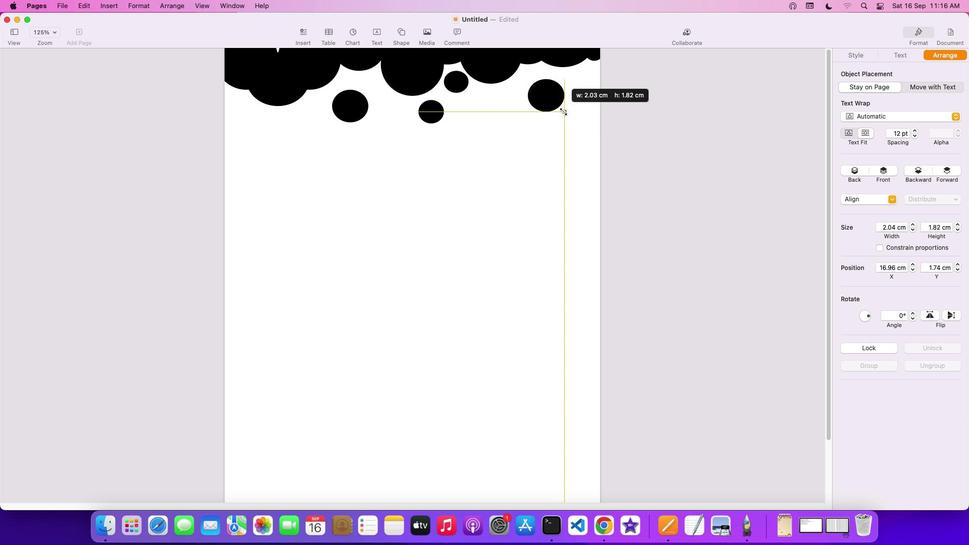 
Action: Mouse moved to (550, 97)
Screenshot: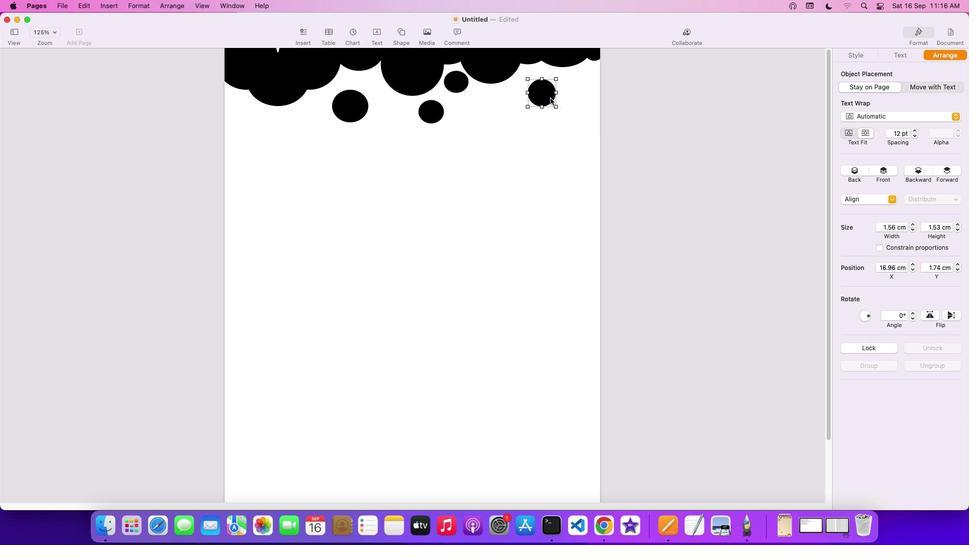 
Action: Key pressed Key.cmd
Screenshot: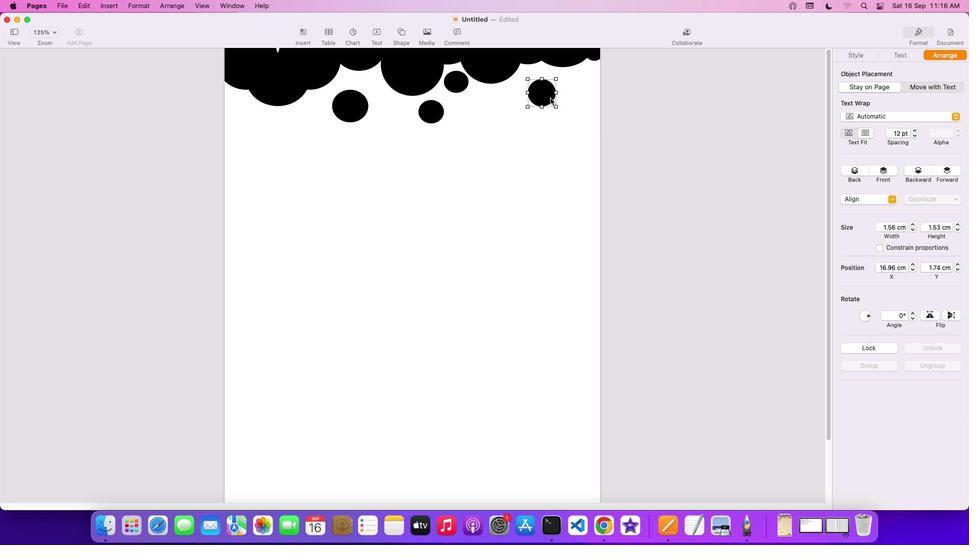 
Action: Mouse moved to (550, 97)
Screenshot: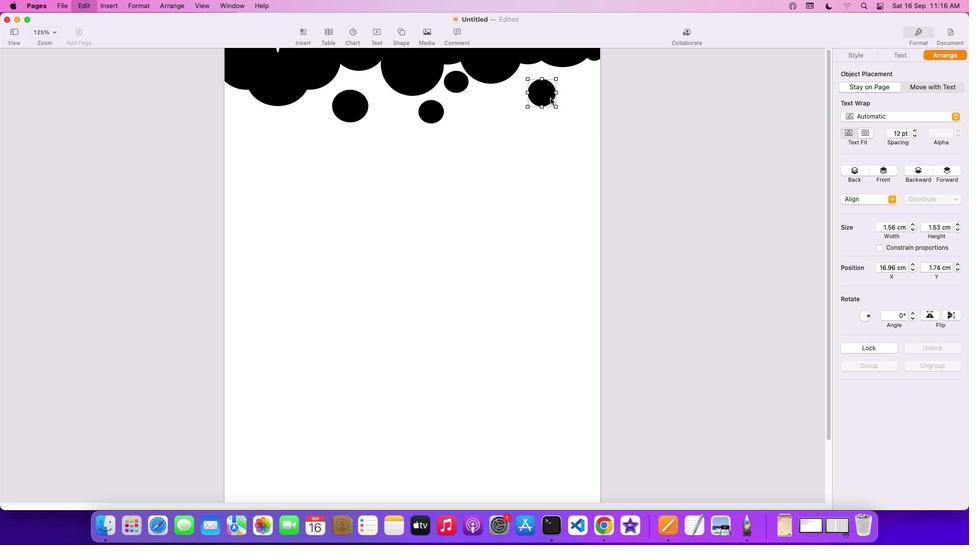 
Action: Key pressed 'v'
Screenshot: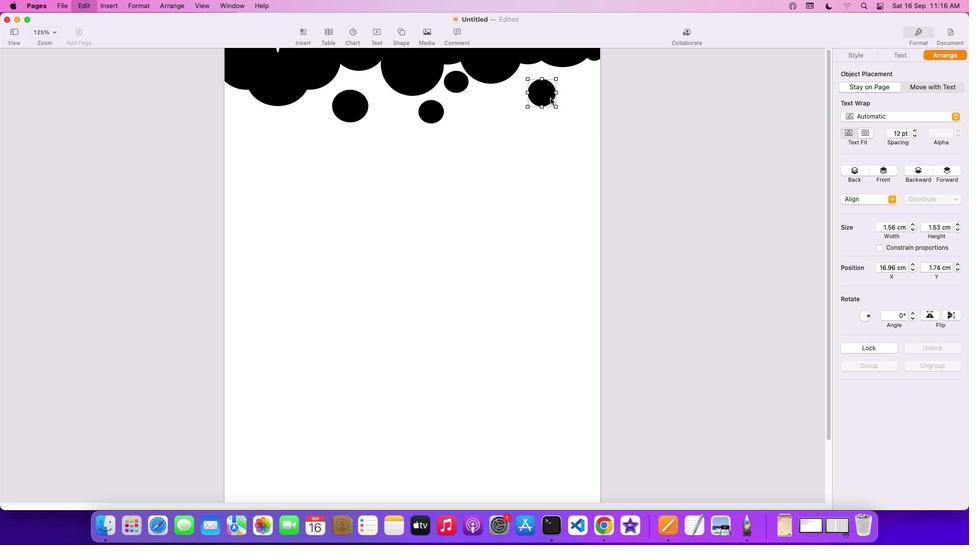 
Action: Mouse moved to (557, 95)
Screenshot: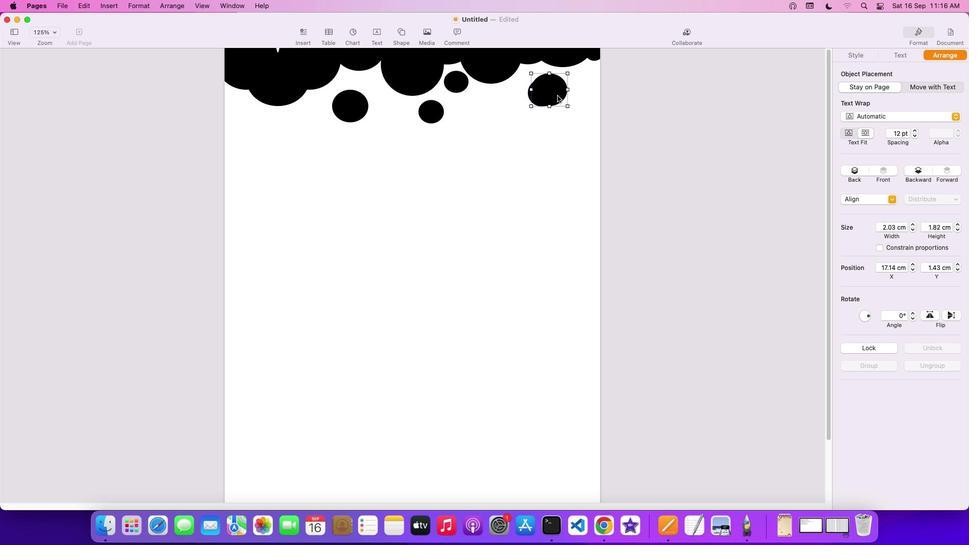 
Action: Mouse pressed left at (557, 95)
Screenshot: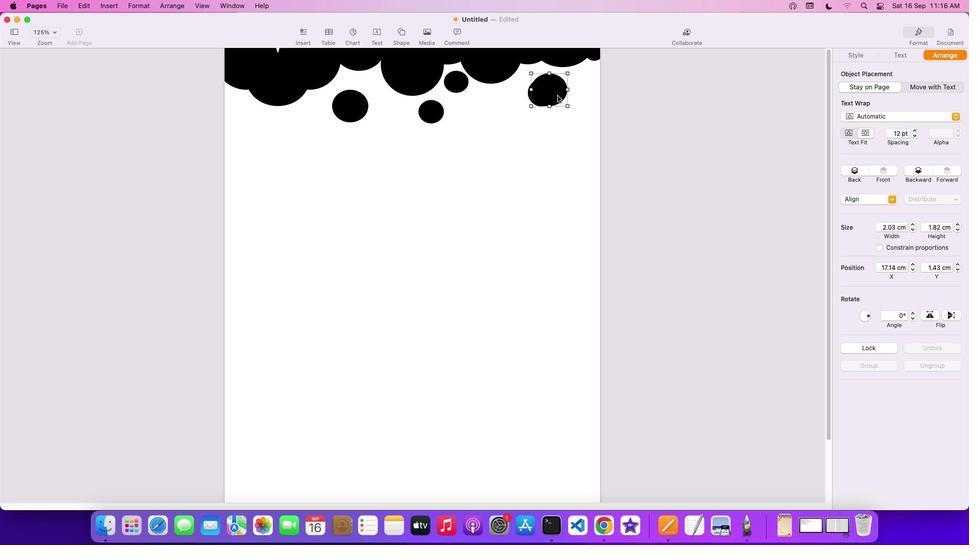 
Action: Mouse moved to (547, 93)
Screenshot: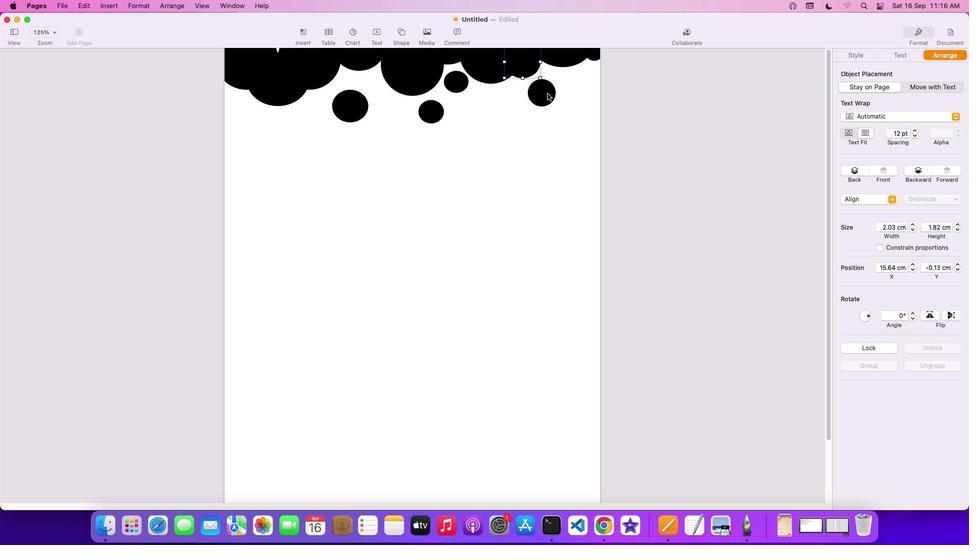 
Action: Mouse pressed left at (547, 93)
Screenshot: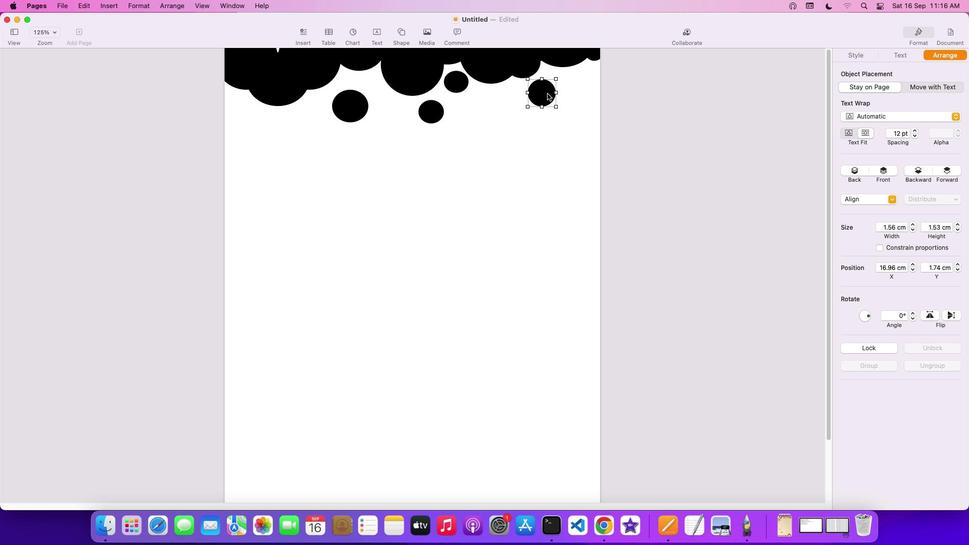 
Action: Mouse moved to (525, 59)
Screenshot: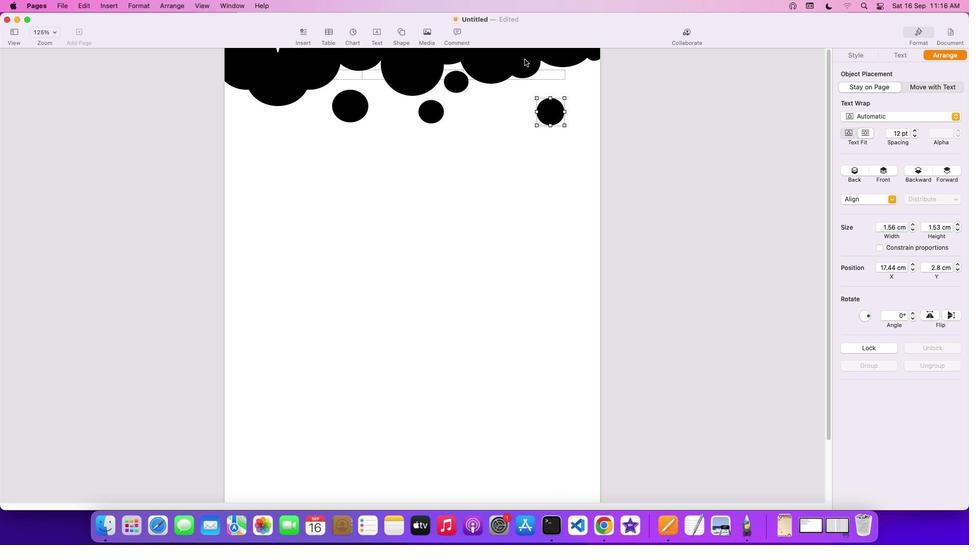 
Action: Mouse pressed left at (525, 59)
Screenshot: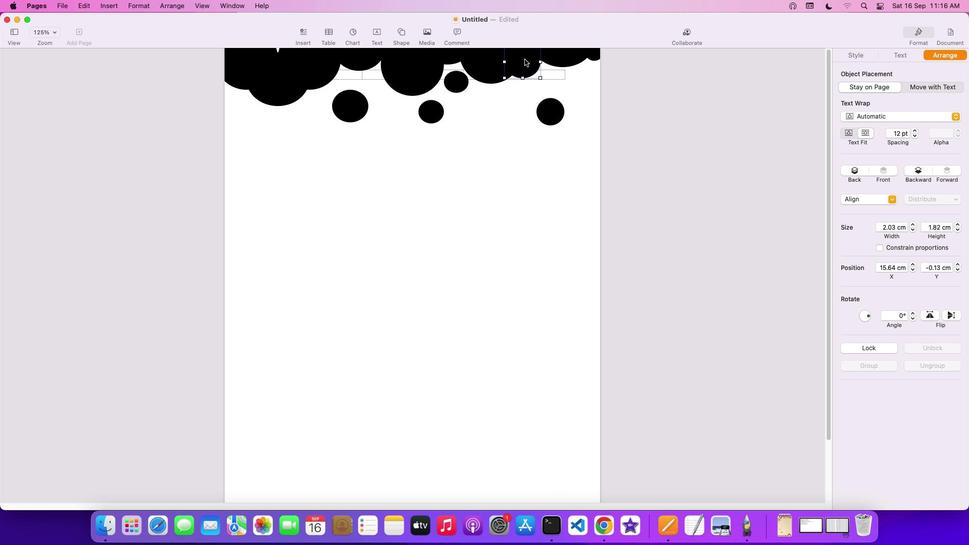 
Action: Mouse moved to (539, 77)
Screenshot: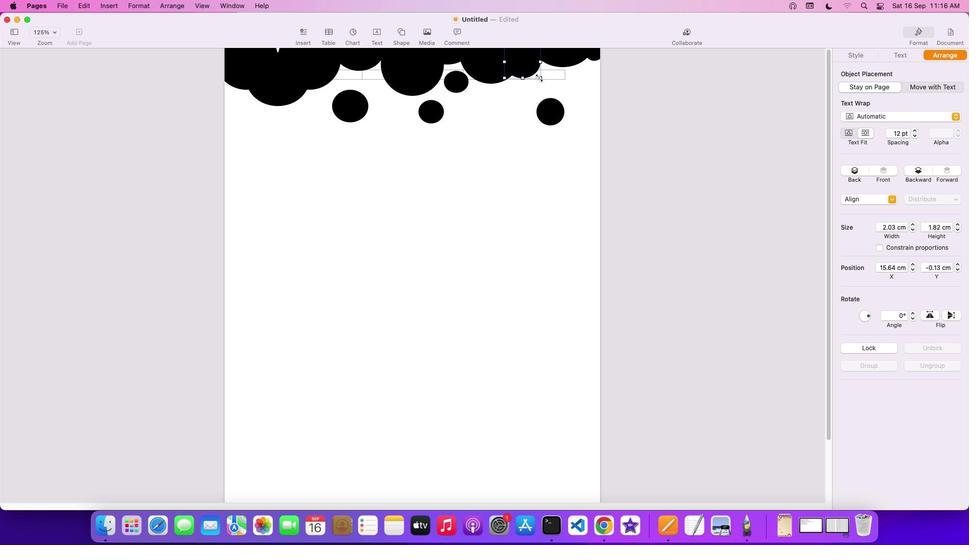 
Action: Mouse pressed left at (539, 77)
Screenshot: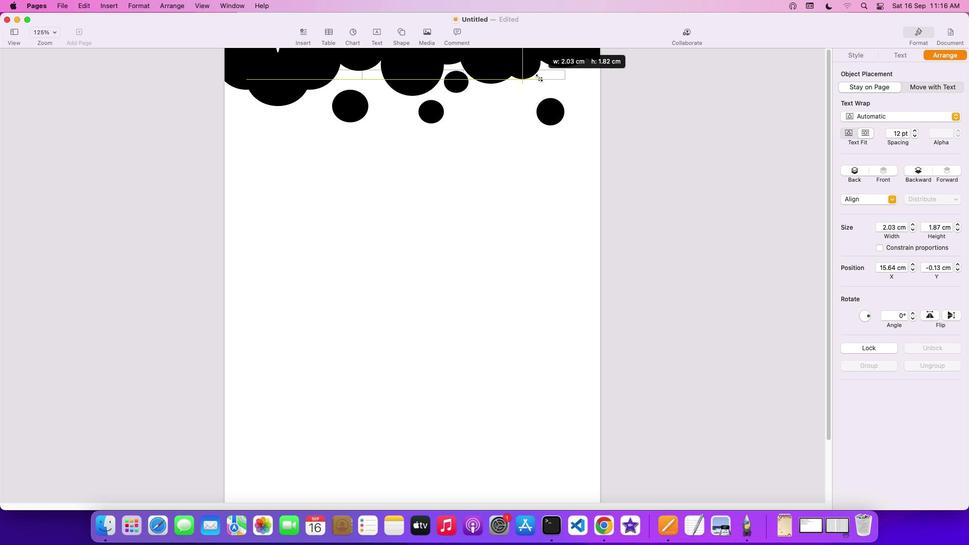 
Action: Mouse moved to (530, 66)
Screenshot: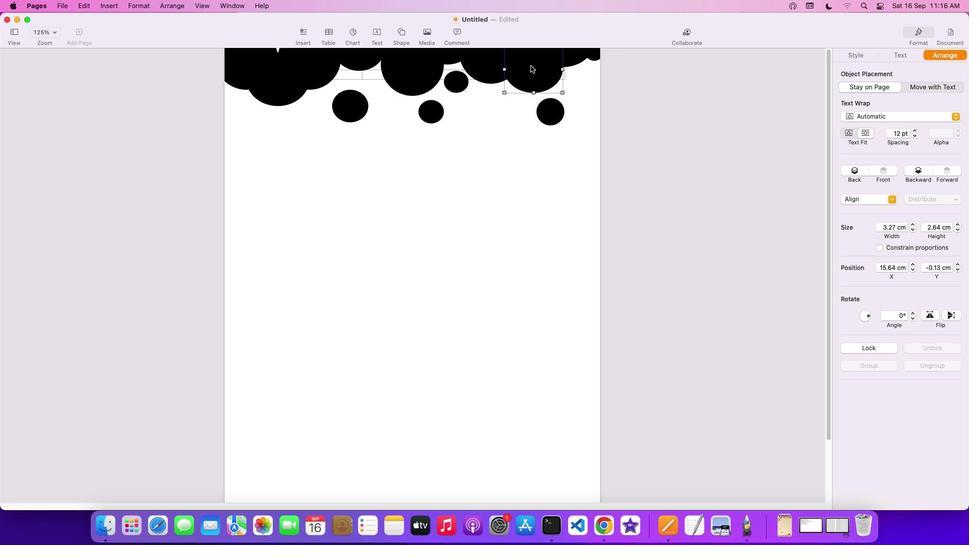 
Action: Mouse pressed left at (530, 66)
Screenshot: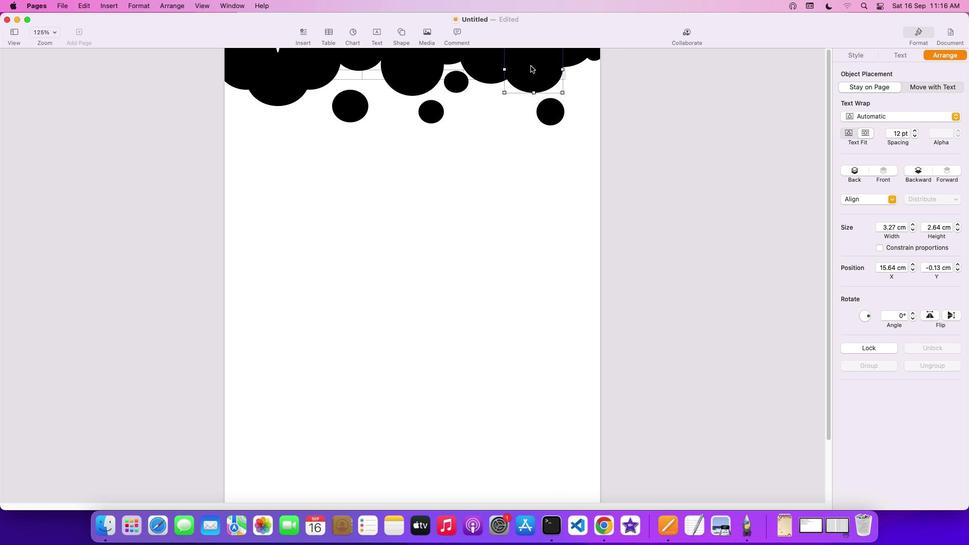 
Action: Mouse moved to (532, 136)
Screenshot: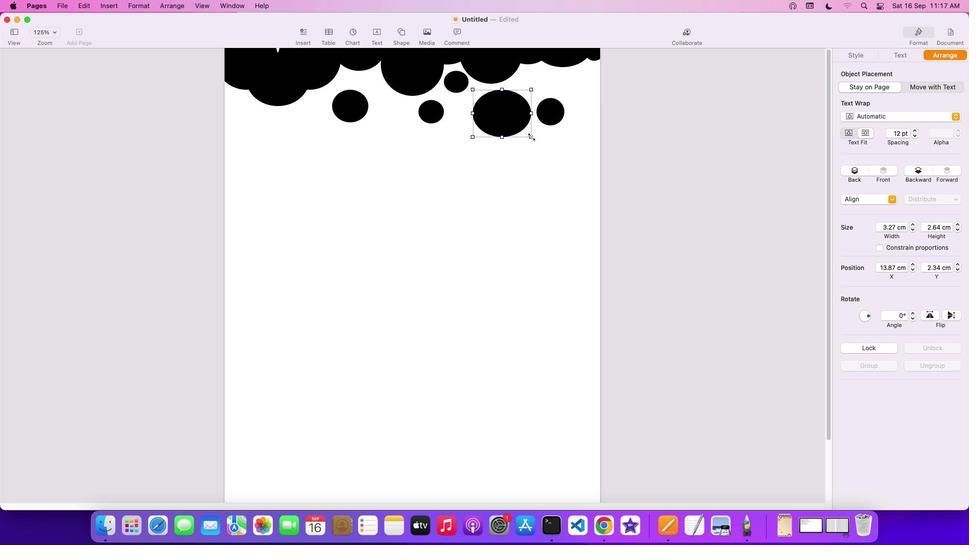 
Action: Mouse pressed left at (532, 136)
Screenshot: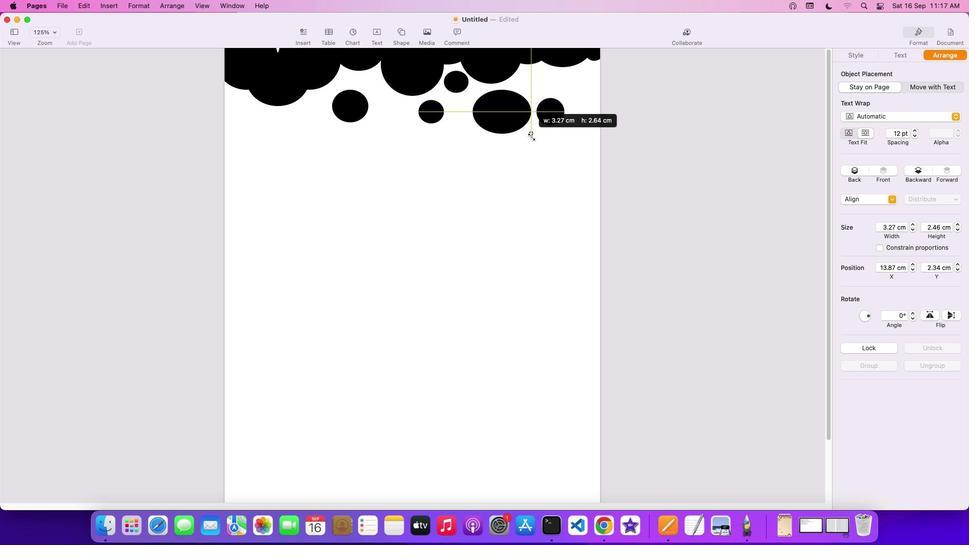 
Action: Mouse moved to (493, 109)
Screenshot: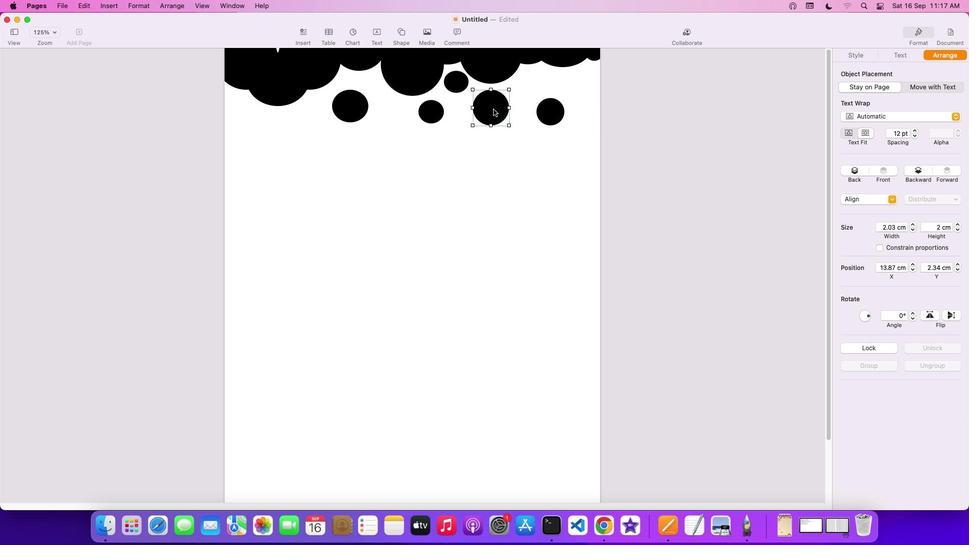 
Action: Mouse pressed left at (493, 109)
Screenshot: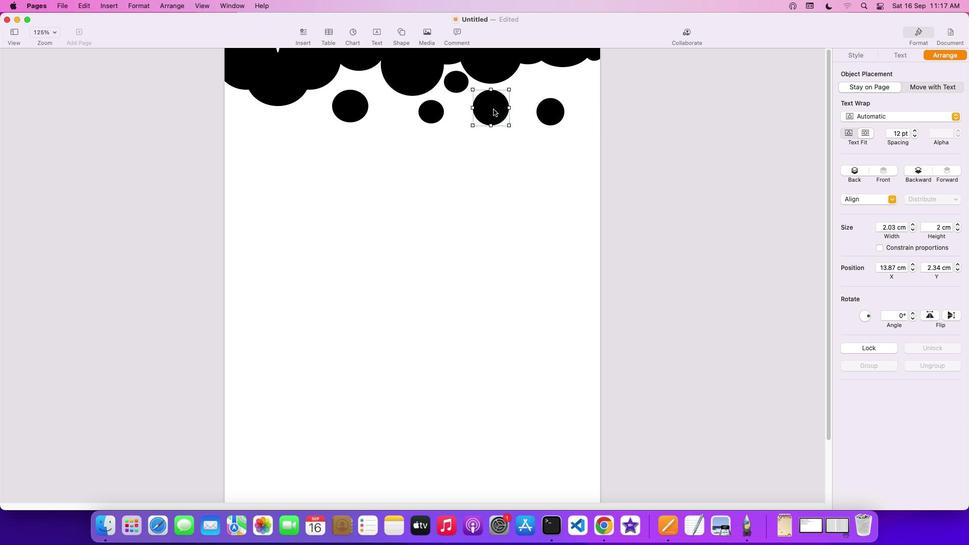 
Action: Mouse moved to (549, 103)
Screenshot: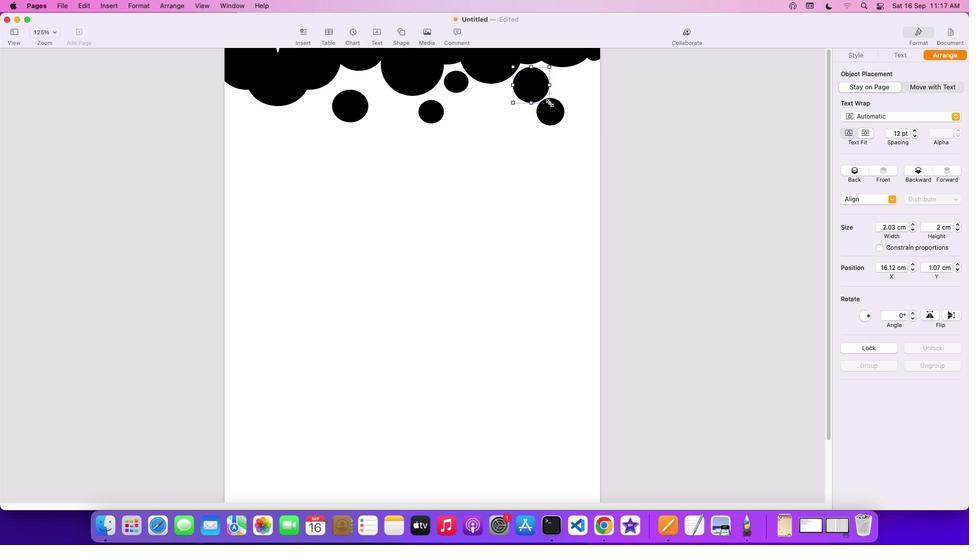 
Action: Mouse pressed left at (549, 103)
Screenshot: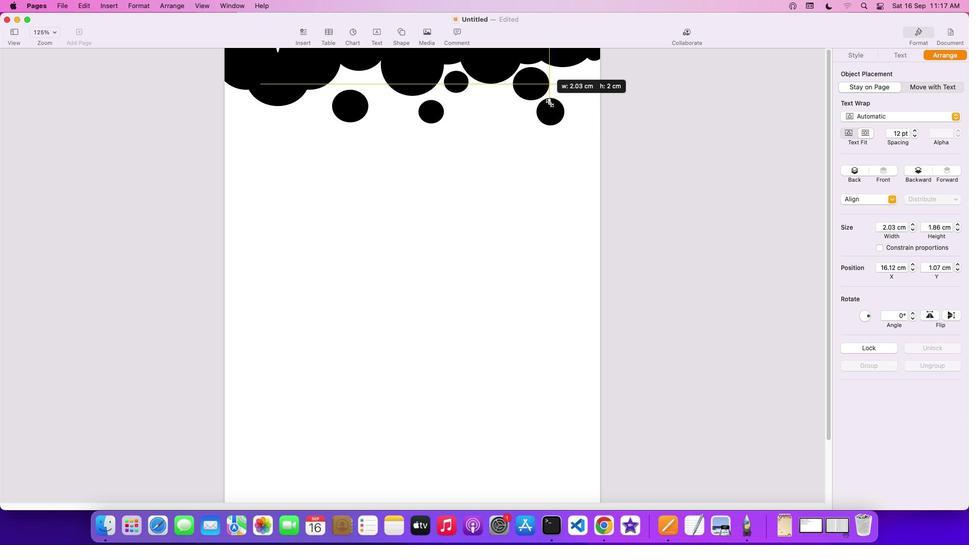 
Action: Mouse moved to (496, 159)
Screenshot: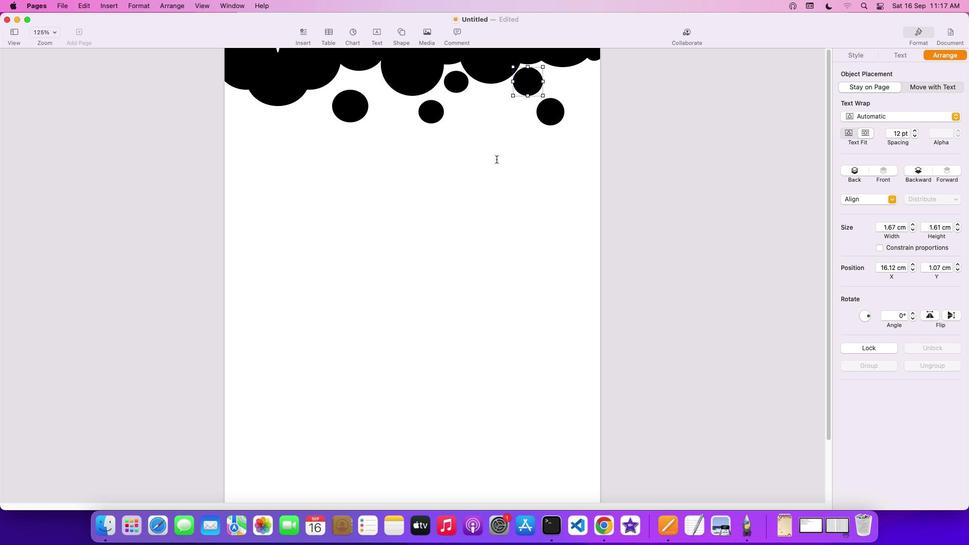 
Action: Mouse pressed left at (496, 159)
Screenshot: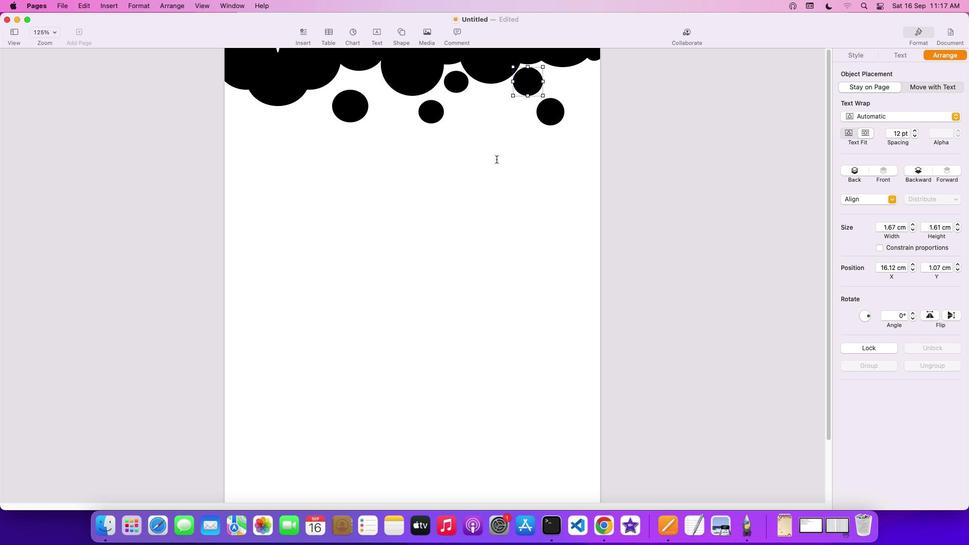 
Action: Mouse moved to (237, 58)
Screenshot: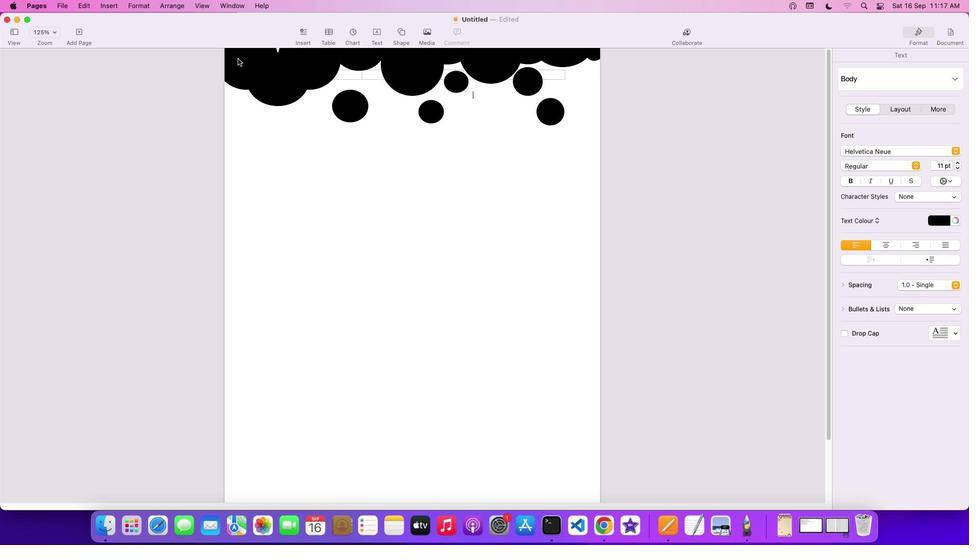 
Action: Mouse pressed left at (237, 58)
Screenshot: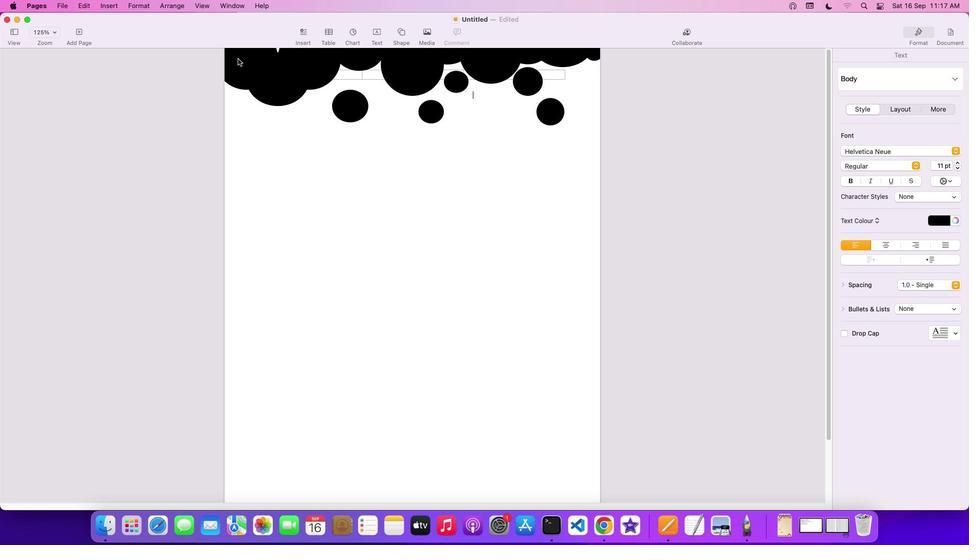 
Action: Mouse moved to (866, 55)
Screenshot: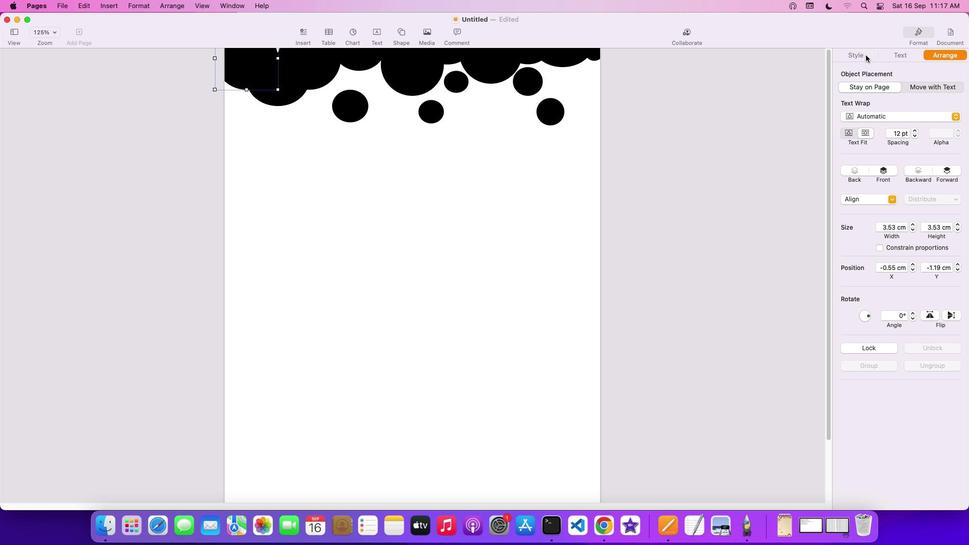 
Action: Mouse pressed left at (866, 55)
Screenshot: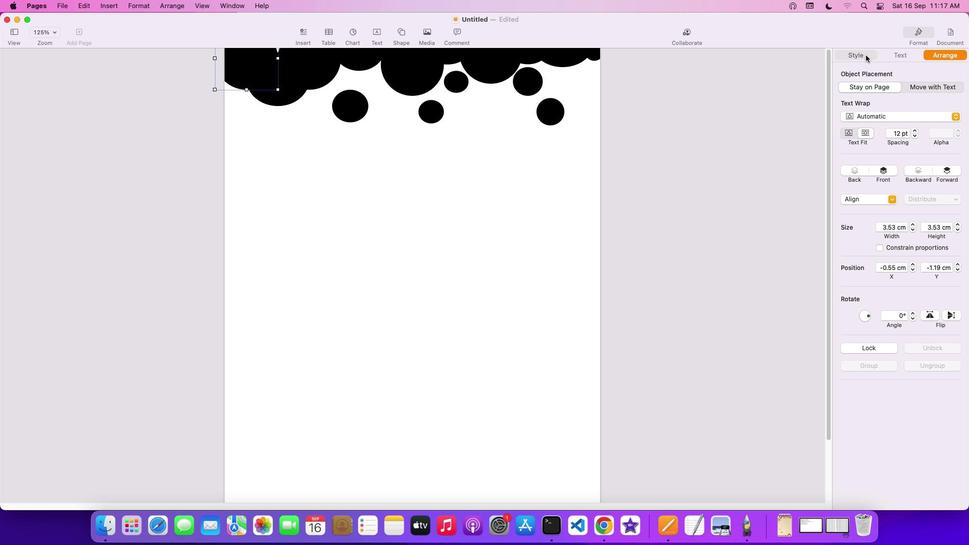 
Action: Mouse moved to (856, 197)
Screenshot: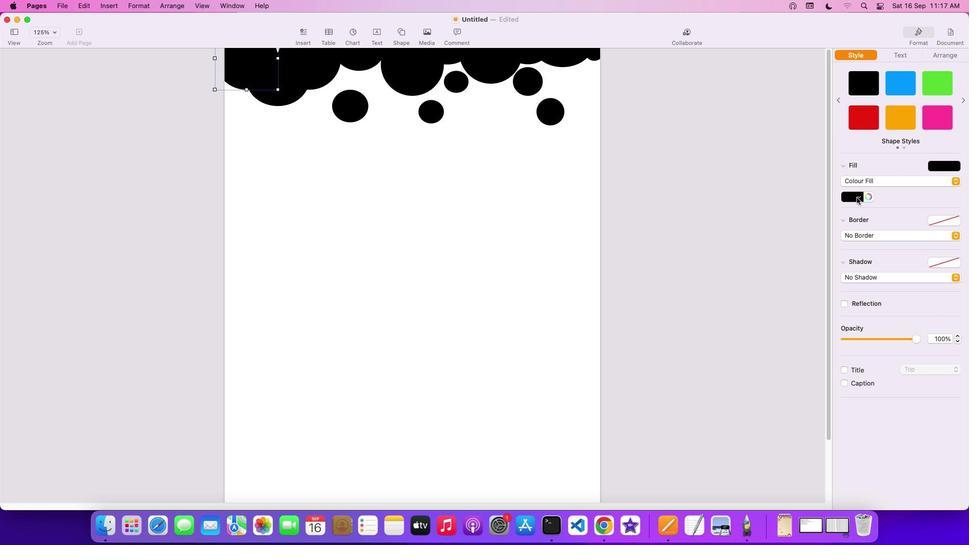 
Action: Mouse pressed left at (856, 197)
Screenshot: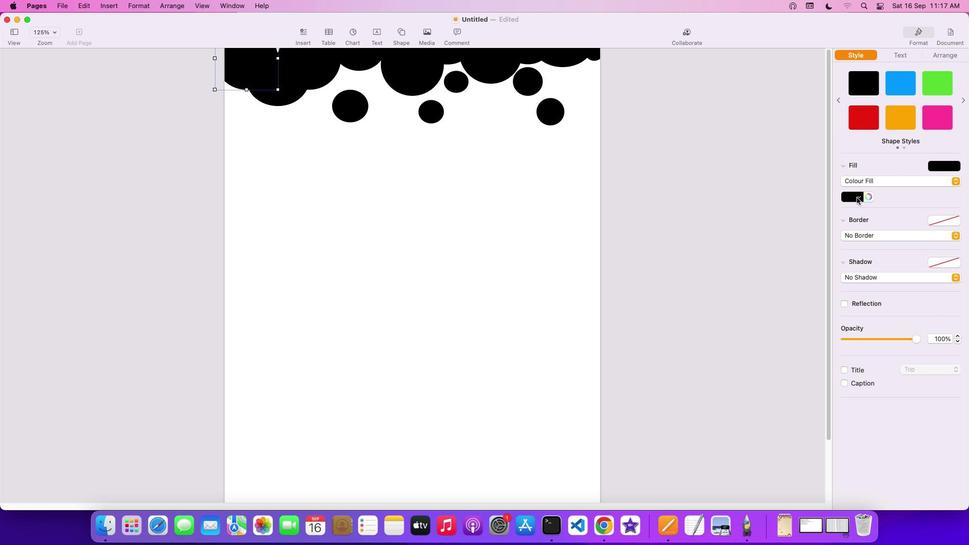 
Action: Mouse moved to (904, 226)
Screenshot: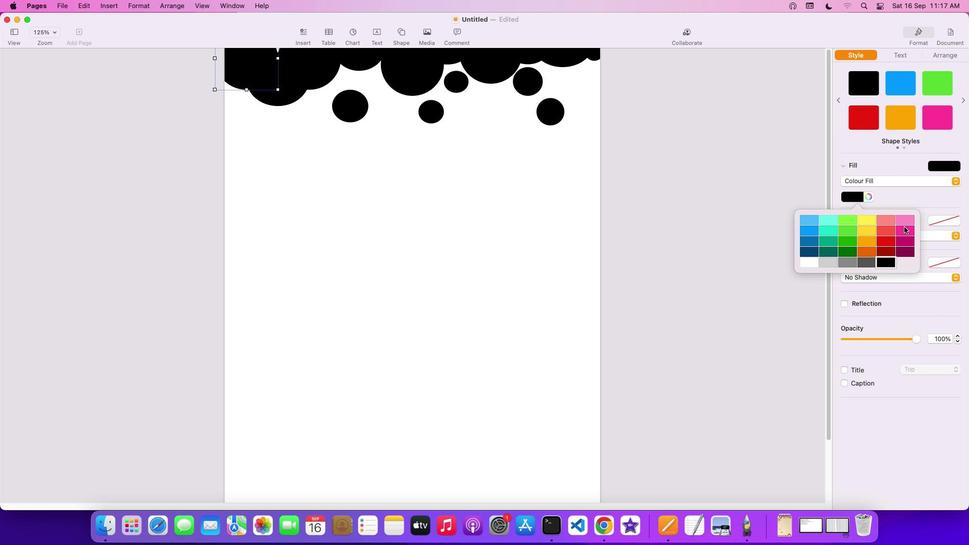 
Action: Mouse pressed left at (904, 226)
Screenshot: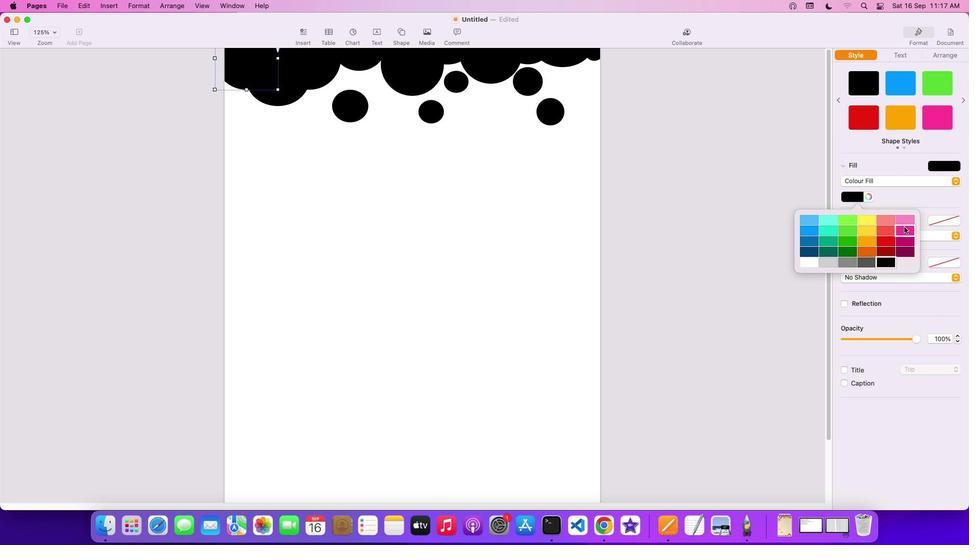 
Action: Mouse moved to (293, 95)
Screenshot: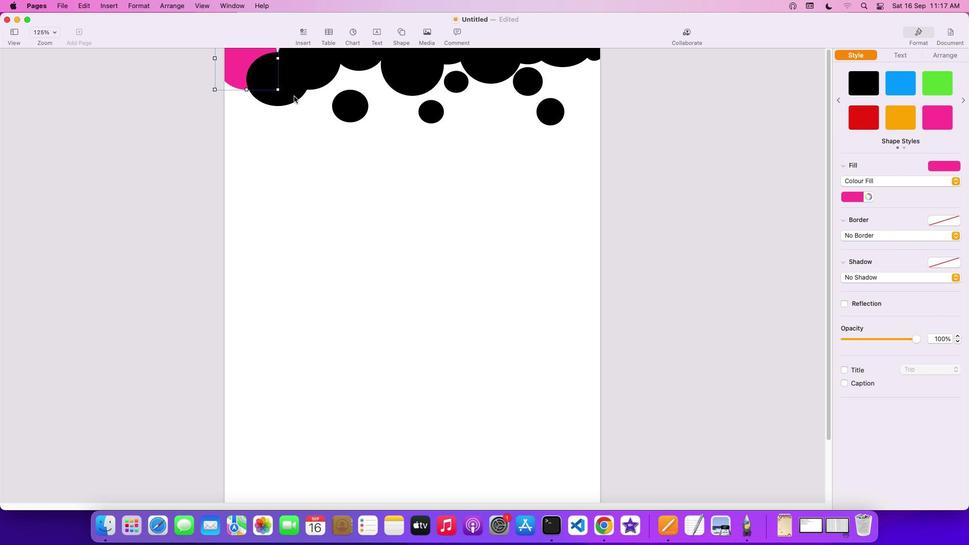 
Action: Mouse pressed left at (293, 95)
Screenshot: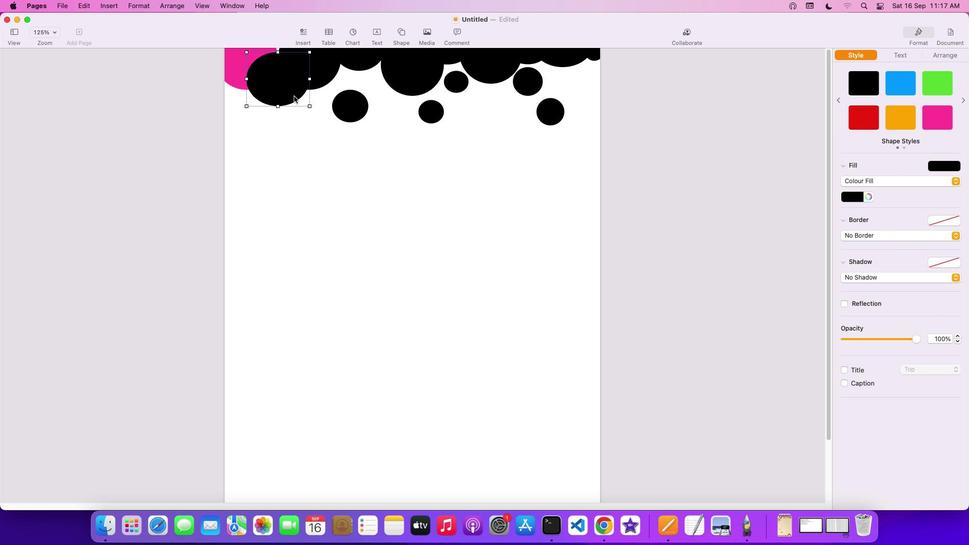 
Action: Mouse moved to (907, 125)
Screenshot: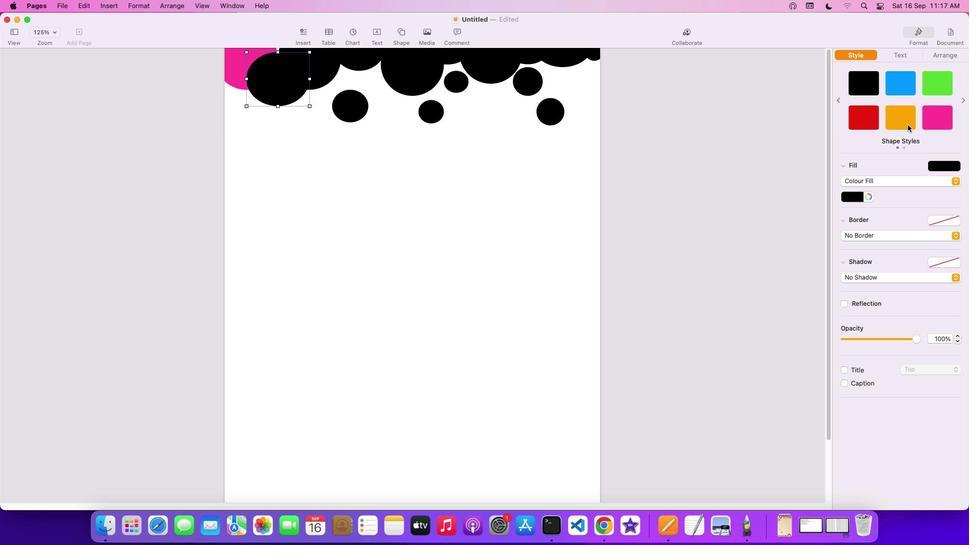 
Action: Mouse pressed left at (907, 125)
Screenshot: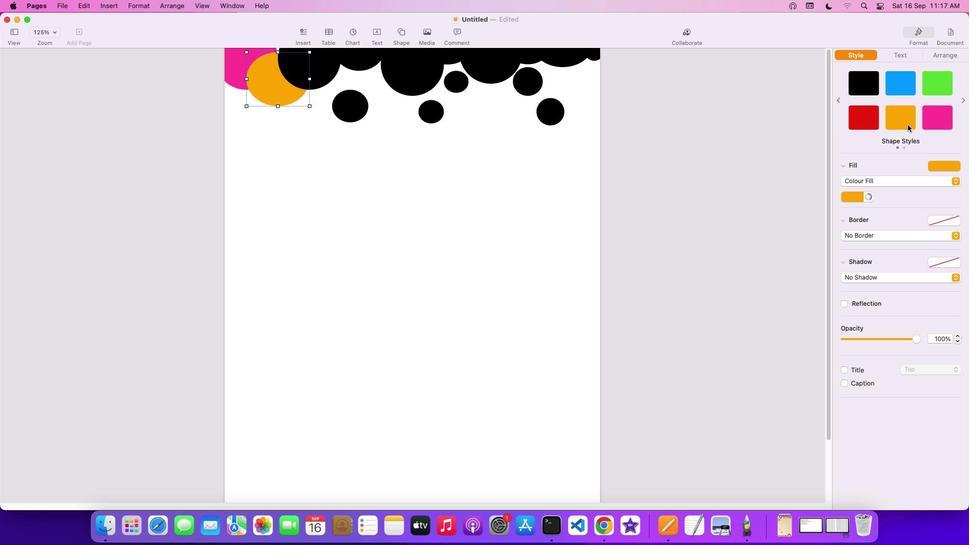 
Action: Mouse moved to (303, 59)
Screenshot: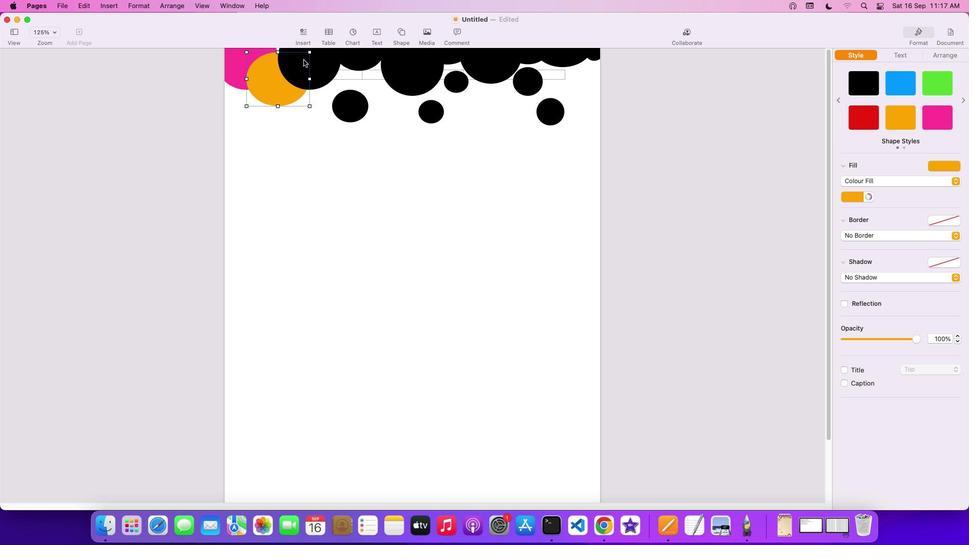 
Action: Mouse pressed left at (303, 59)
Screenshot: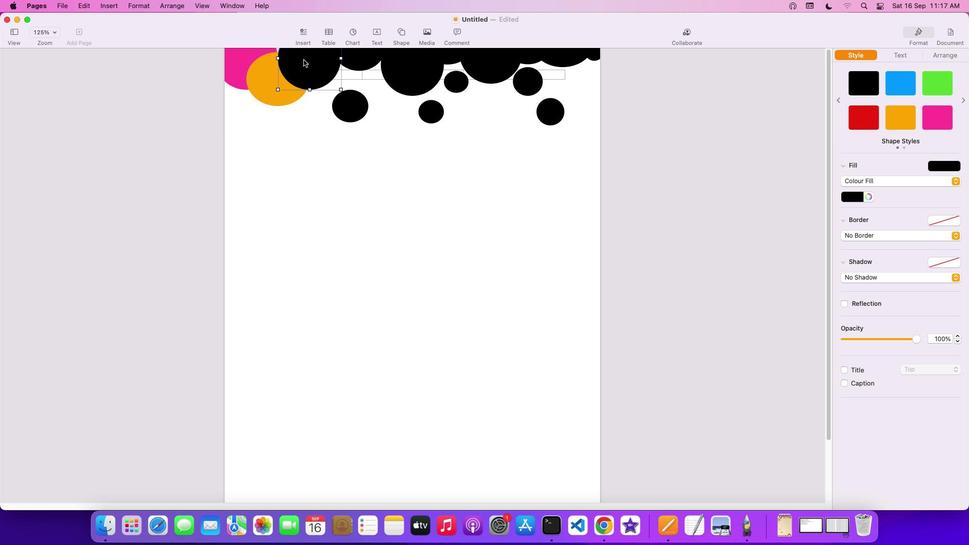 
Action: Mouse moved to (865, 117)
Screenshot: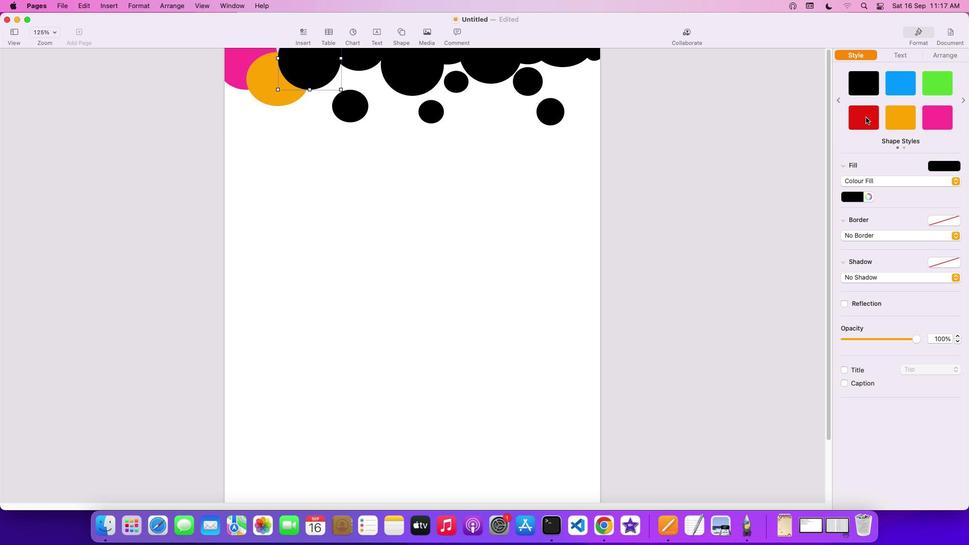 
Action: Mouse pressed left at (865, 117)
Screenshot: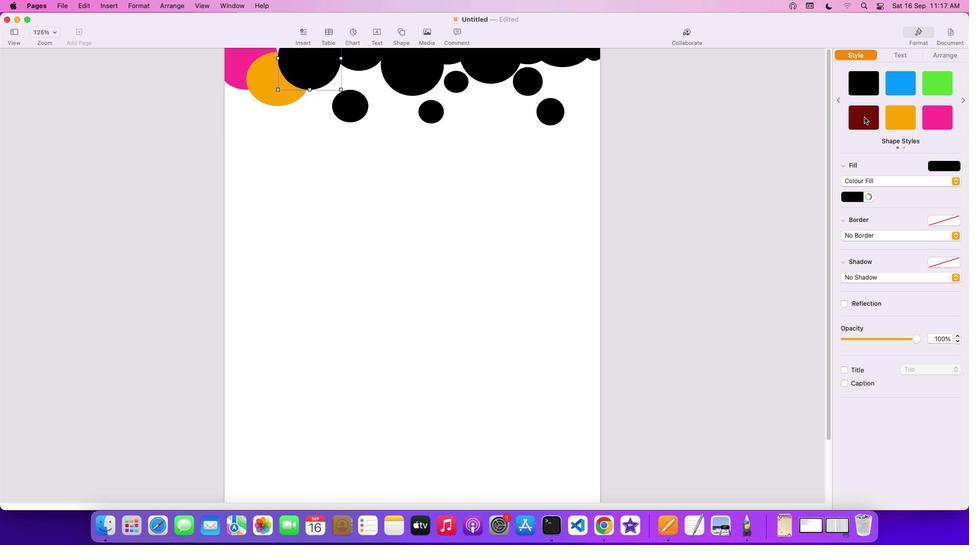 
Action: Mouse moved to (358, 59)
Screenshot: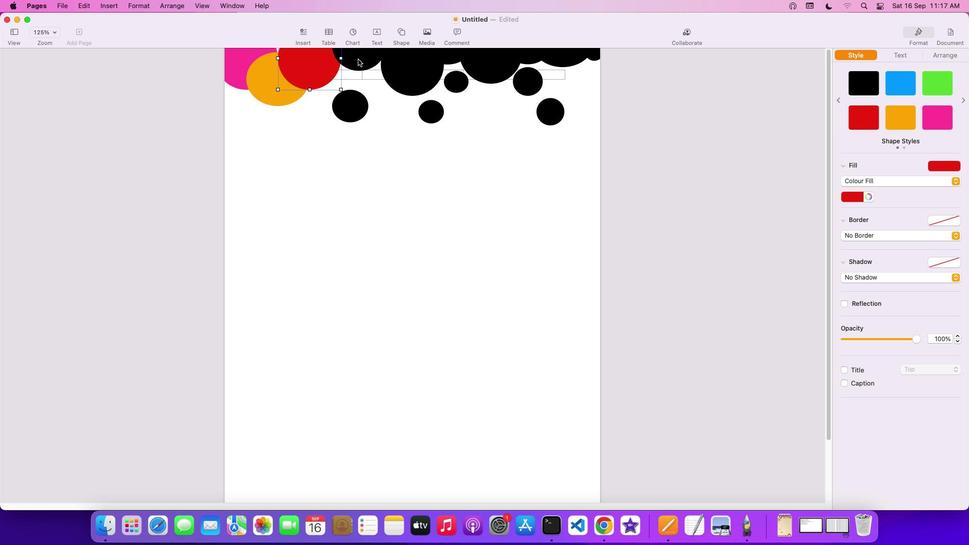 
Action: Mouse pressed left at (358, 59)
Screenshot: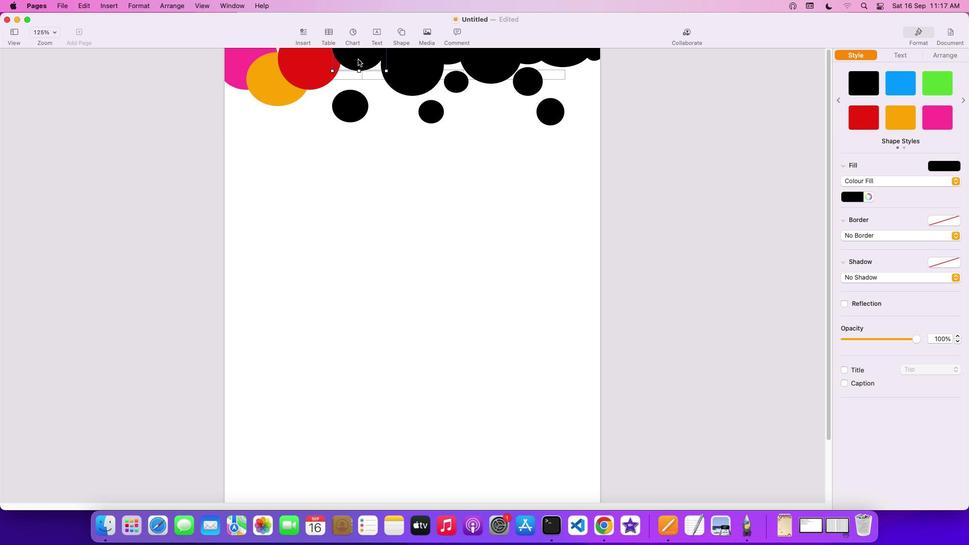 
Action: Mouse moved to (325, 63)
Screenshot: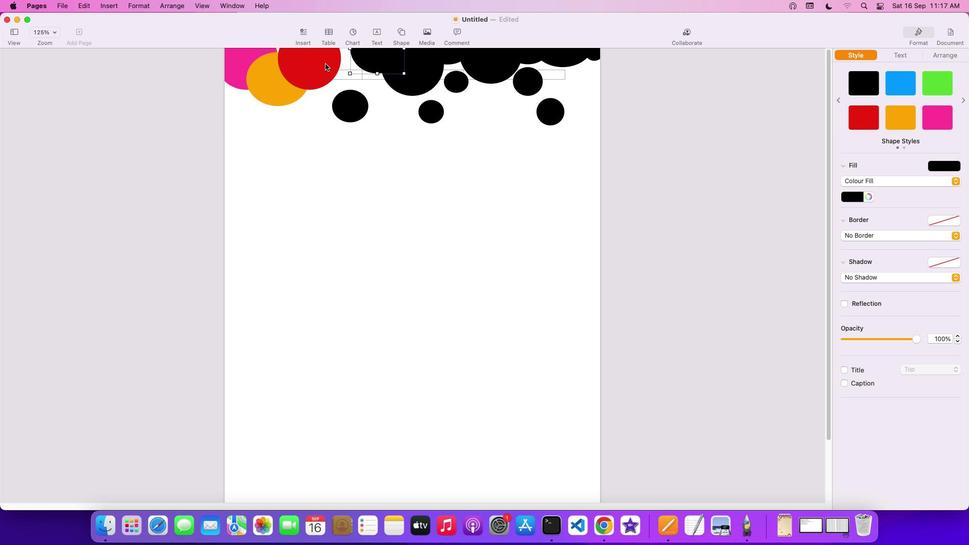 
Action: Mouse pressed left at (325, 63)
Screenshot: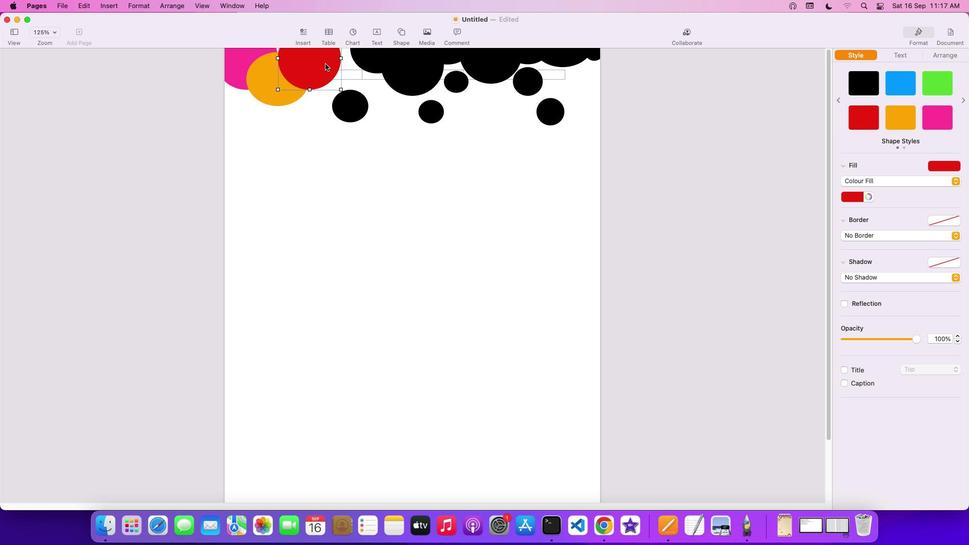 
Action: Mouse moved to (381, 57)
Screenshot: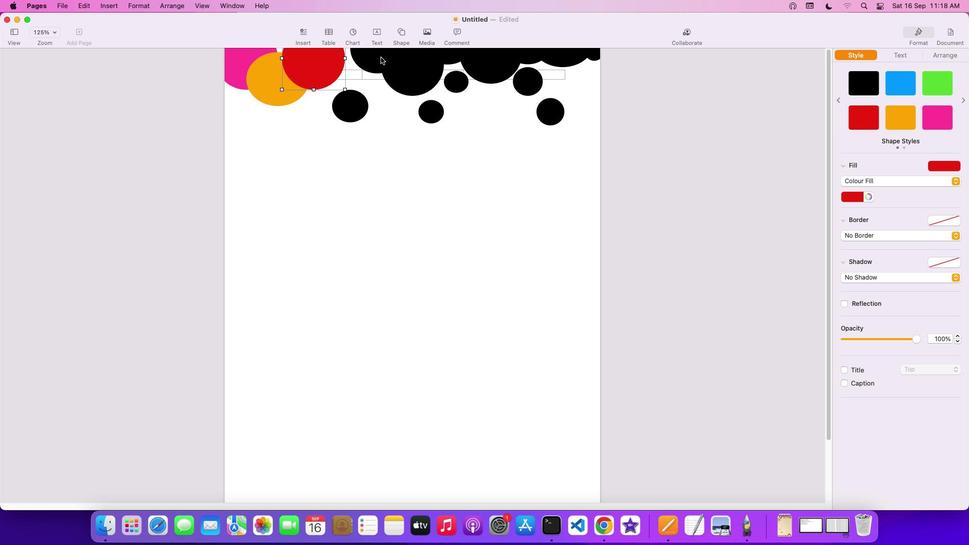 
Action: Mouse pressed left at (381, 57)
Screenshot: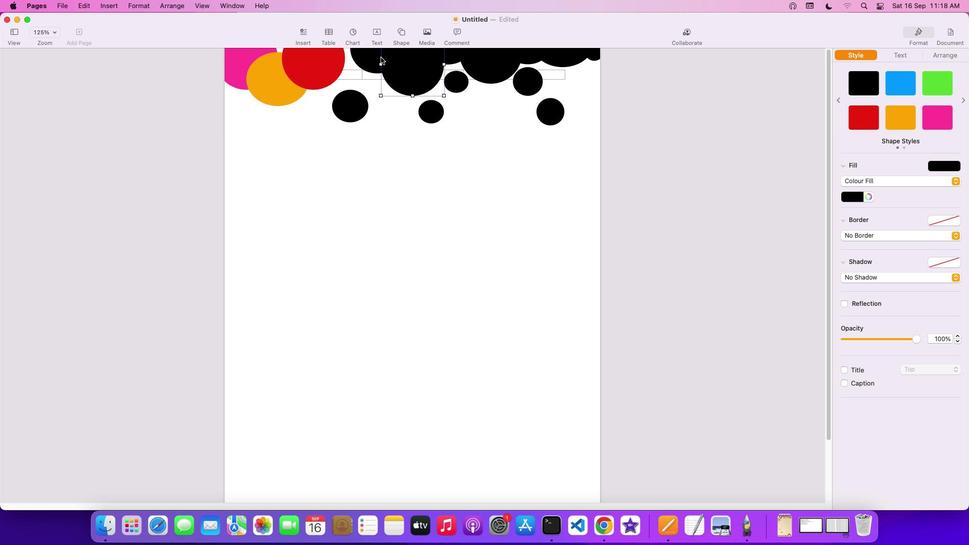 
Action: Mouse moved to (369, 56)
Screenshot: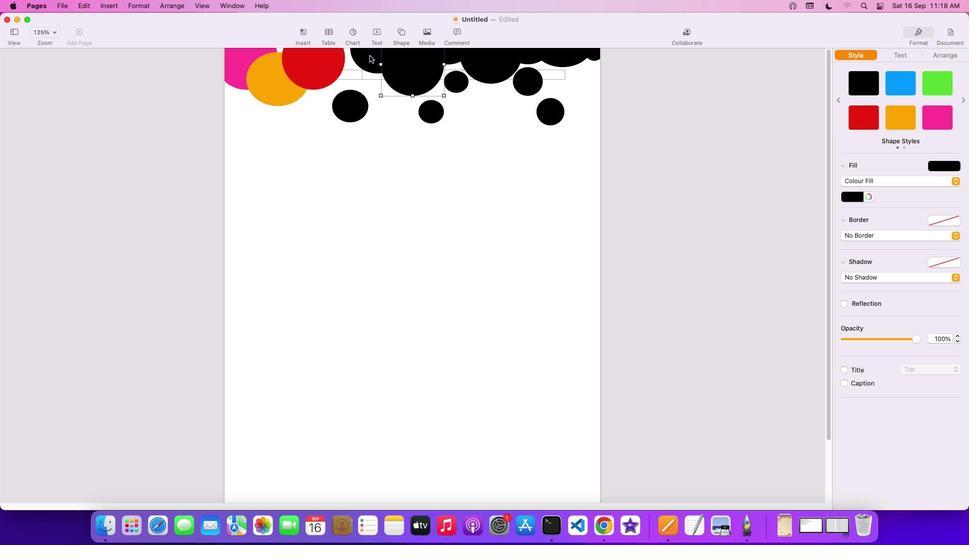 
Action: Mouse pressed left at (369, 56)
Screenshot: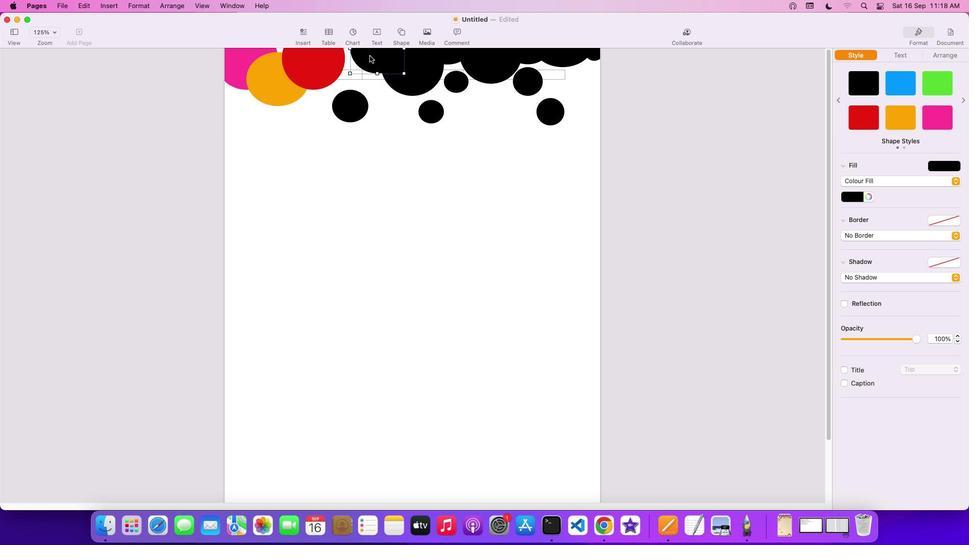 
Action: Mouse moved to (960, 183)
Screenshot: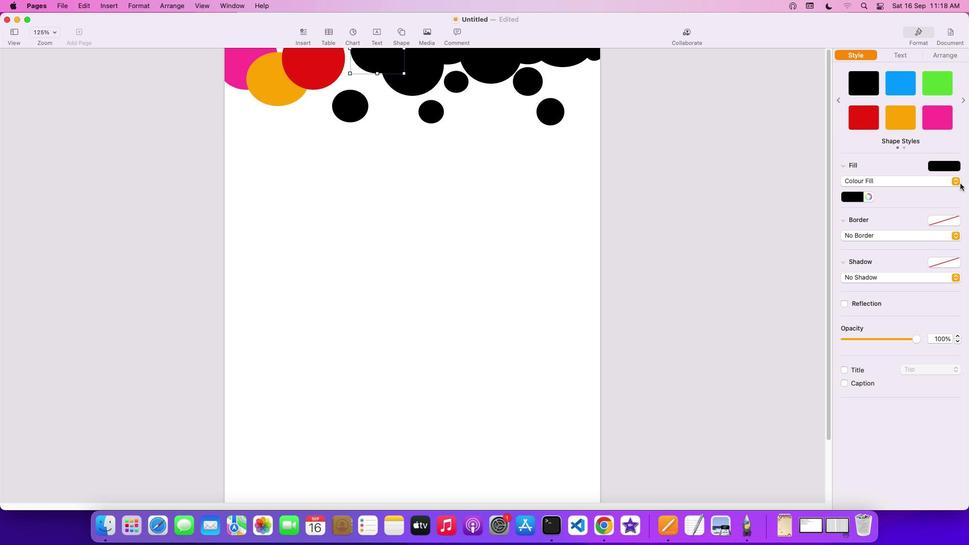 
Action: Mouse pressed left at (960, 183)
Screenshot: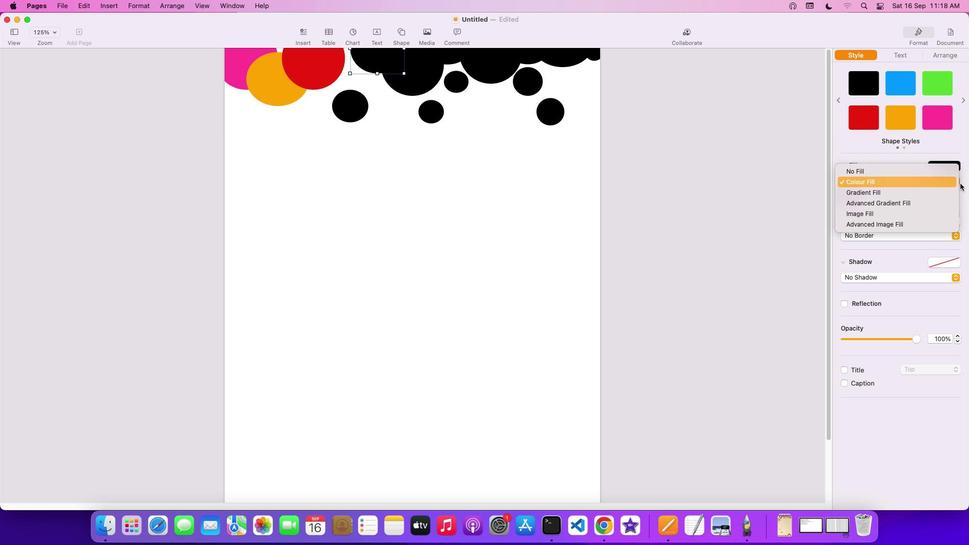 
Action: Mouse moved to (888, 178)
Screenshot: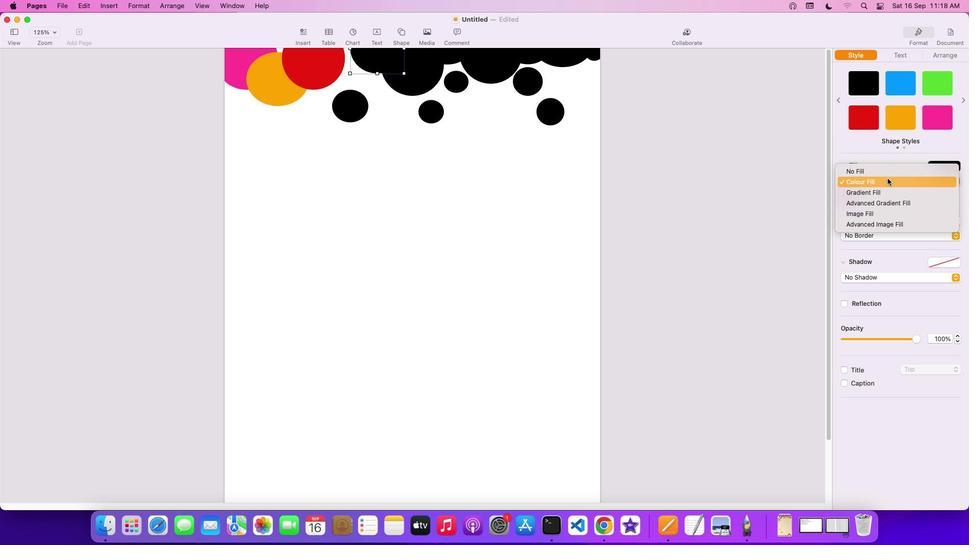 
Action: Mouse pressed left at (888, 178)
Screenshot: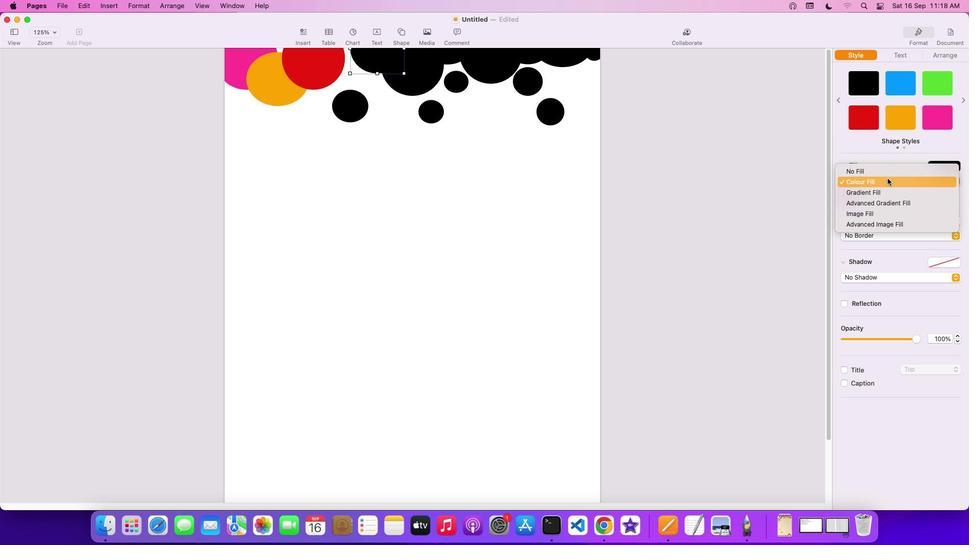 
Action: Mouse moved to (860, 197)
Screenshot: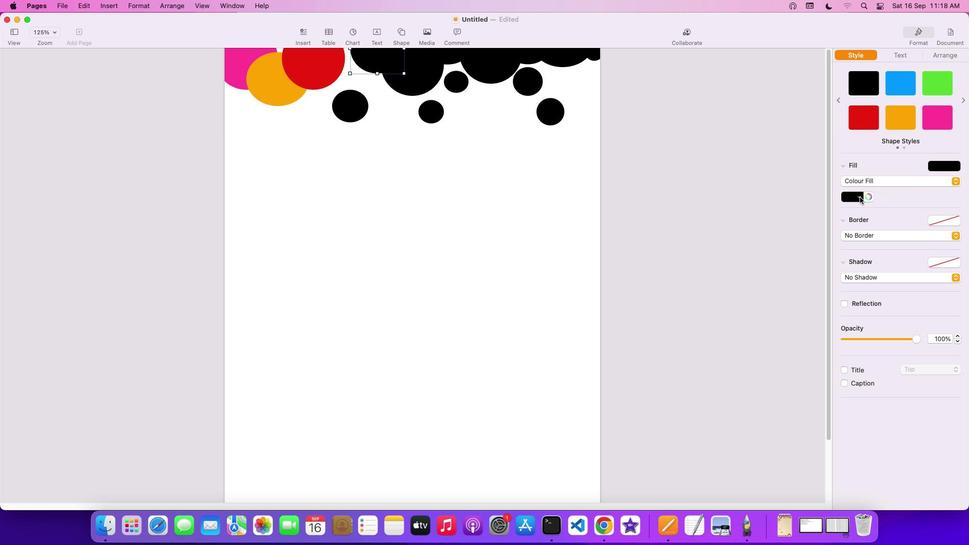 
Action: Mouse pressed left at (860, 197)
Screenshot: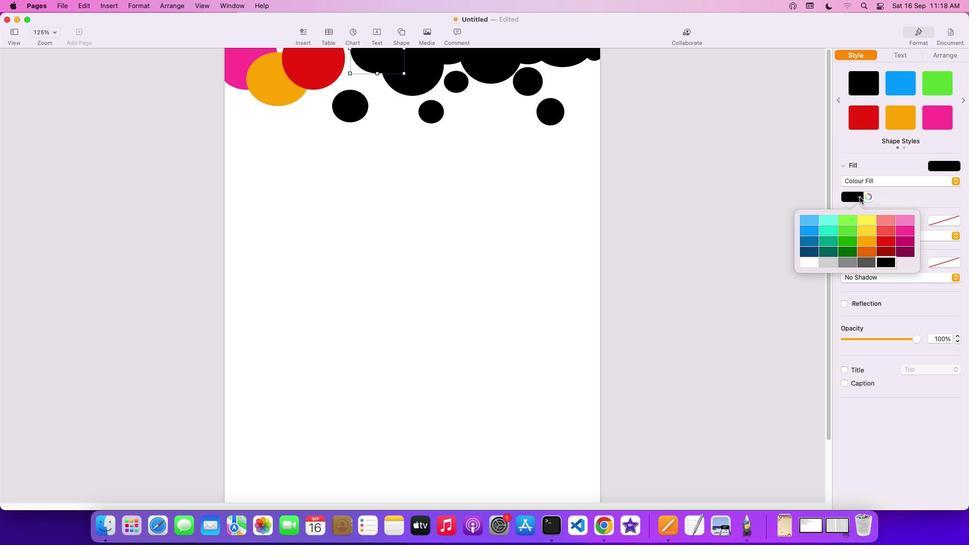 
Action: Mouse moved to (867, 222)
Screenshot: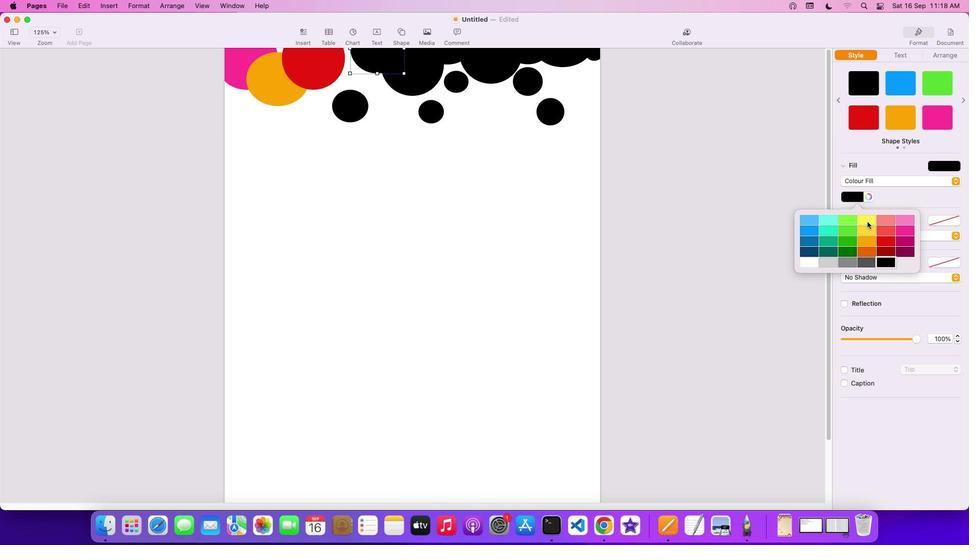 
Action: Mouse pressed left at (867, 222)
Screenshot: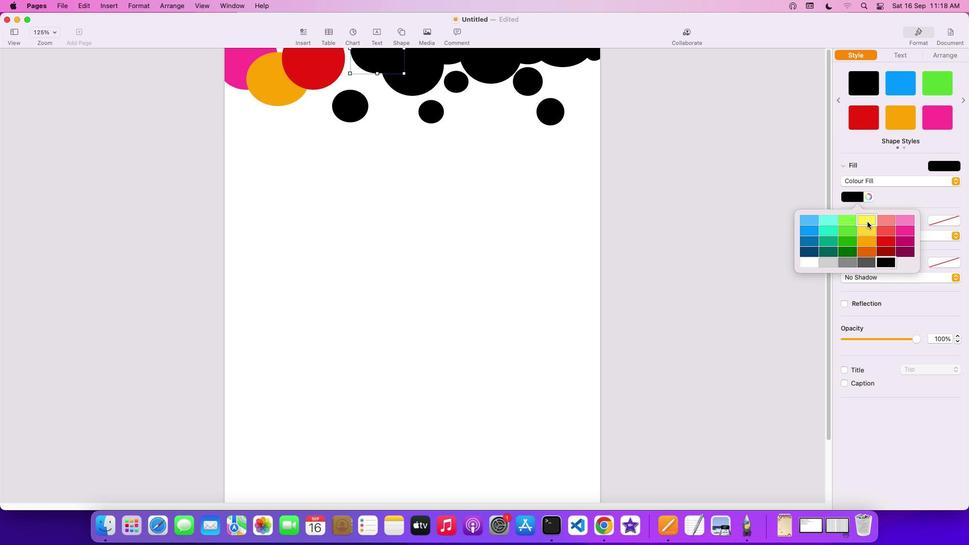 
Action: Mouse moved to (402, 79)
Screenshot: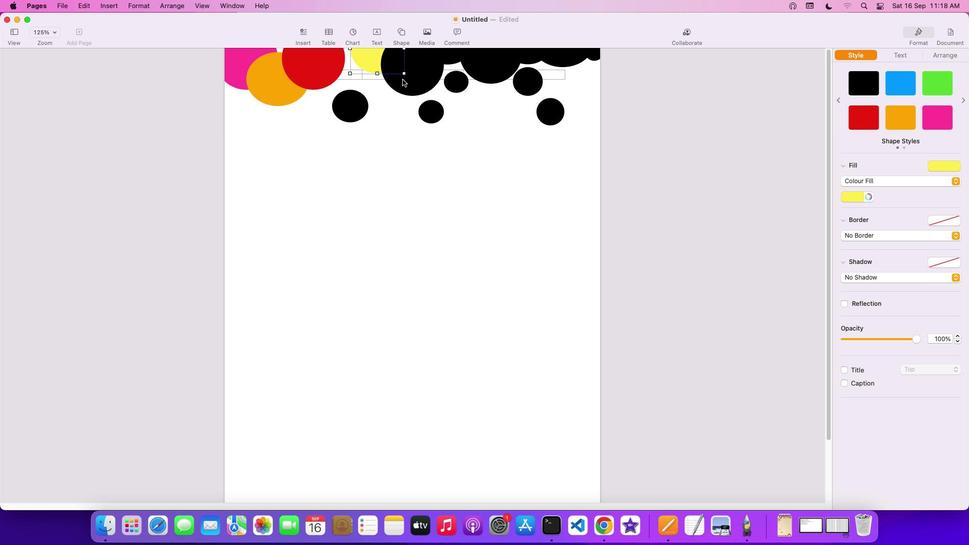 
Action: Mouse pressed left at (402, 79)
Screenshot: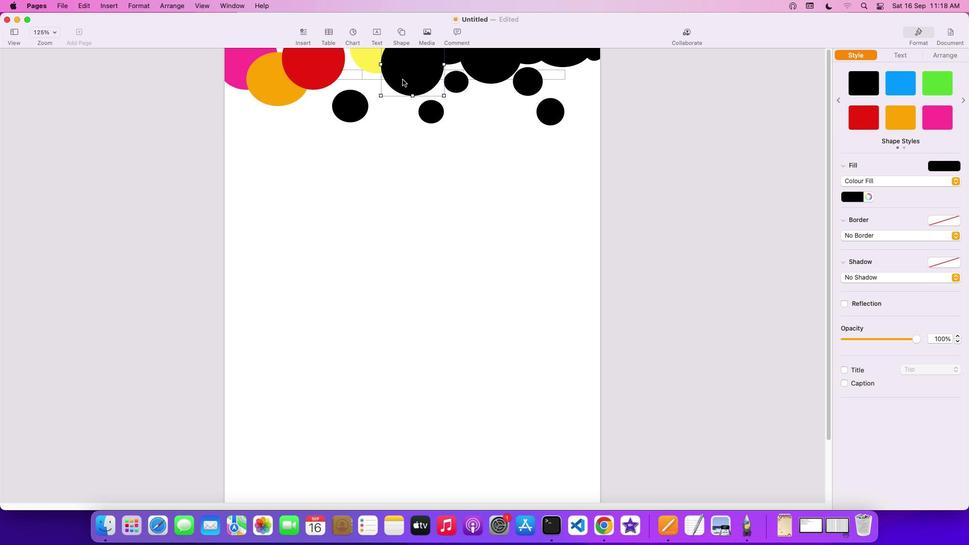 
Action: Mouse moved to (405, 82)
Screenshot: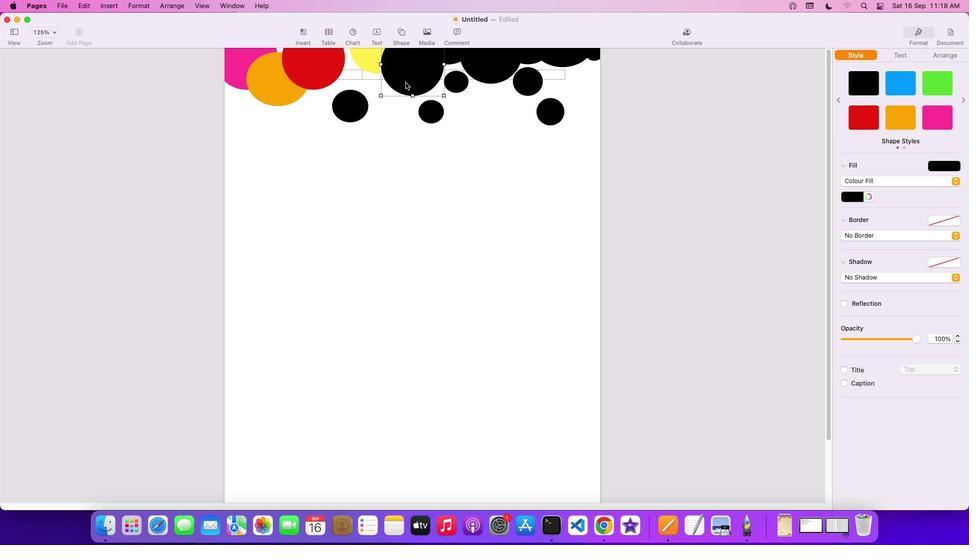 
Action: Mouse pressed left at (405, 82)
Screenshot: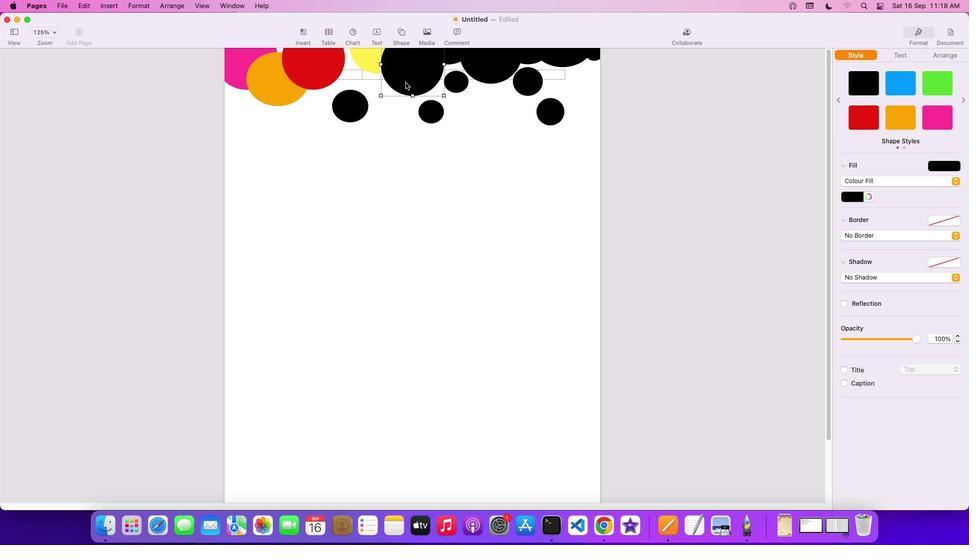
Action: Key pressed Key.cmd'v'
Screenshot: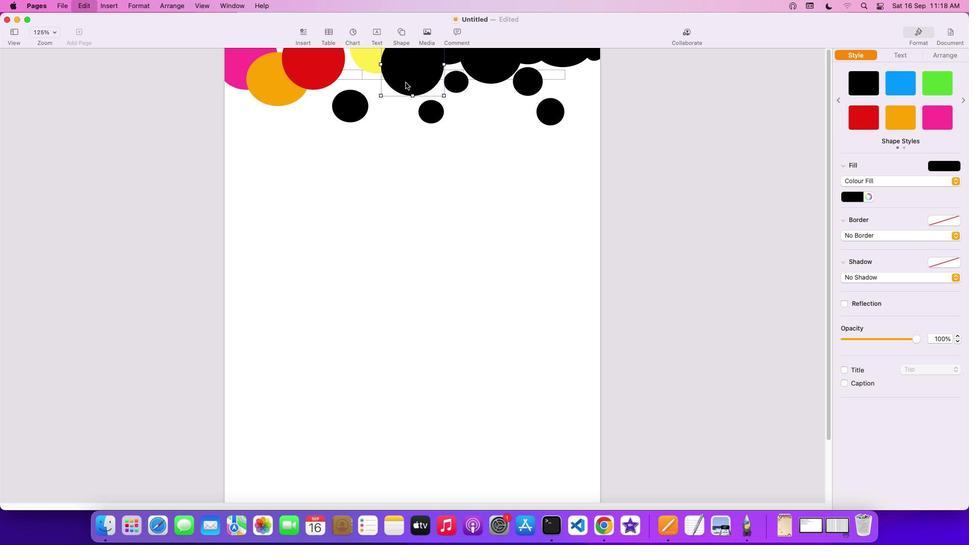 
Action: Mouse moved to (551, 89)
Screenshot: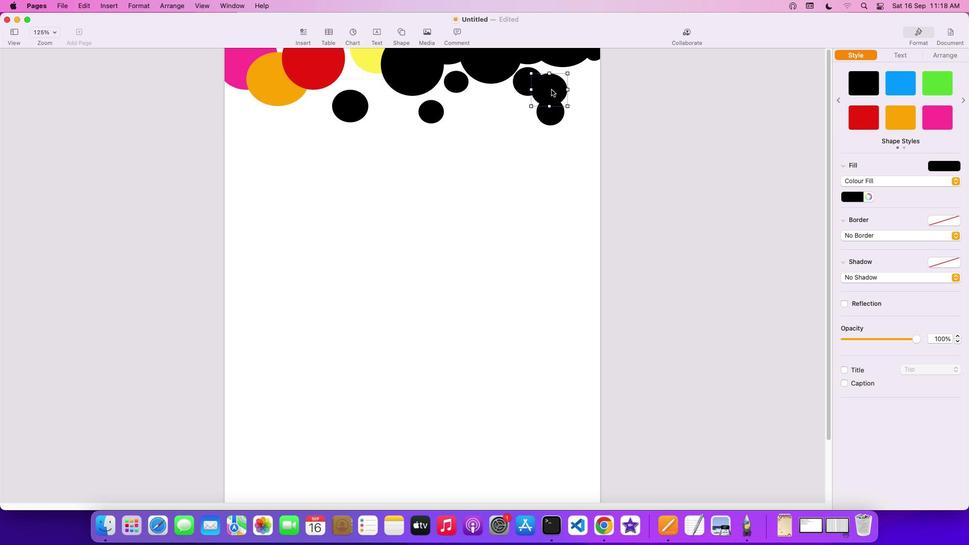 
Action: Mouse pressed left at (551, 89)
Screenshot: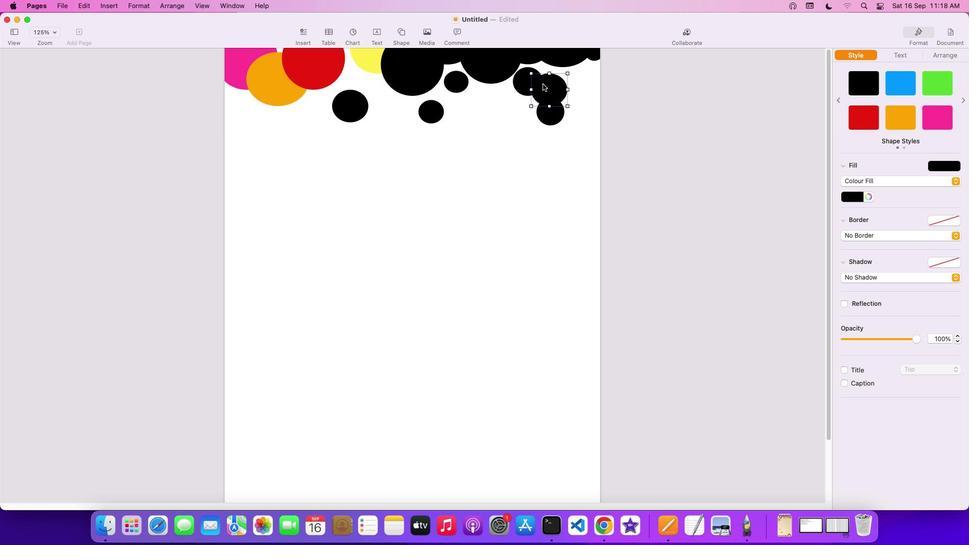 
Action: Mouse moved to (868, 118)
Screenshot: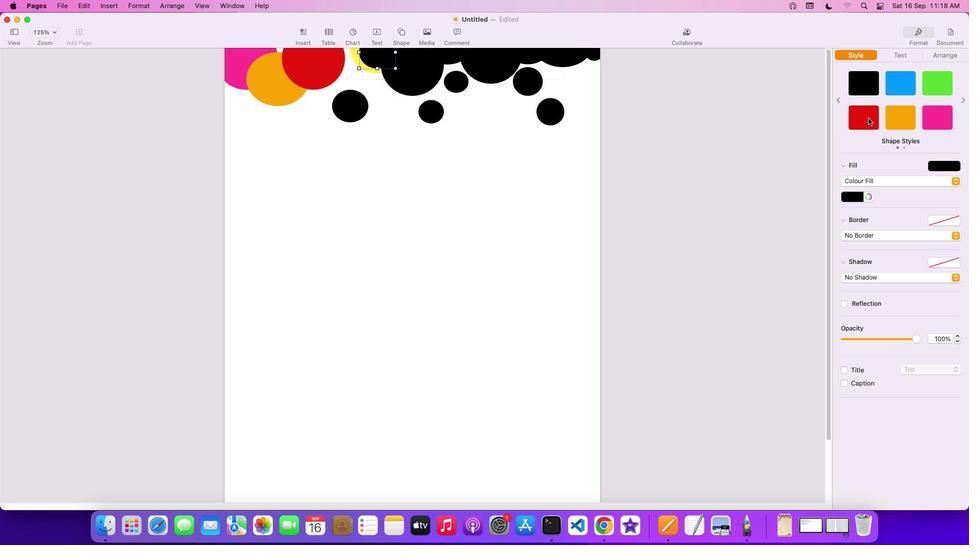 
Action: Mouse pressed left at (868, 118)
Screenshot: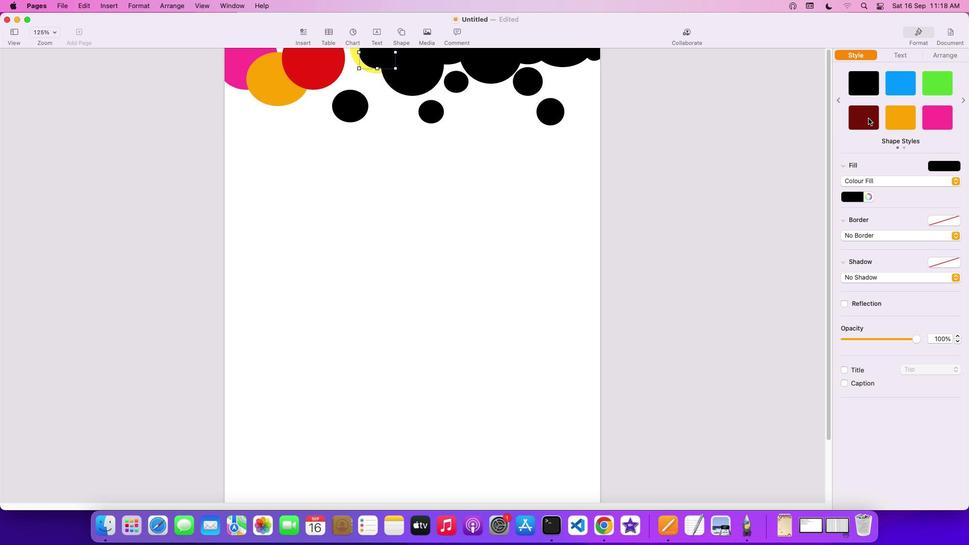 
Action: Mouse moved to (419, 86)
Screenshot: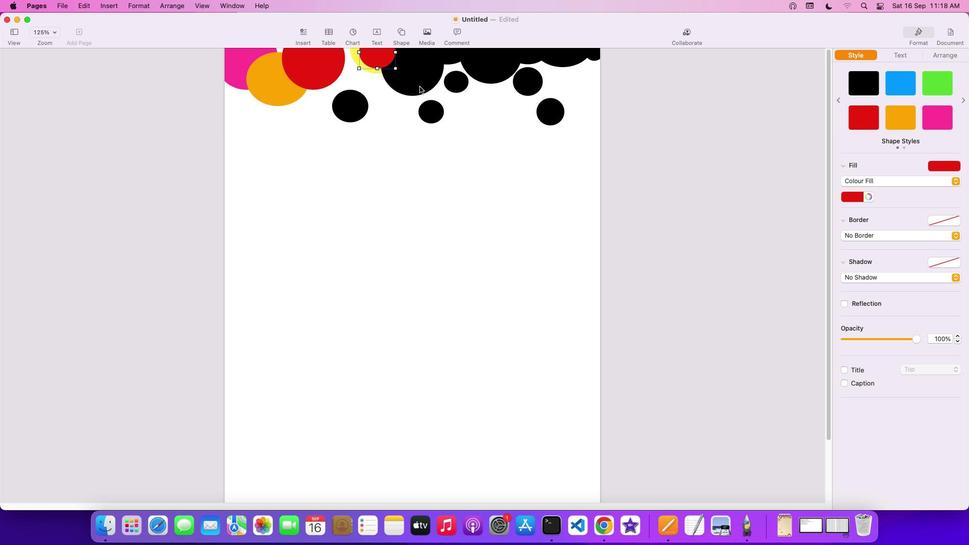 
Action: Mouse pressed left at (419, 86)
Screenshot: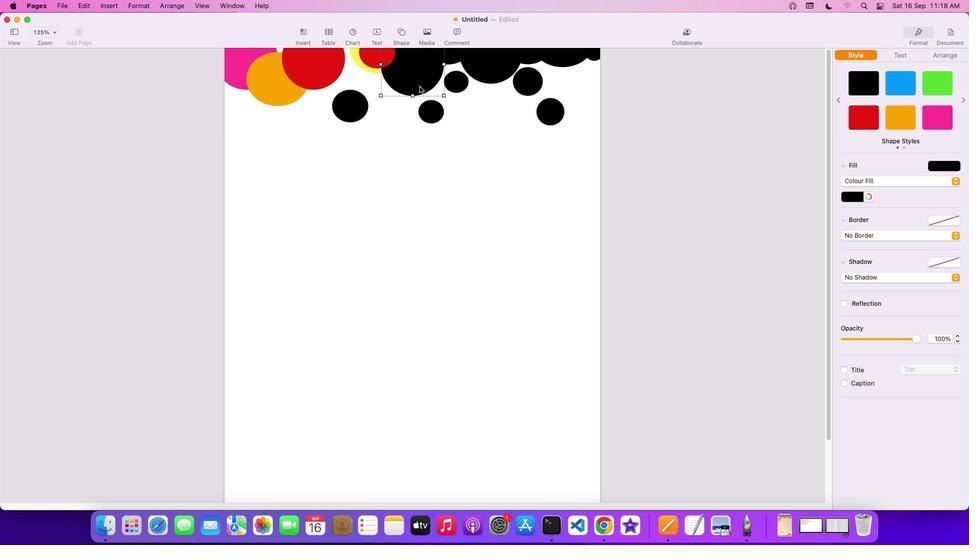
Action: Mouse moved to (858, 198)
Screenshot: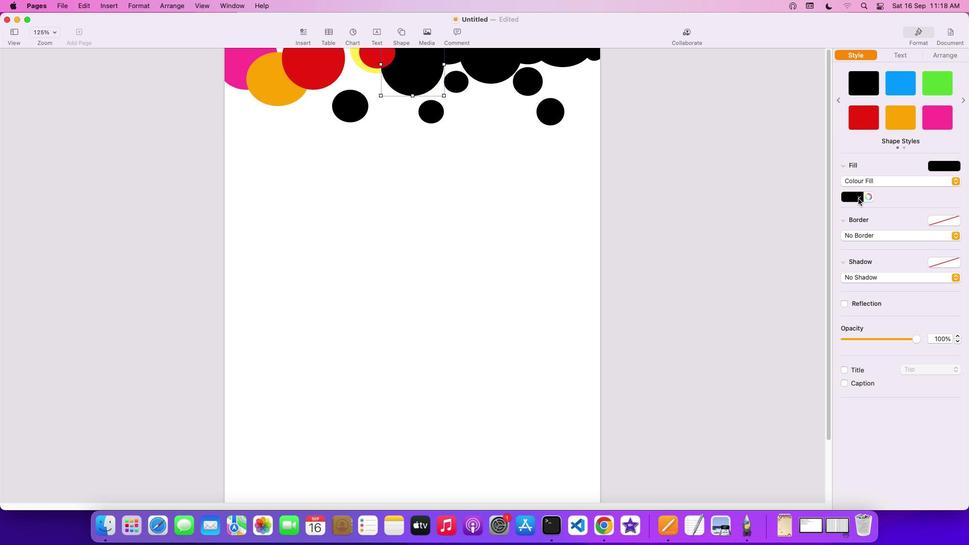 
Action: Mouse pressed left at (858, 198)
Screenshot: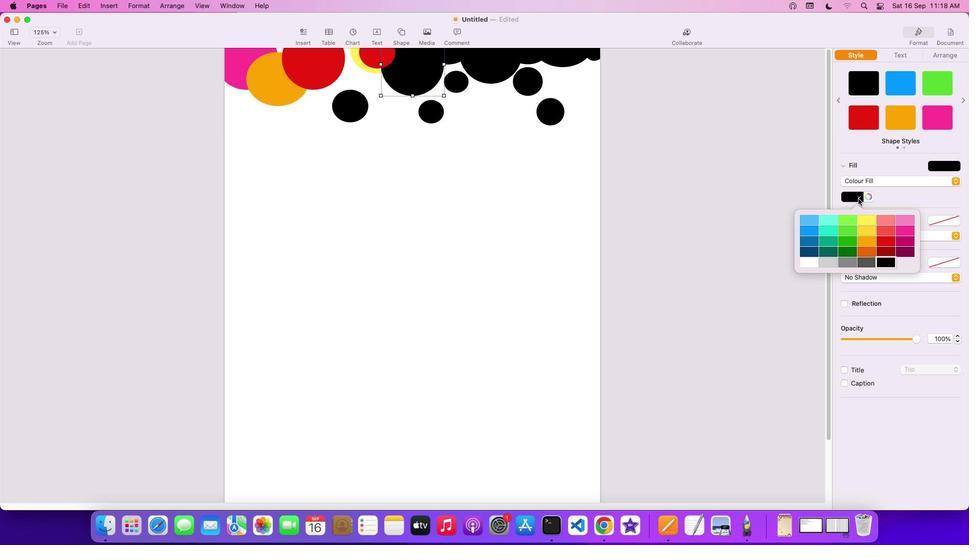 
Action: Mouse moved to (870, 241)
Screenshot: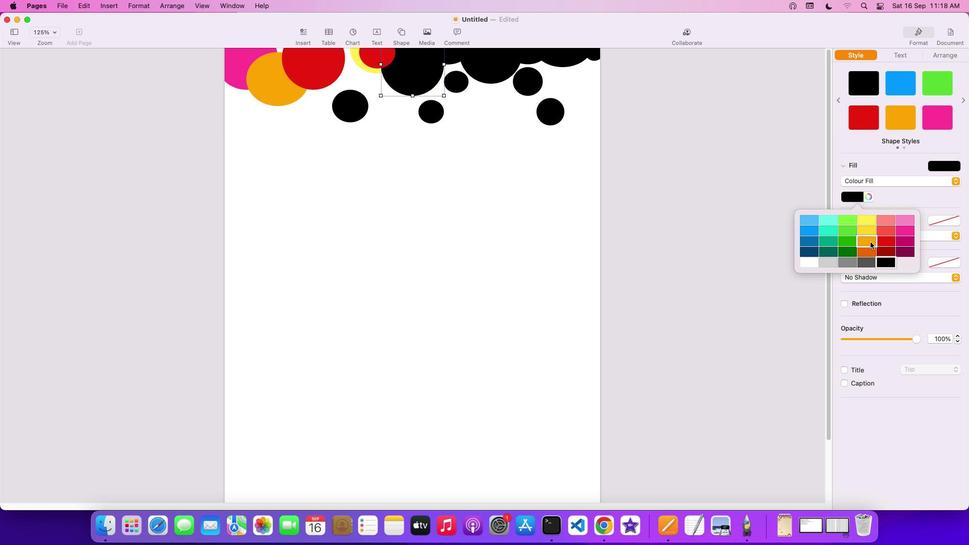 
Action: Mouse pressed left at (870, 241)
Screenshot: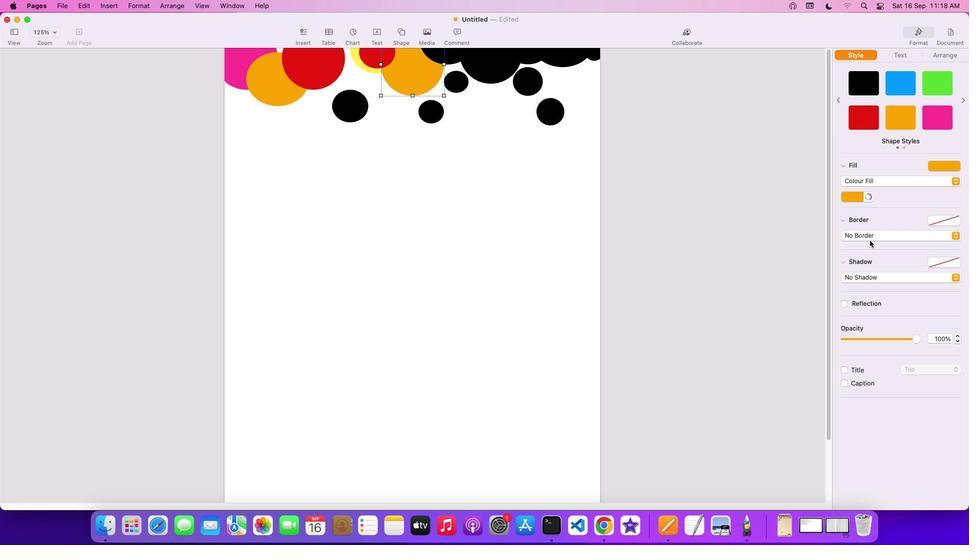 
Action: Mouse moved to (863, 198)
Screenshot: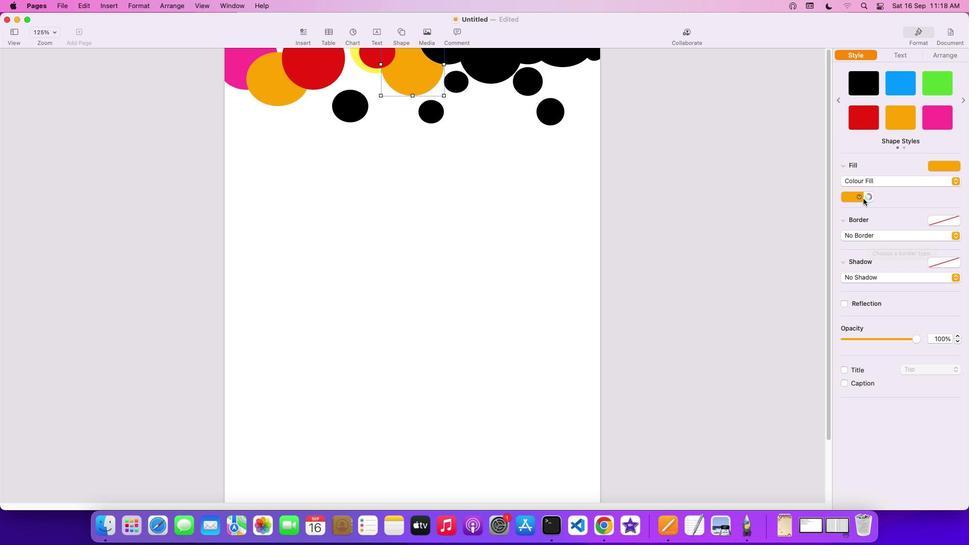 
Action: Mouse pressed left at (863, 198)
Screenshot: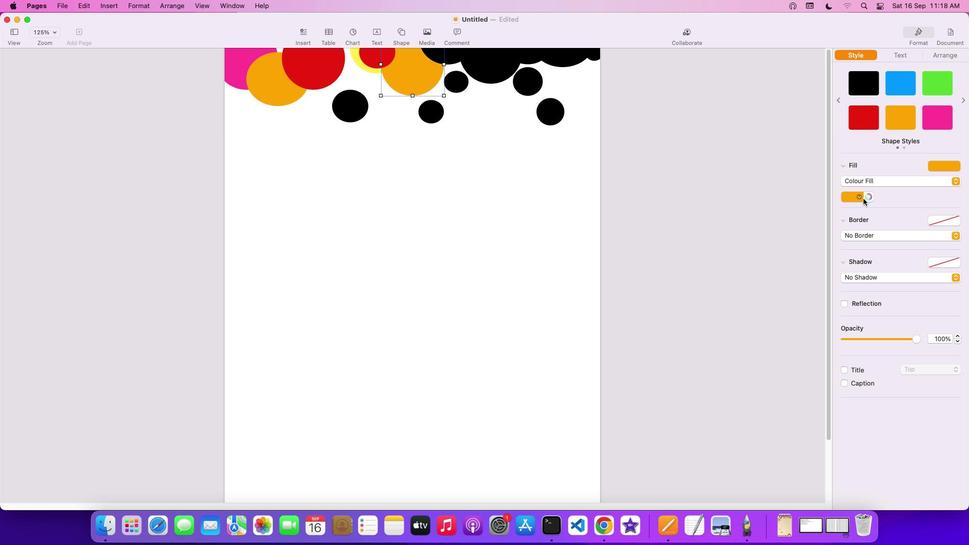 
Action: Mouse moved to (869, 251)
Screenshot: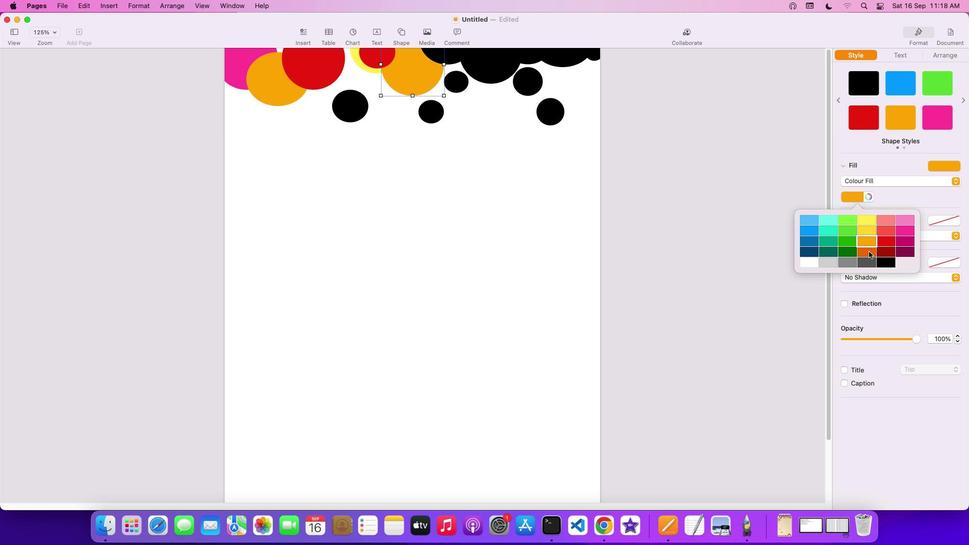 
Action: Mouse pressed left at (869, 251)
Screenshot: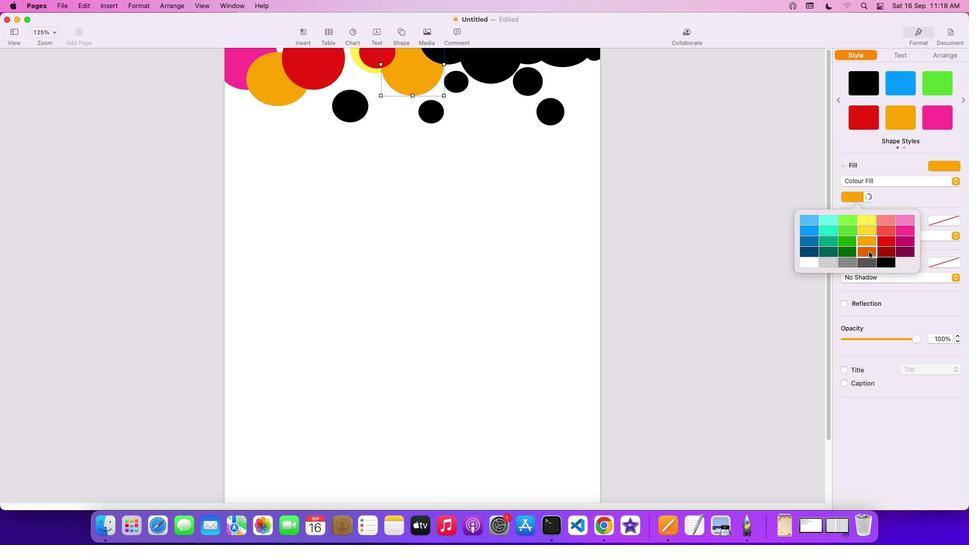 
Action: Mouse moved to (450, 54)
Screenshot: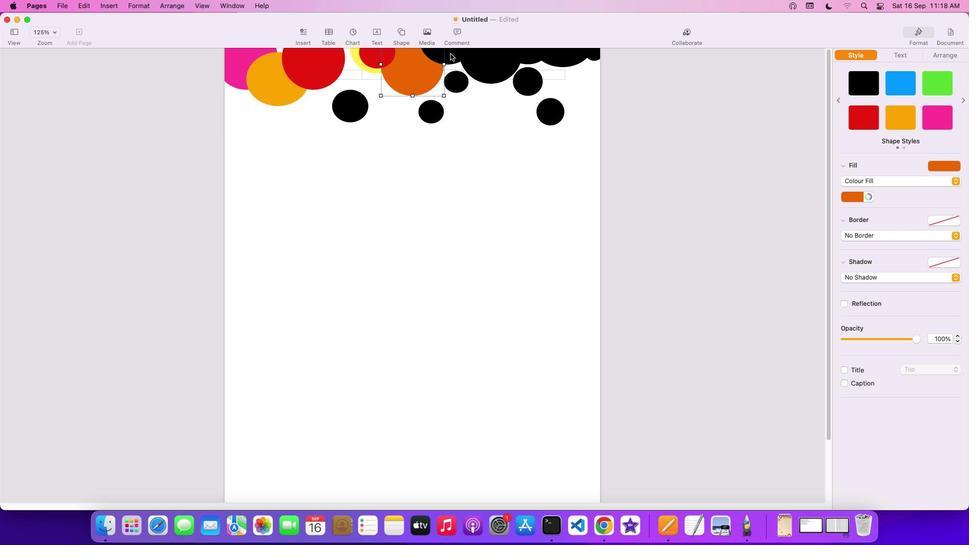 
Action: Mouse pressed left at (450, 54)
Screenshot: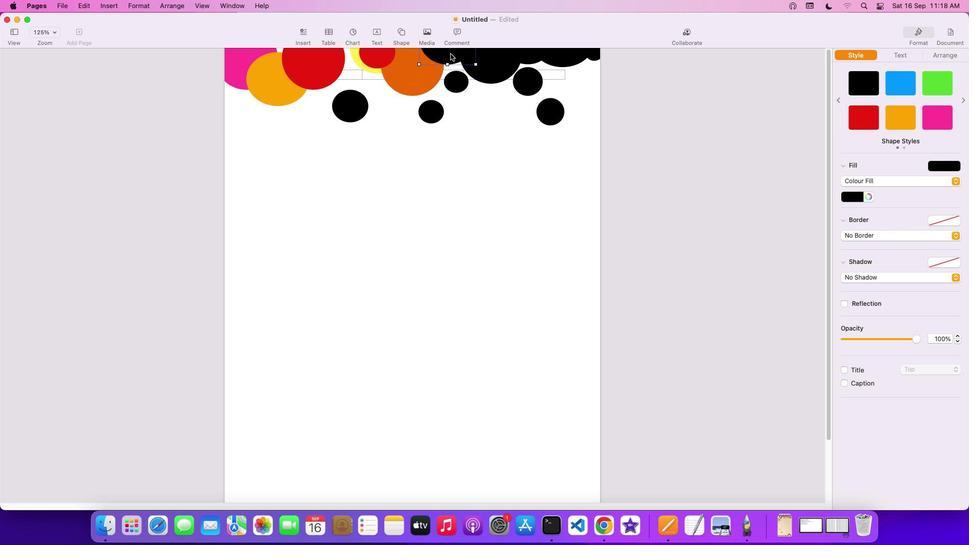 
Action: Mouse moved to (949, 123)
Screenshot: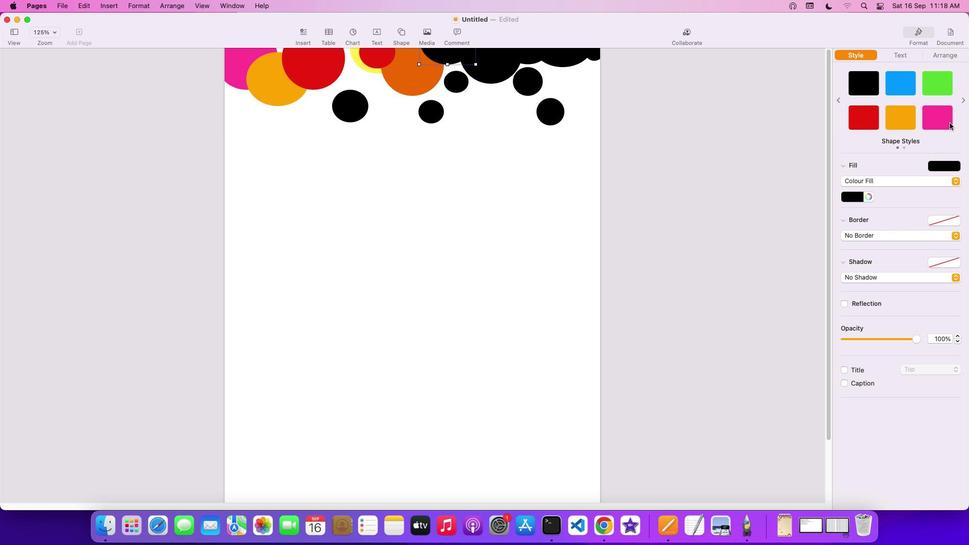 
Action: Mouse pressed left at (949, 123)
Screenshot: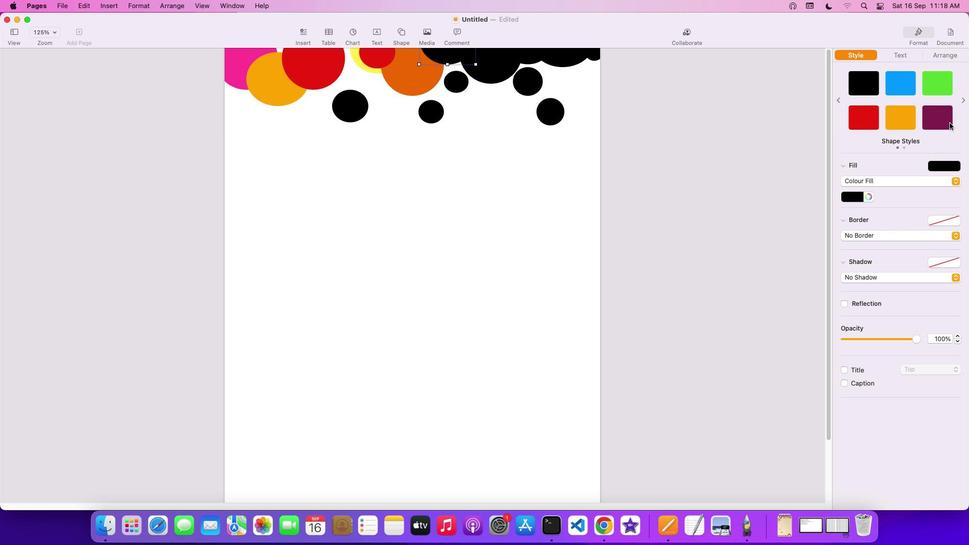 
Action: Mouse moved to (455, 84)
Screenshot: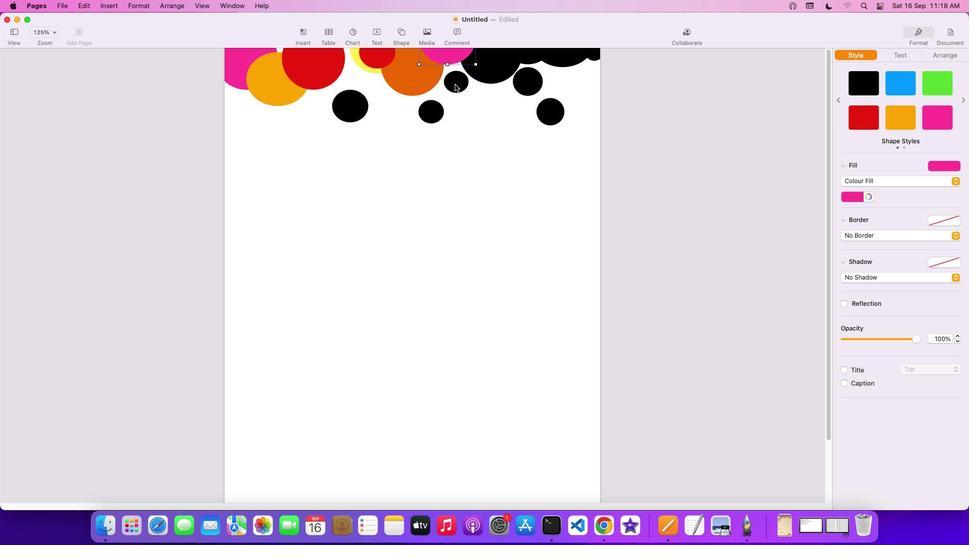 
Action: Mouse pressed left at (455, 84)
Screenshot: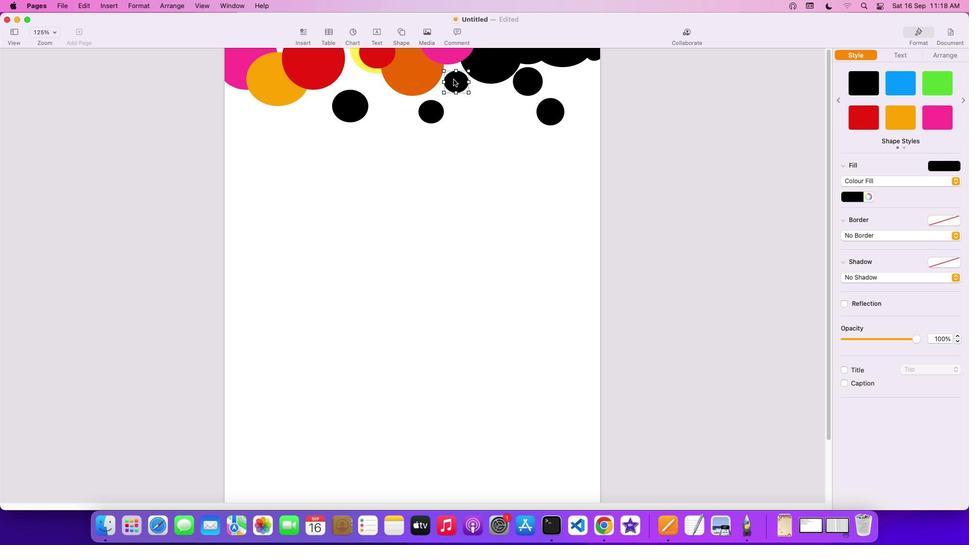 
Action: Mouse moved to (927, 122)
Screenshot: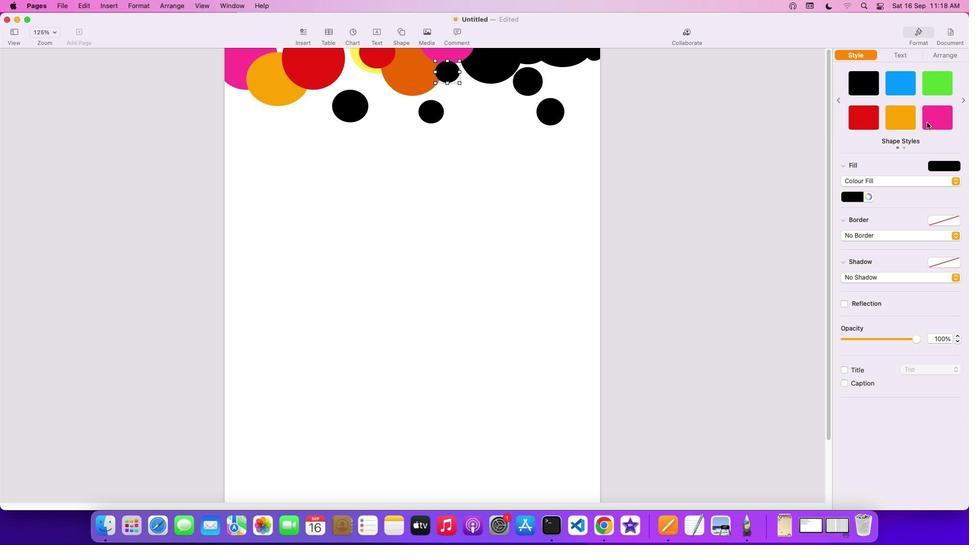 
Action: Mouse pressed left at (927, 122)
Screenshot: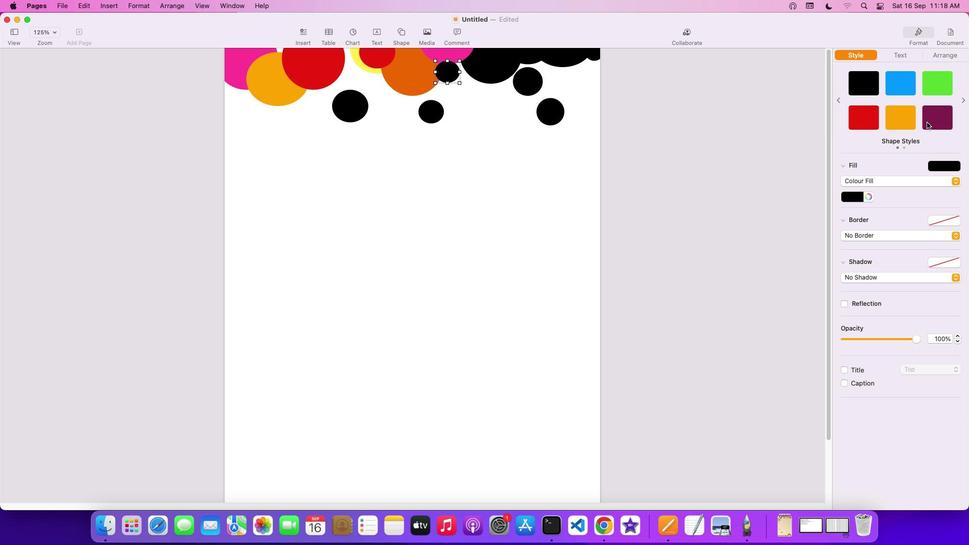 
Action: Mouse moved to (430, 114)
Screenshot: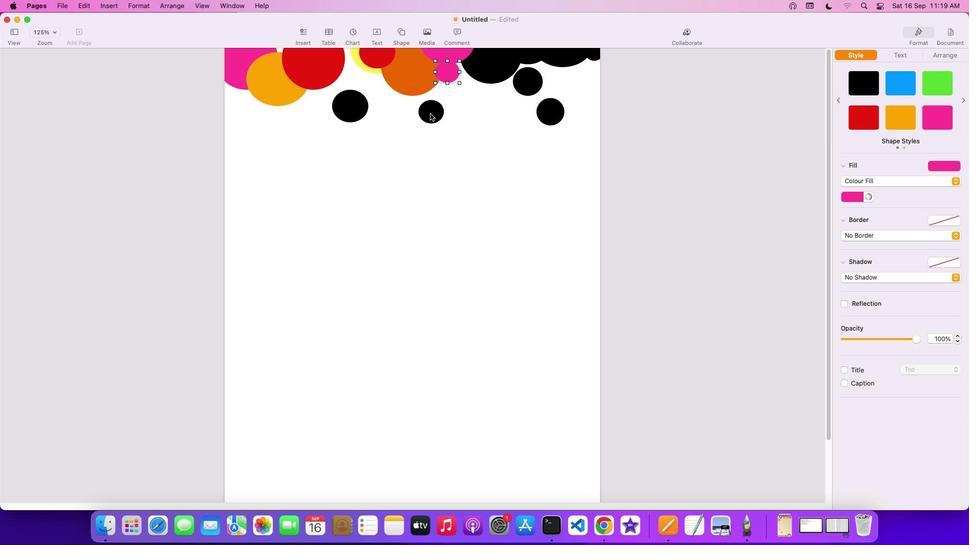 
Action: Mouse pressed left at (430, 114)
Screenshot: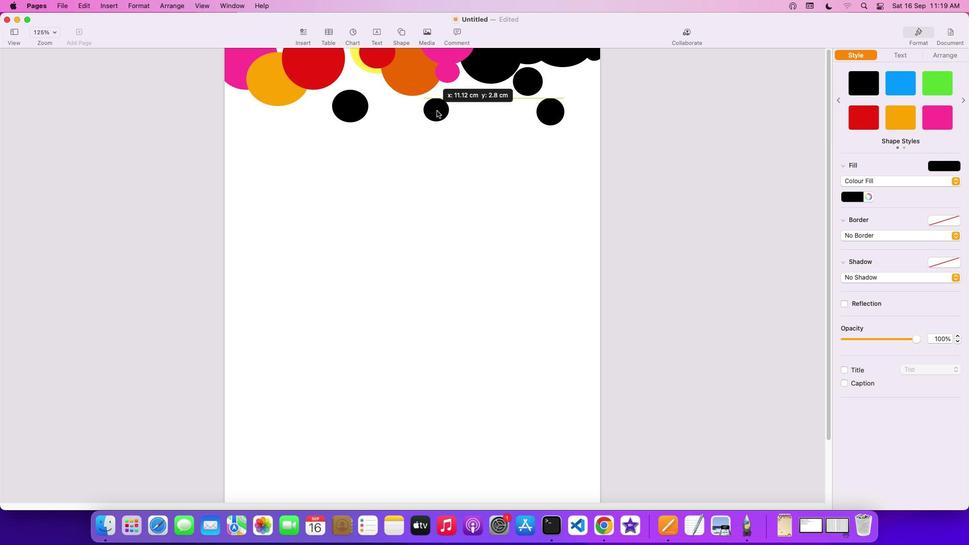 
Action: Mouse moved to (480, 107)
Screenshot: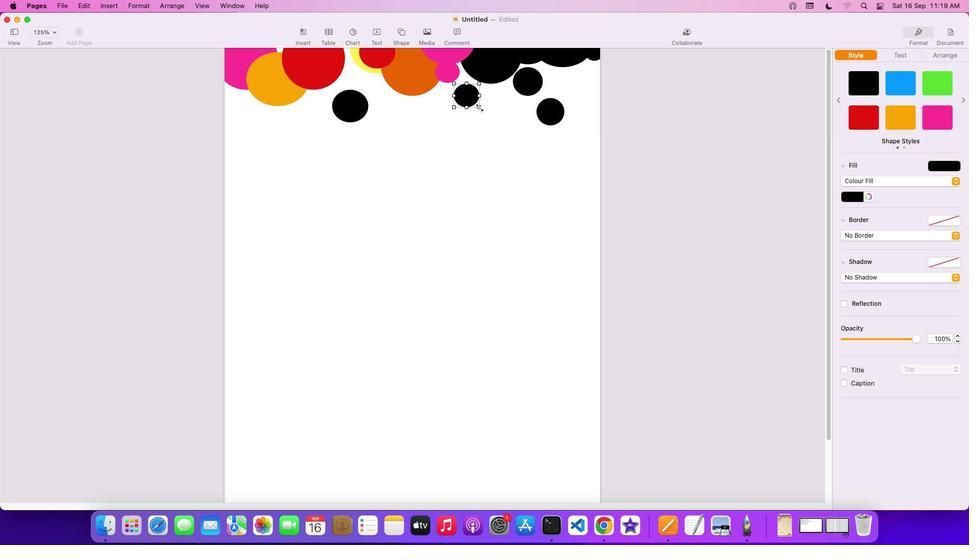 
Action: Mouse pressed left at (480, 107)
Screenshot: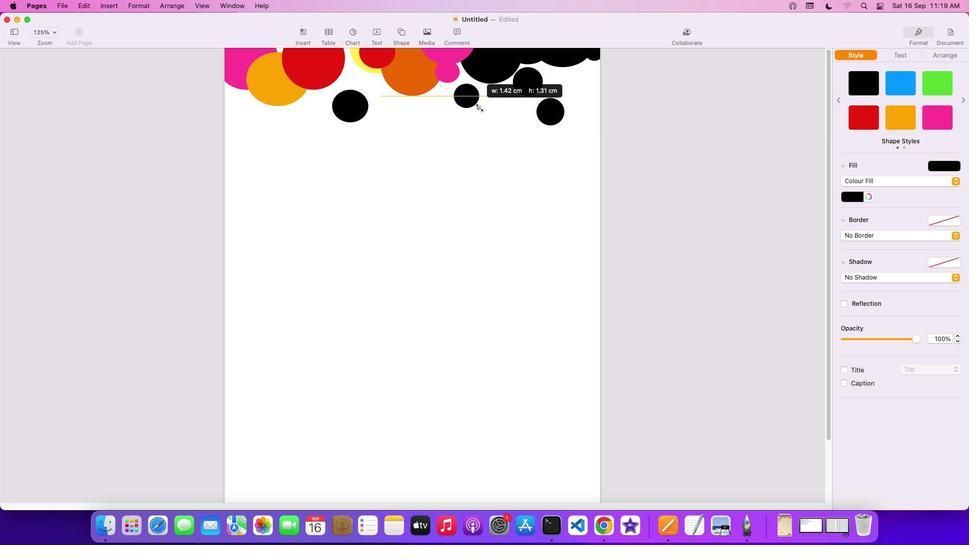 
Action: Mouse moved to (468, 96)
Screenshot: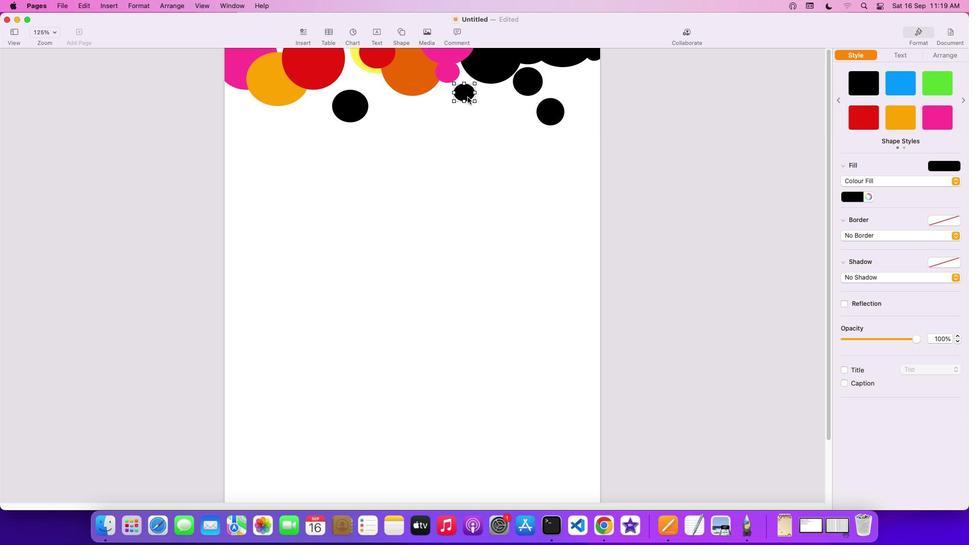 
Action: Mouse pressed left at (468, 96)
Screenshot: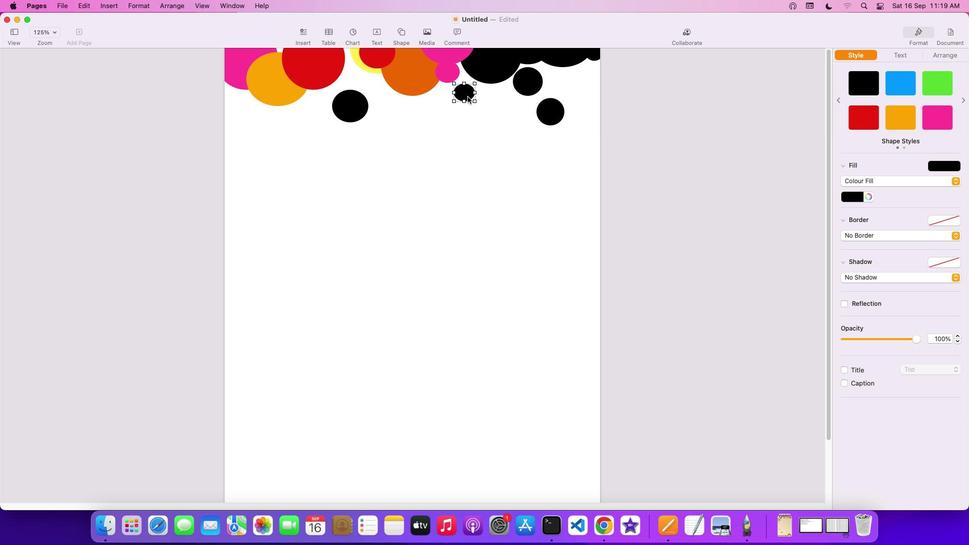 
Action: Mouse moved to (857, 198)
Screenshot: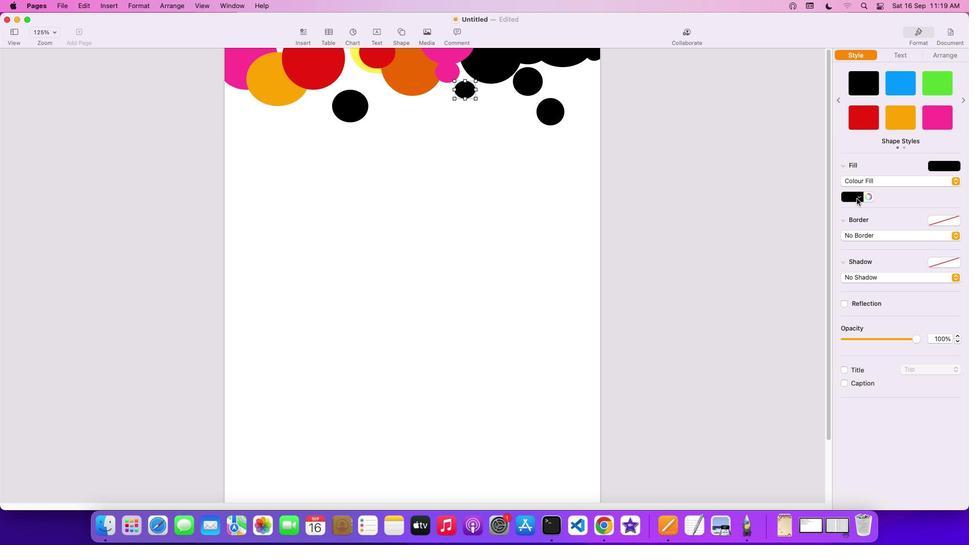 
Action: Mouse pressed left at (857, 198)
Screenshot: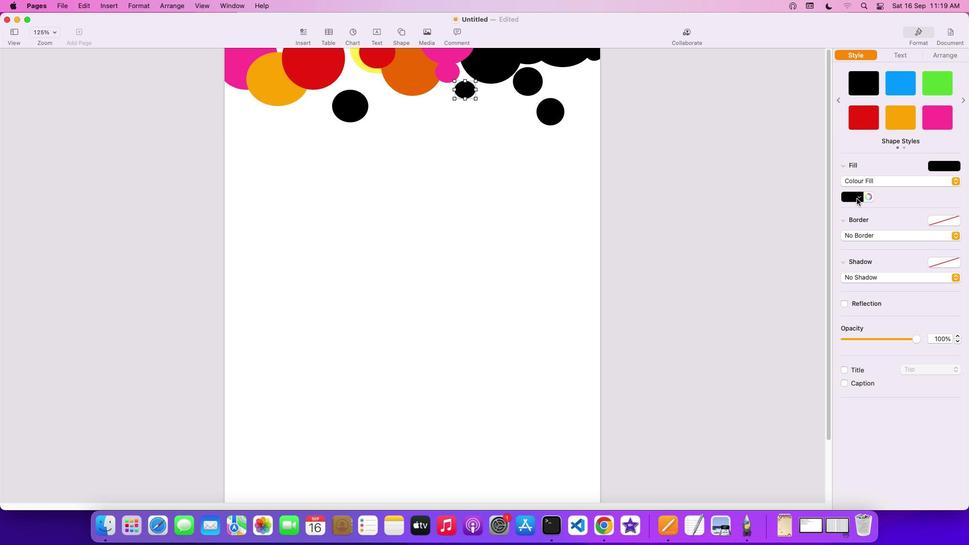 
Action: Mouse moved to (868, 240)
Screenshot: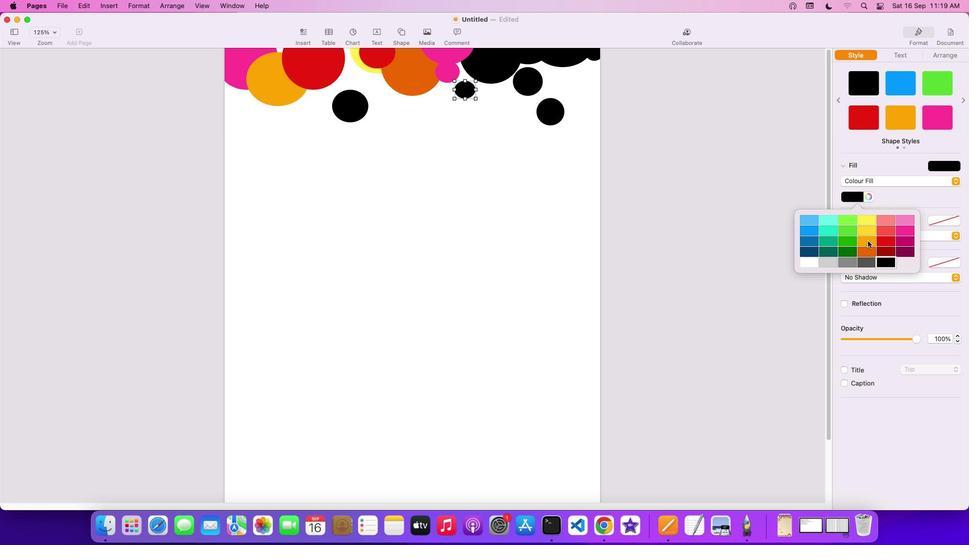 
Action: Mouse pressed left at (868, 240)
Screenshot: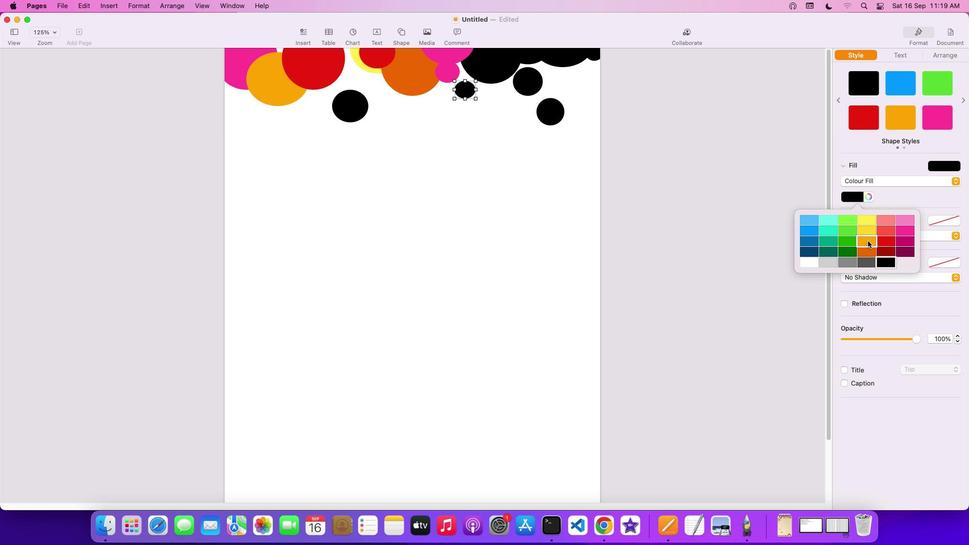 
Action: Mouse moved to (491, 69)
Screenshot: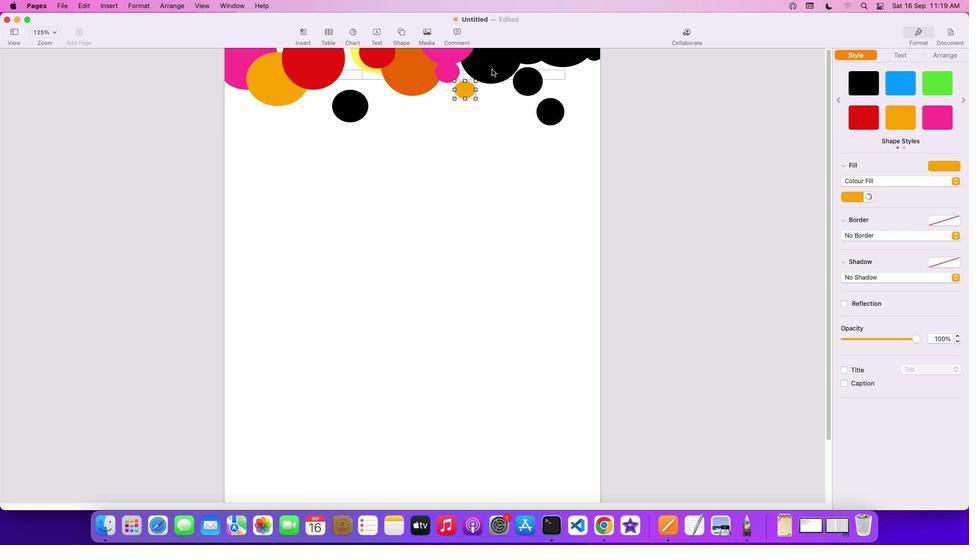 
Action: Mouse pressed left at (491, 69)
Screenshot: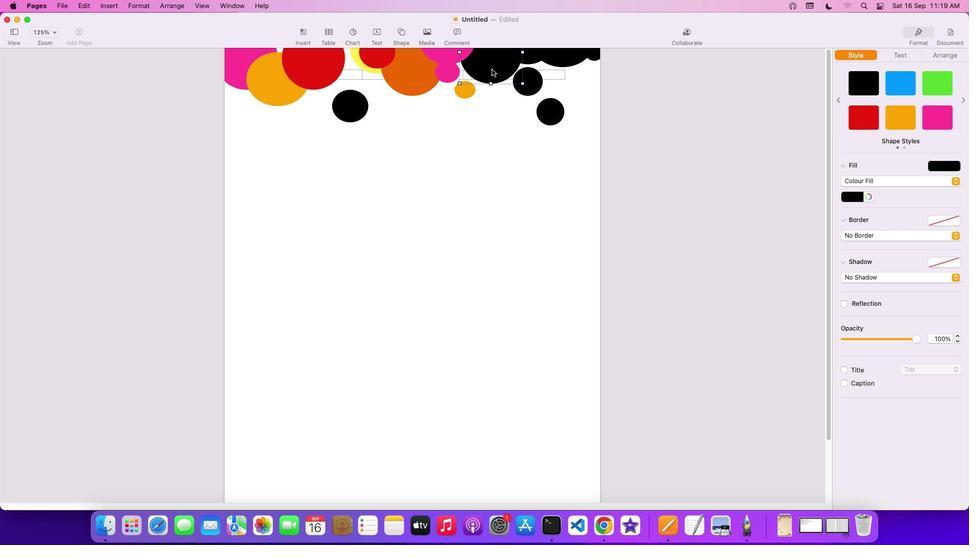 
Action: Mouse moved to (858, 197)
Screenshot: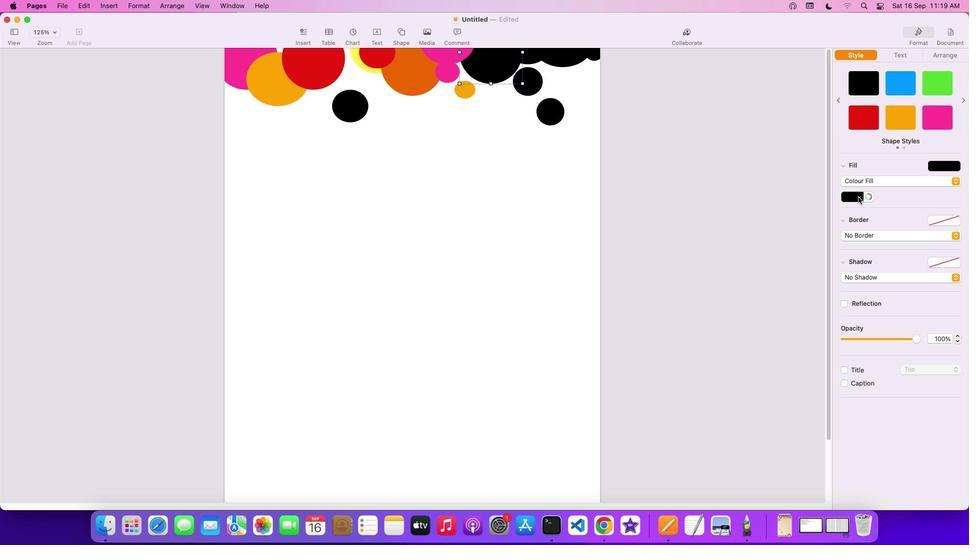 
Action: Mouse pressed left at (858, 197)
Screenshot: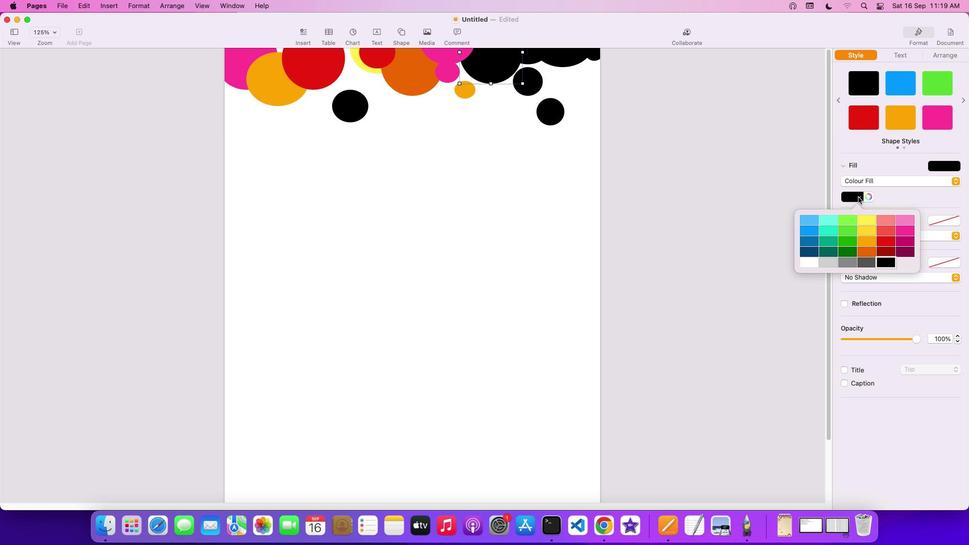
Action: Mouse moved to (804, 220)
Screenshot: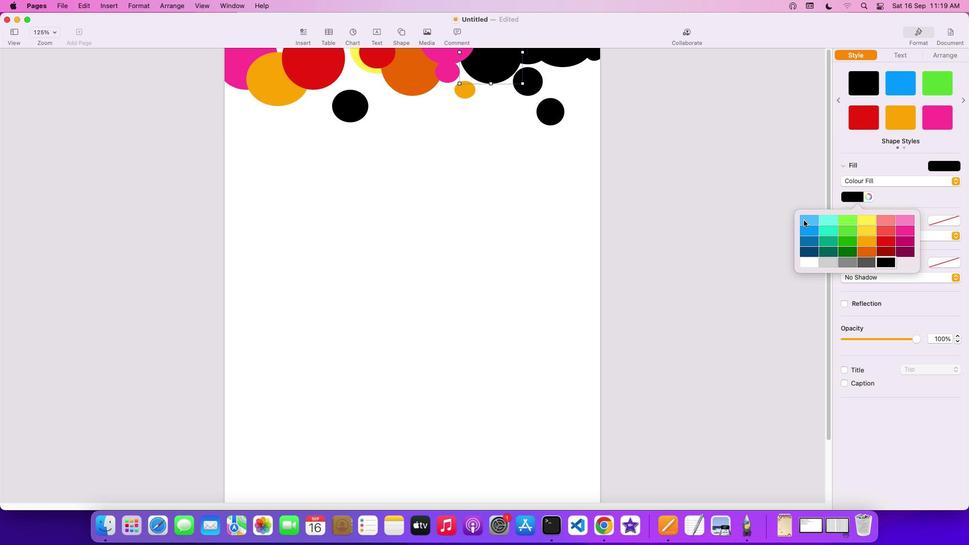 
Action: Mouse pressed left at (804, 220)
Screenshot: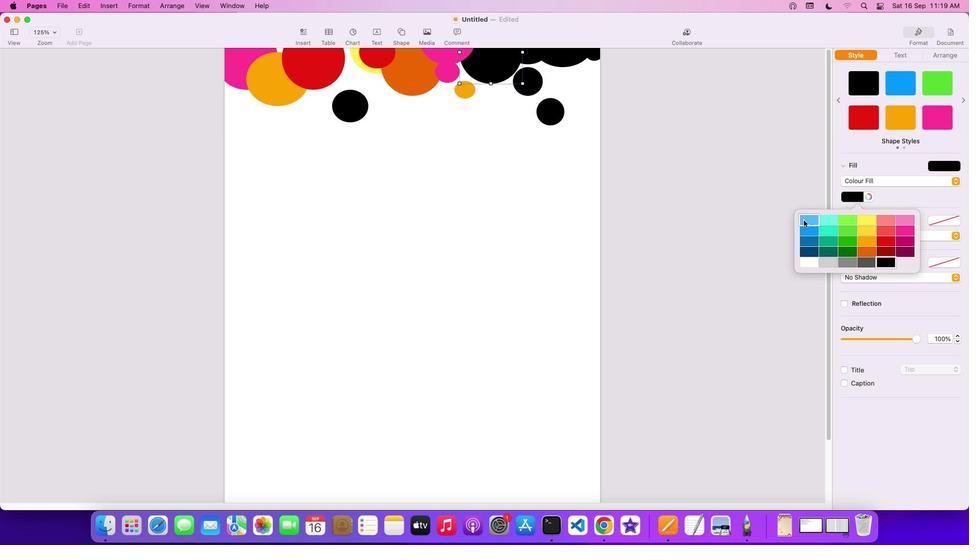 
Action: Mouse moved to (454, 74)
Screenshot: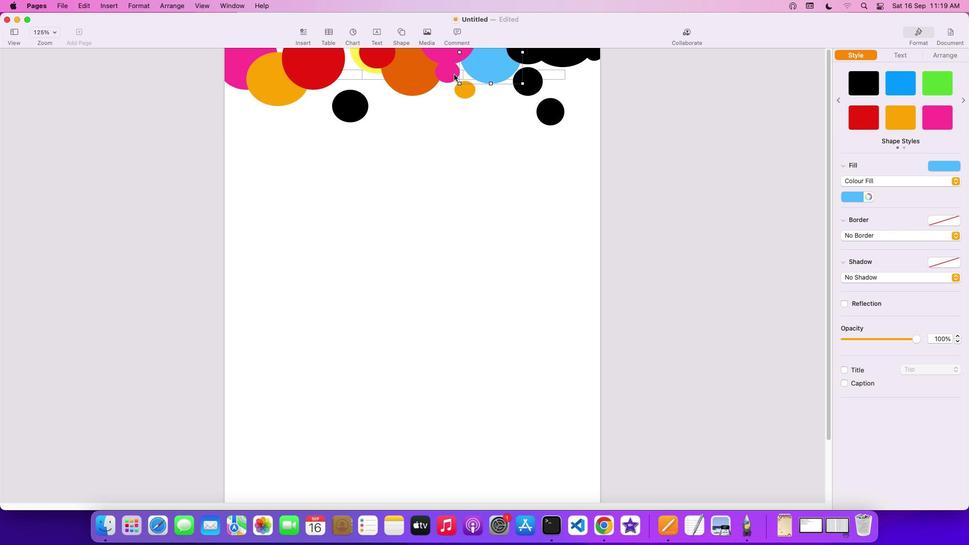 
Action: Mouse pressed left at (454, 74)
Screenshot: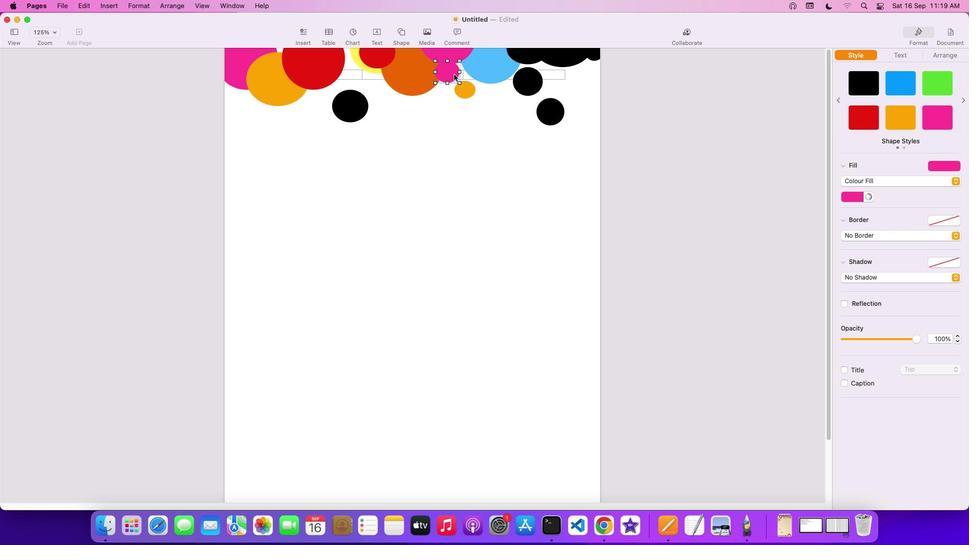 
Action: Mouse moved to (870, 122)
Screenshot: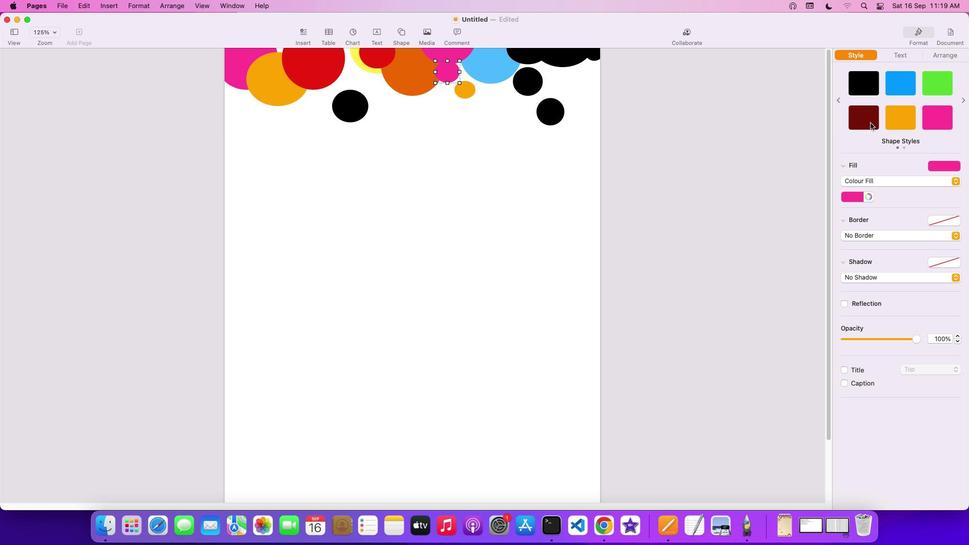 
Action: Mouse pressed left at (870, 122)
Screenshot: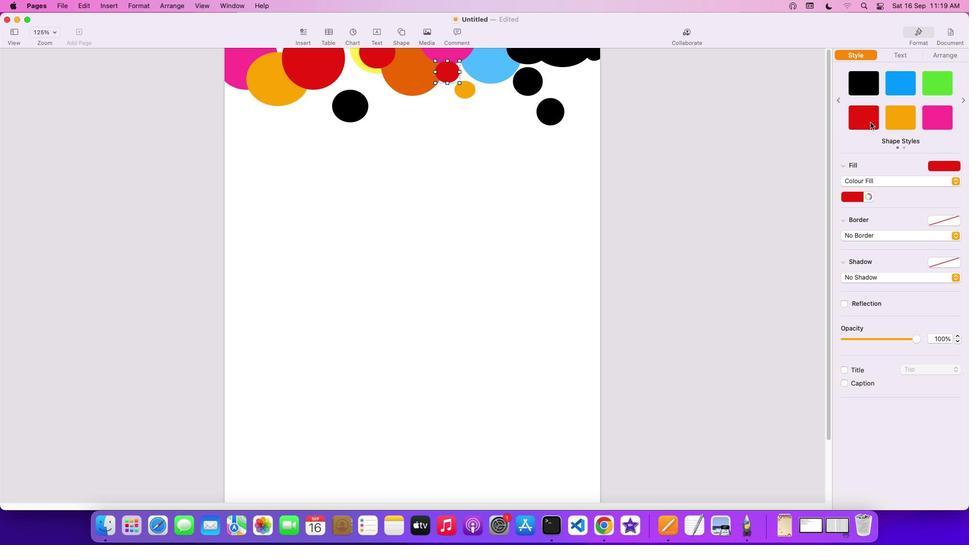 
Action: Mouse moved to (522, 50)
Screenshot: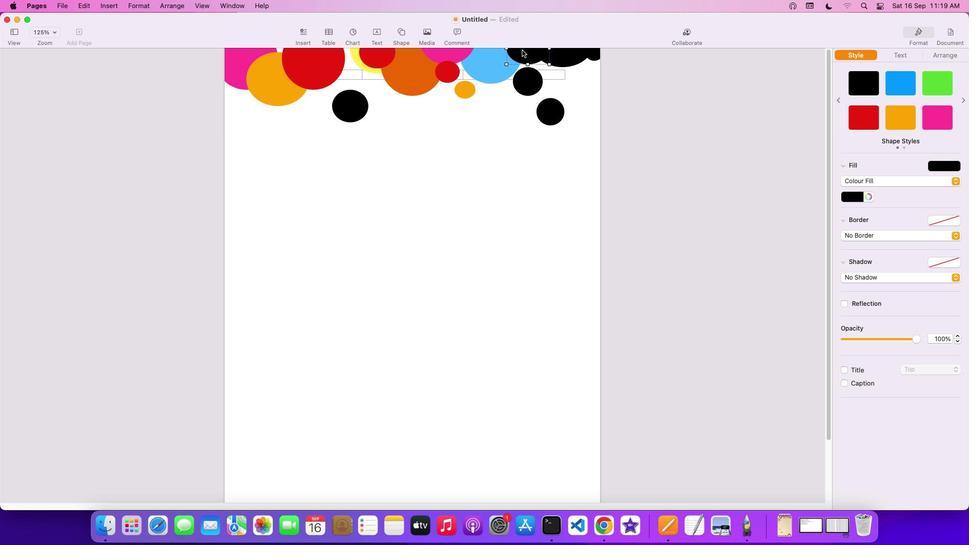 
Action: Mouse pressed left at (522, 50)
Screenshot: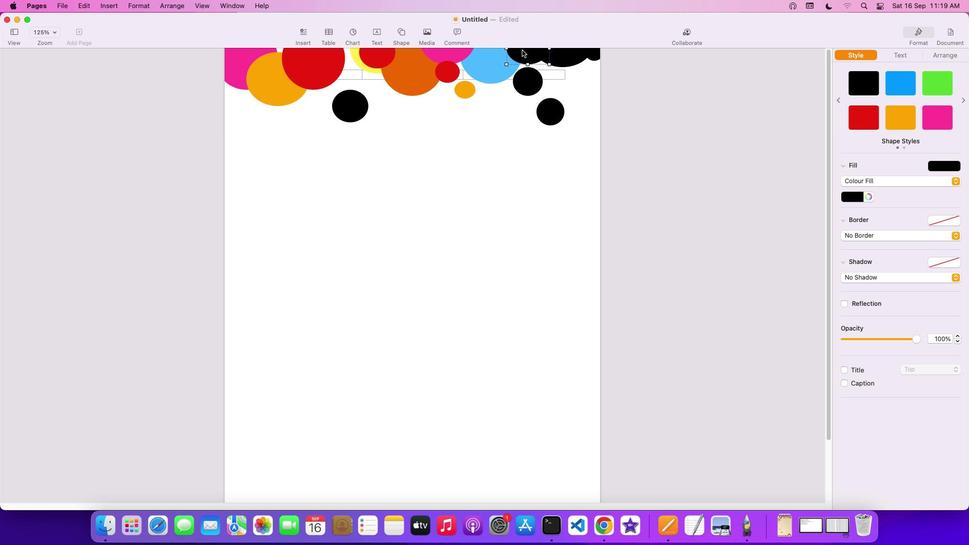 
Action: Mouse moved to (857, 196)
Screenshot: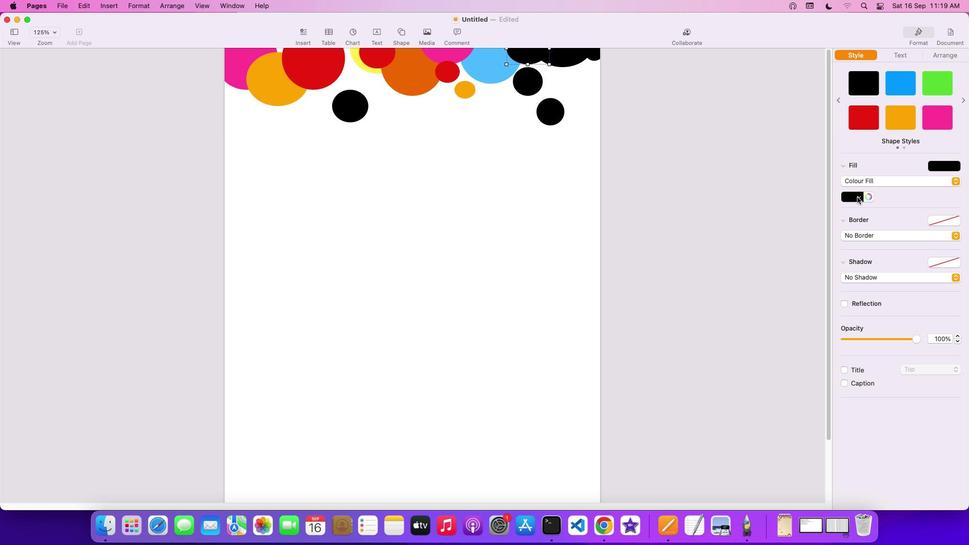 
Action: Mouse pressed left at (857, 196)
Screenshot: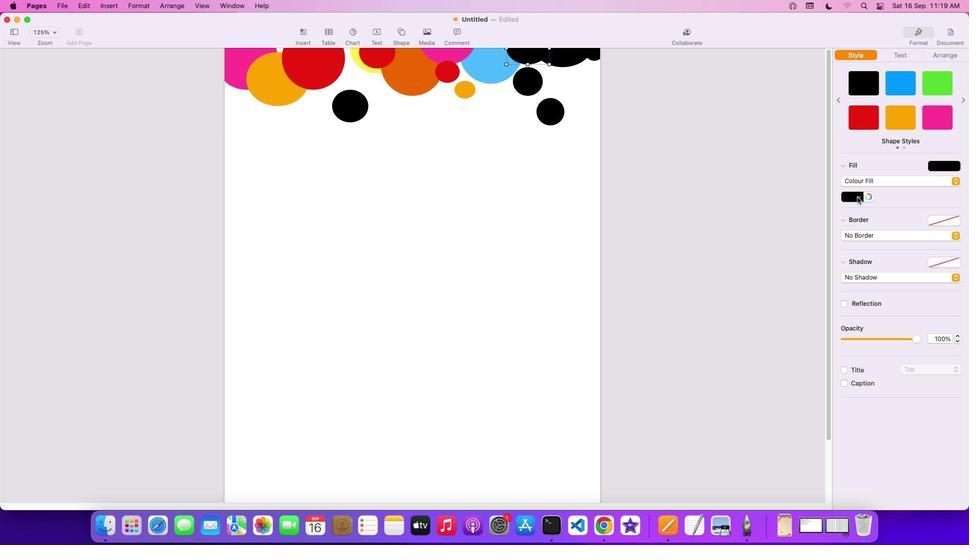 
Action: Mouse moved to (869, 232)
Screenshot: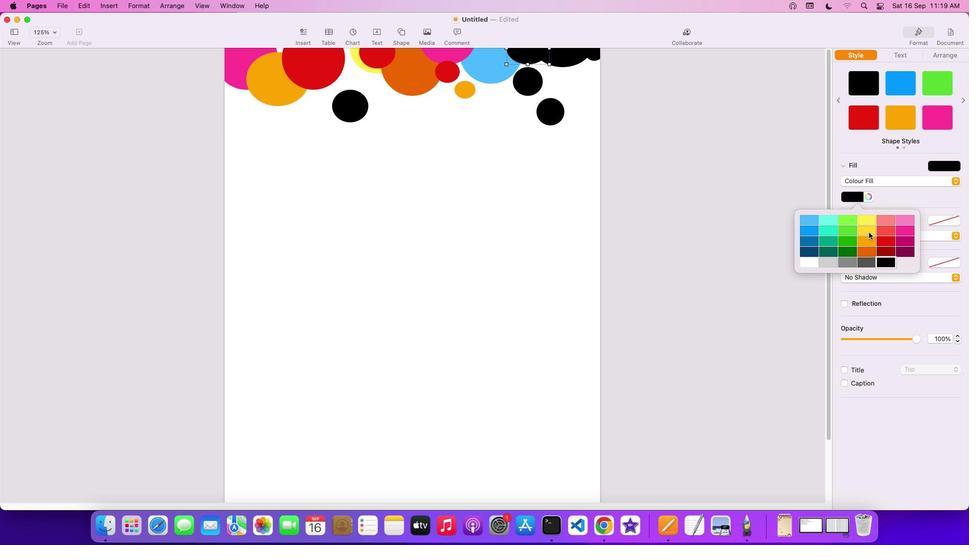 
Action: Mouse pressed left at (869, 232)
Screenshot: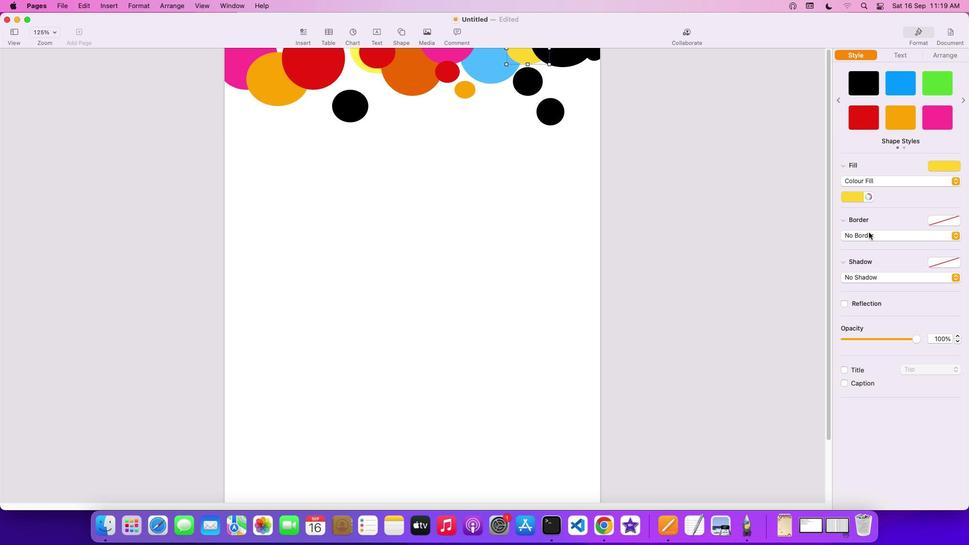 
Action: Mouse moved to (859, 197)
Screenshot: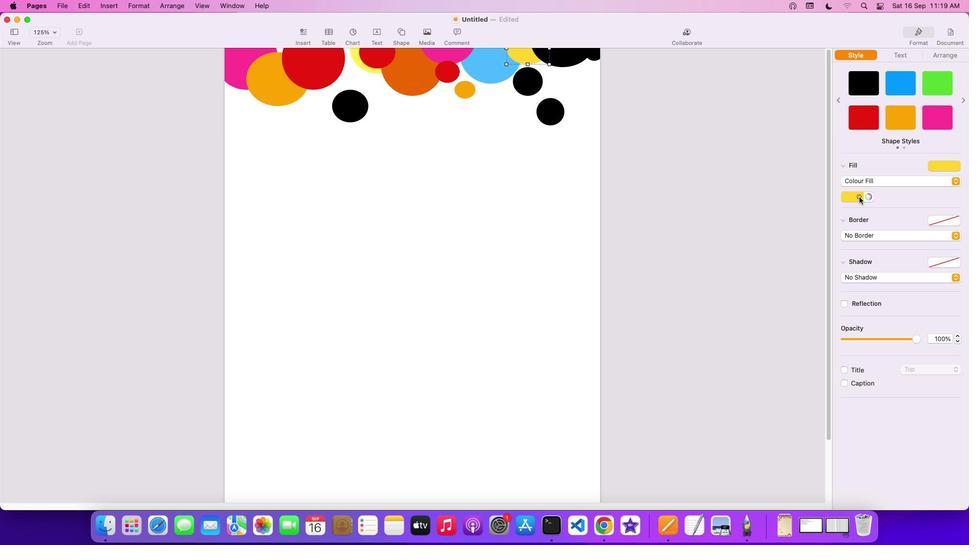 
Action: Mouse pressed left at (859, 197)
Screenshot: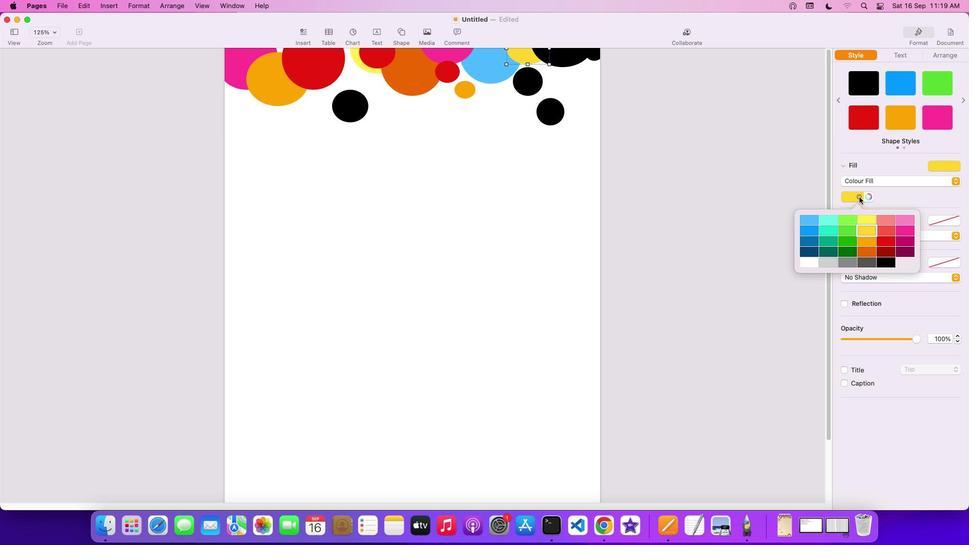 
Action: Mouse moved to (864, 241)
Screenshot: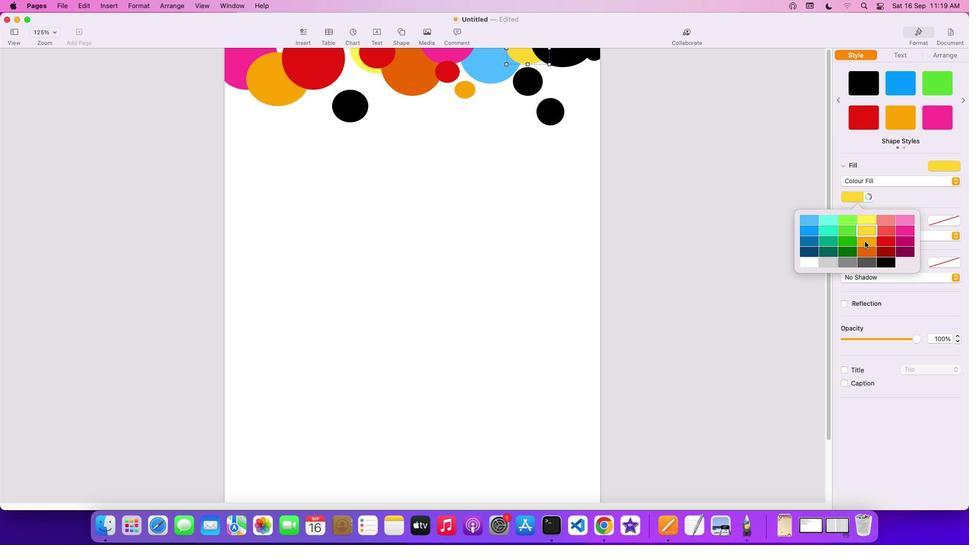 
Action: Mouse pressed left at (864, 241)
Screenshot: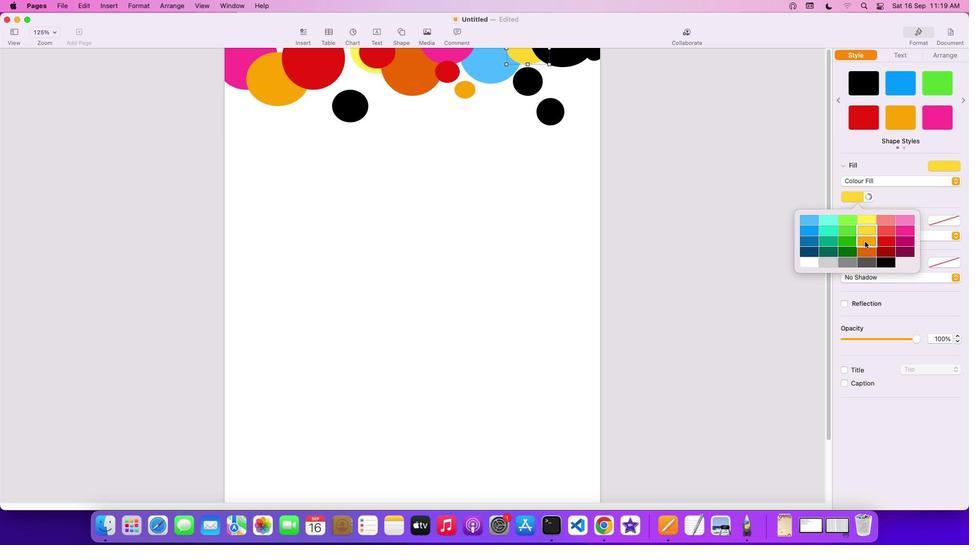 
Action: Mouse moved to (566, 55)
Screenshot: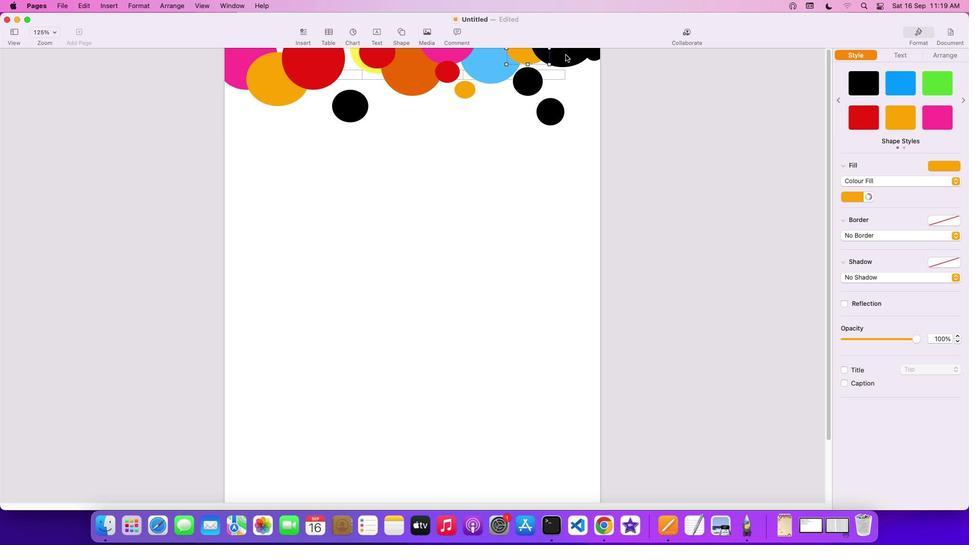 
Action: Mouse pressed left at (566, 55)
Screenshot: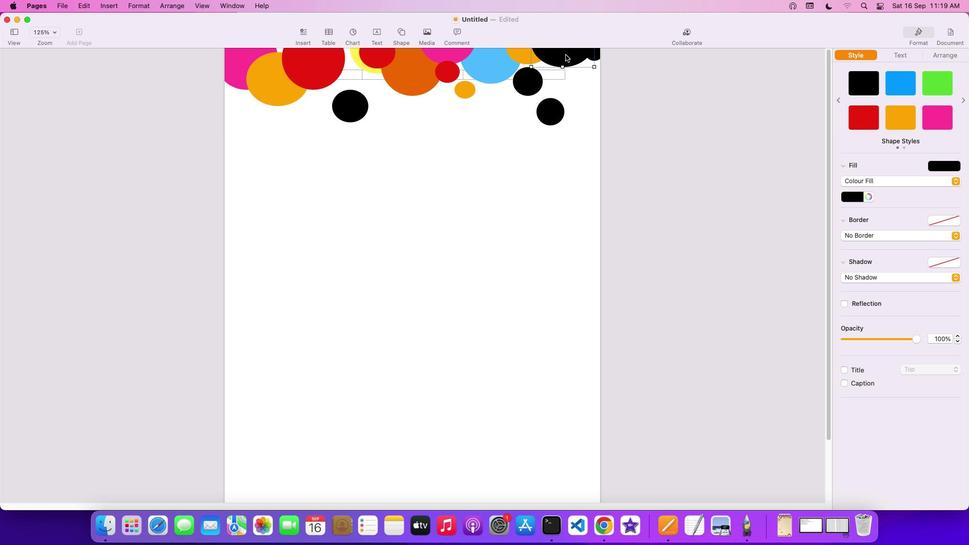 
Action: Mouse moved to (870, 117)
Screenshot: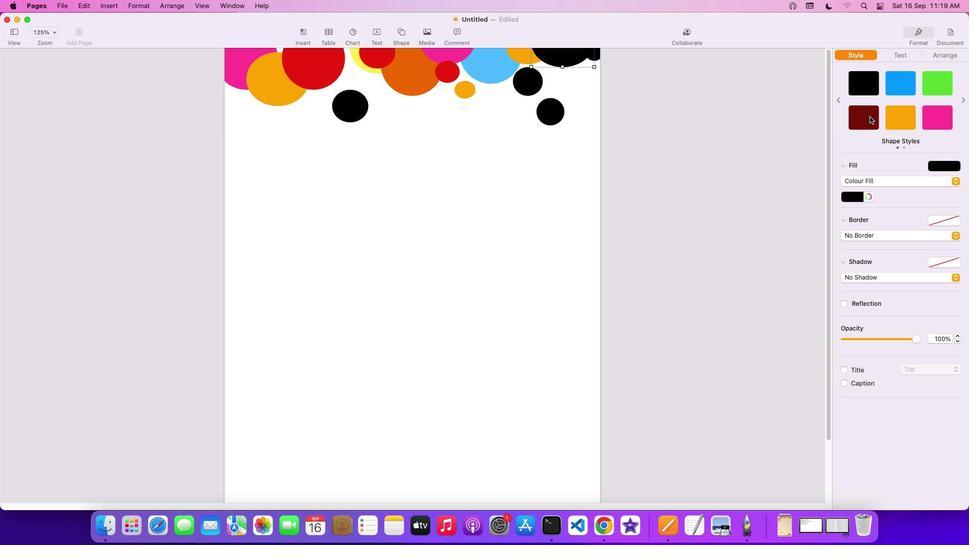 
Action: Mouse pressed left at (870, 117)
Screenshot: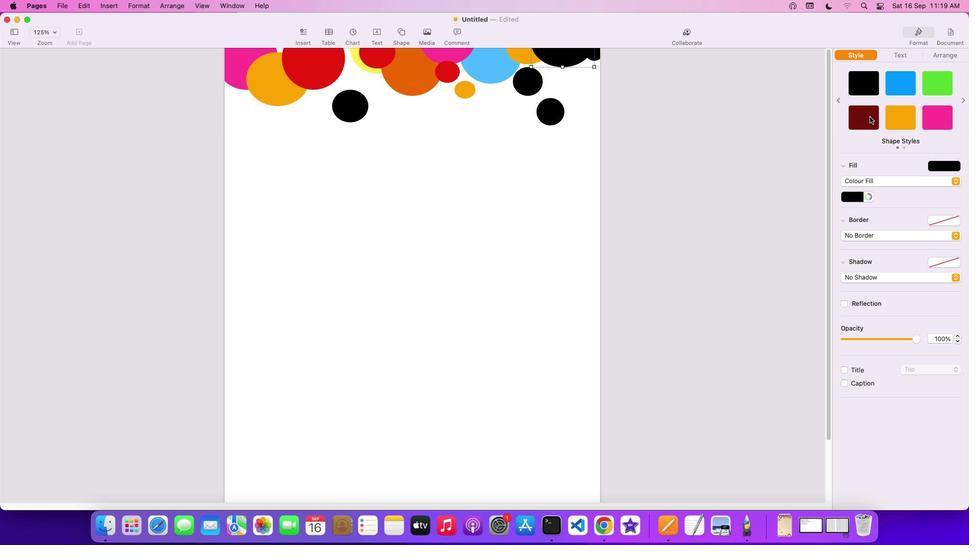 
Action: Mouse moved to (592, 49)
Screenshot: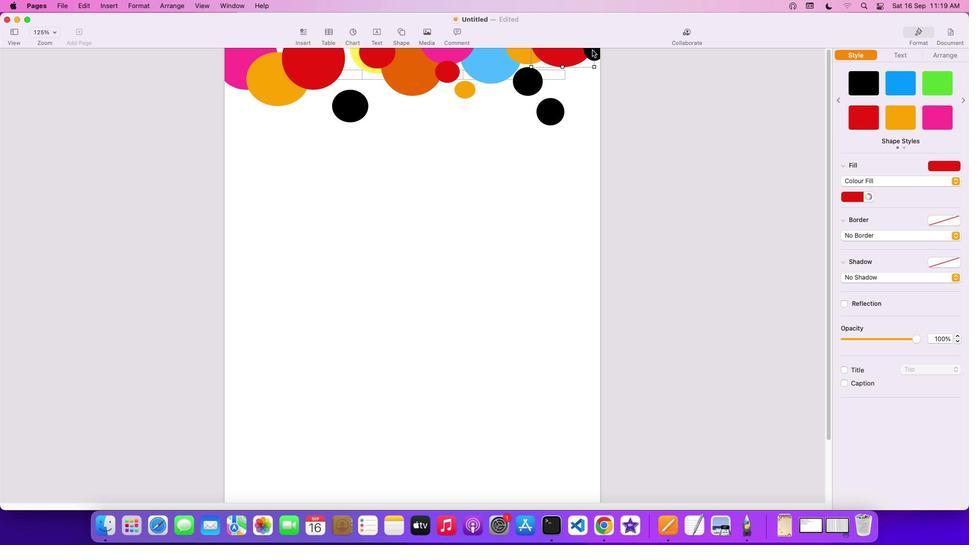 
Action: Mouse pressed left at (592, 49)
Screenshot: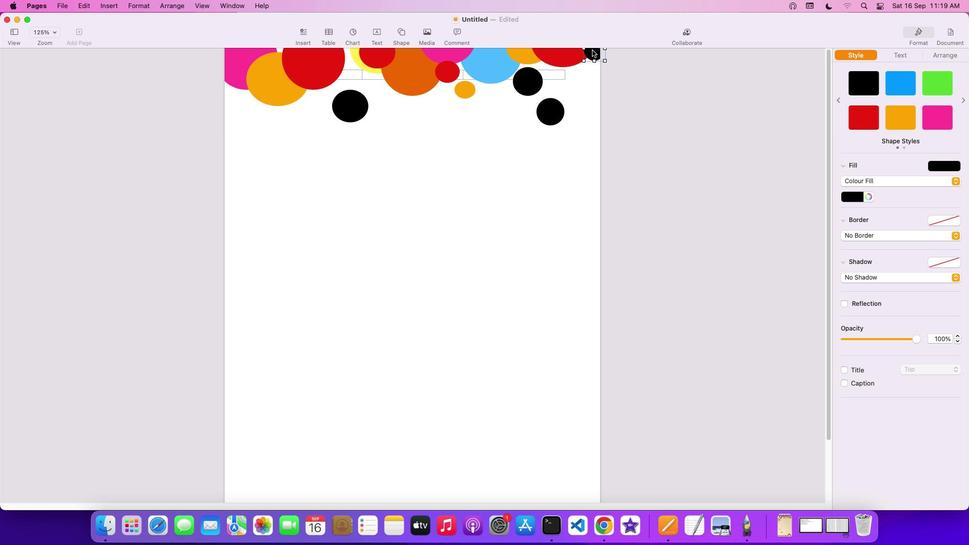 
Action: Mouse moved to (860, 196)
Screenshot: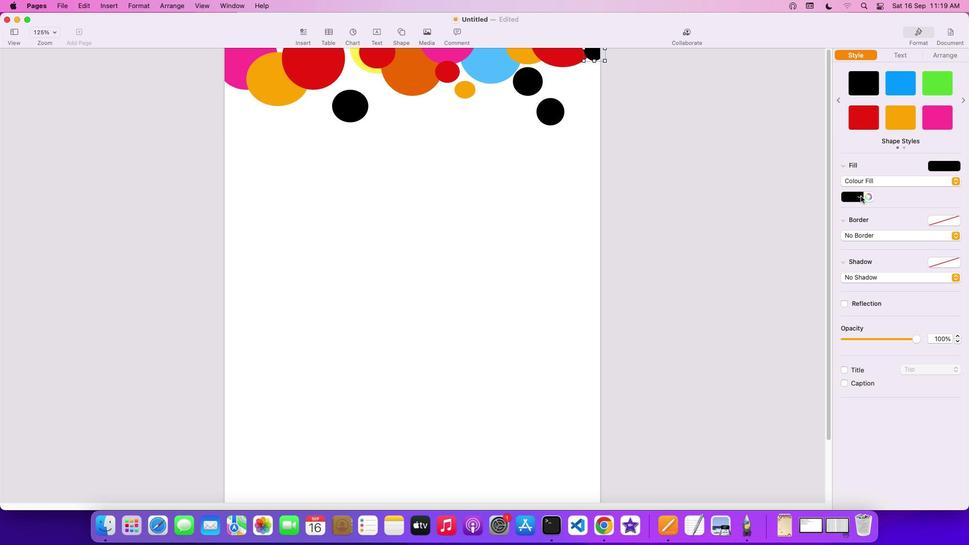 
Action: Mouse pressed left at (860, 196)
Screenshot: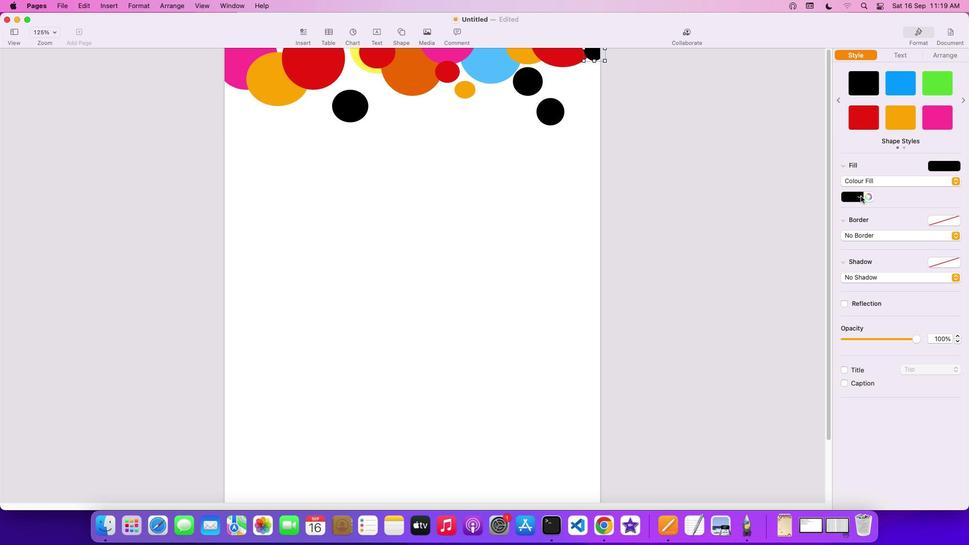 
Action: Mouse moved to (867, 224)
Screenshot: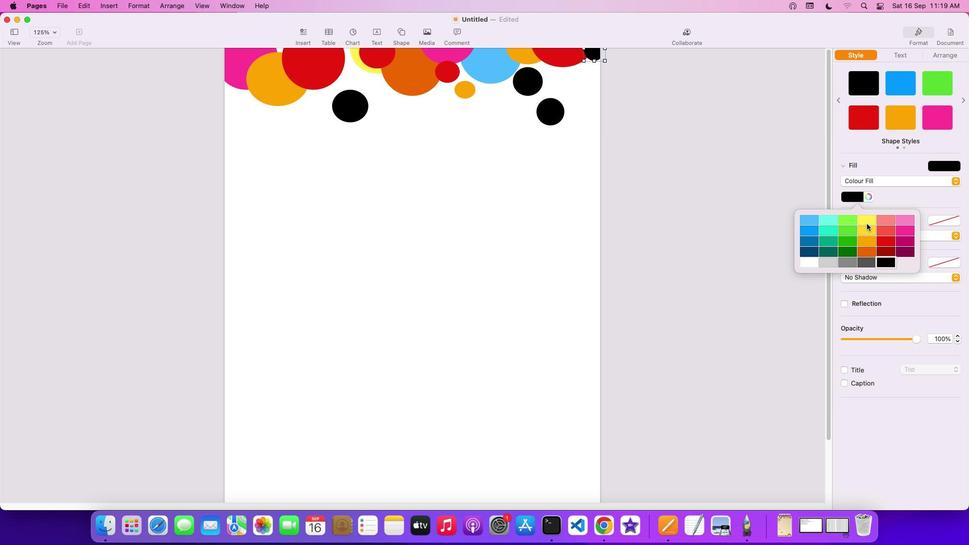 
Action: Mouse pressed left at (867, 224)
Screenshot: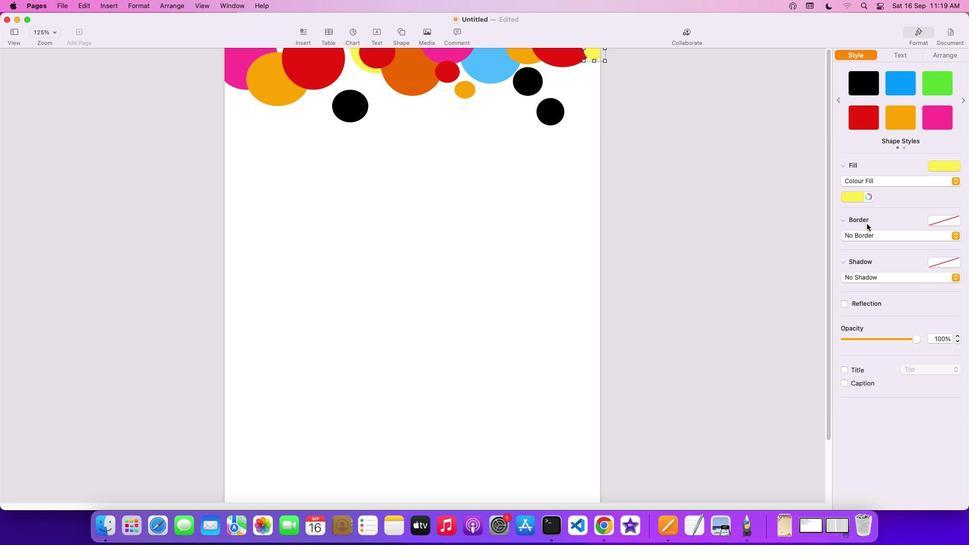 
Action: Mouse moved to (532, 84)
Screenshot: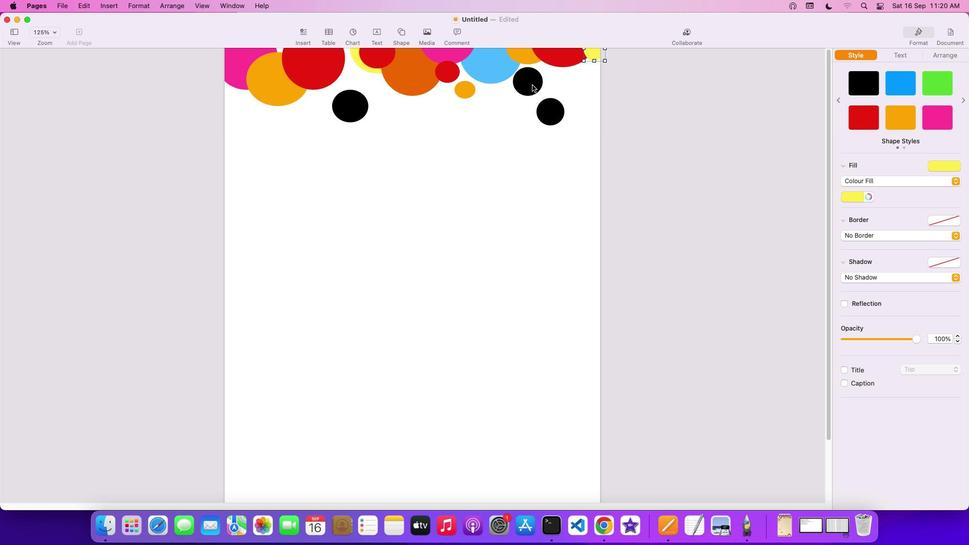 
Action: Mouse pressed left at (532, 84)
Screenshot: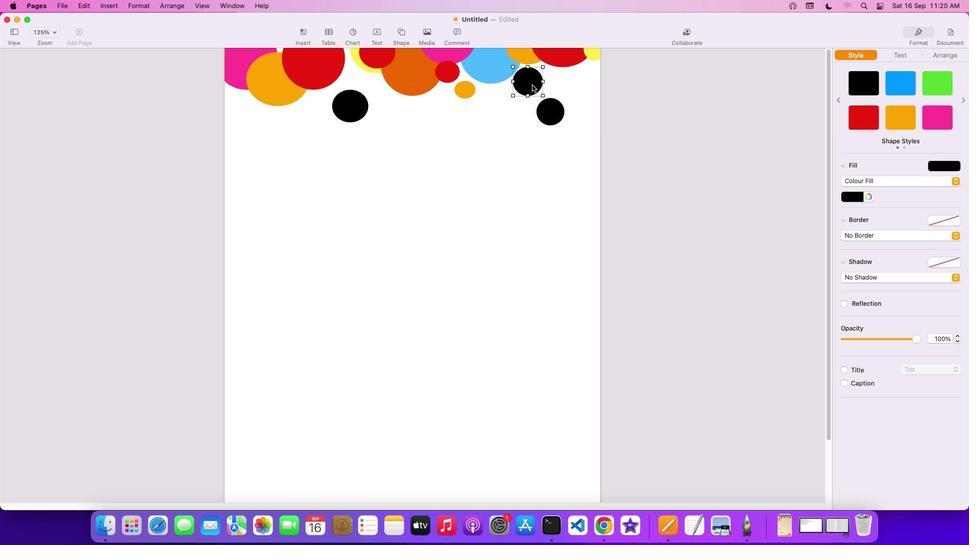 
Action: Mouse moved to (556, 114)
Screenshot: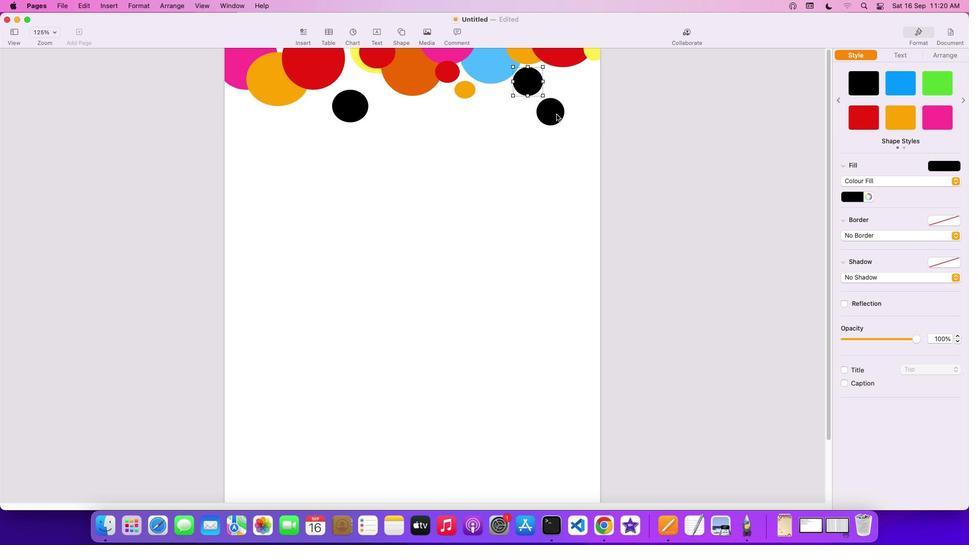 
Action: Mouse pressed left at (556, 114)
Screenshot: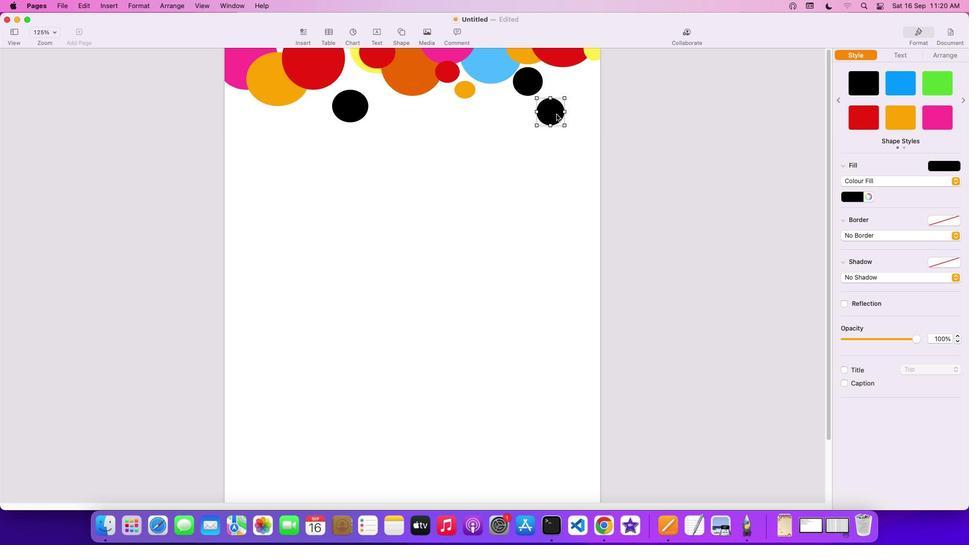 
Action: Mouse moved to (588, 102)
Screenshot: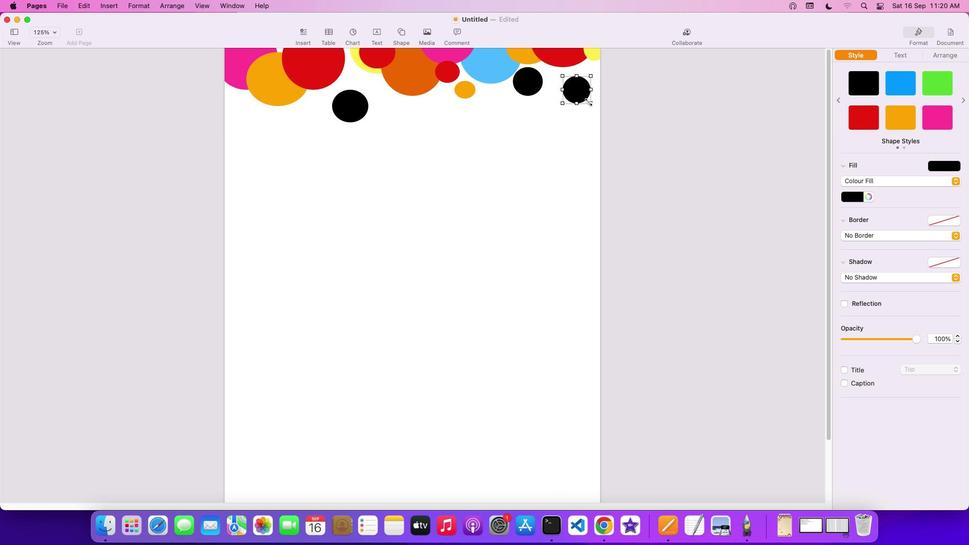 
Action: Mouse pressed left at (588, 102)
Screenshot: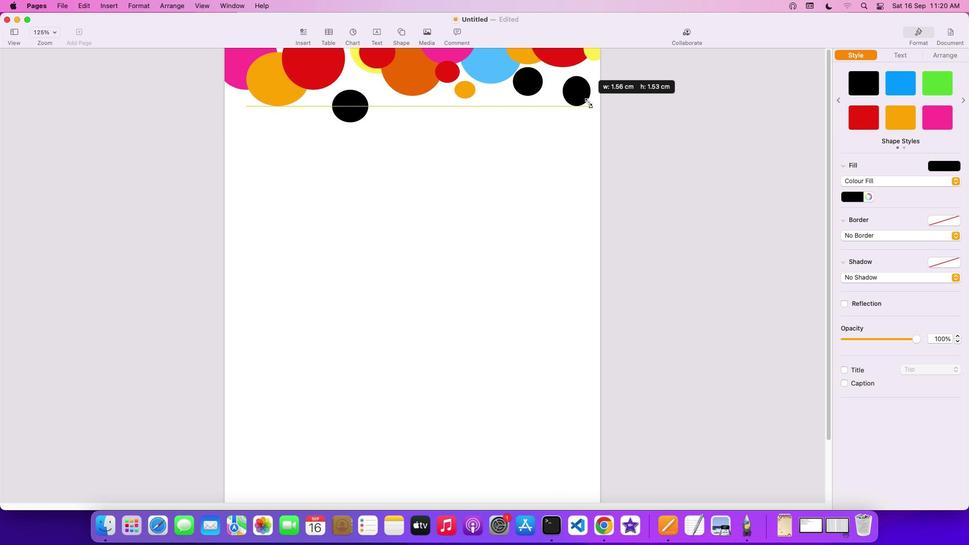 
Action: Mouse moved to (573, 86)
Screenshot: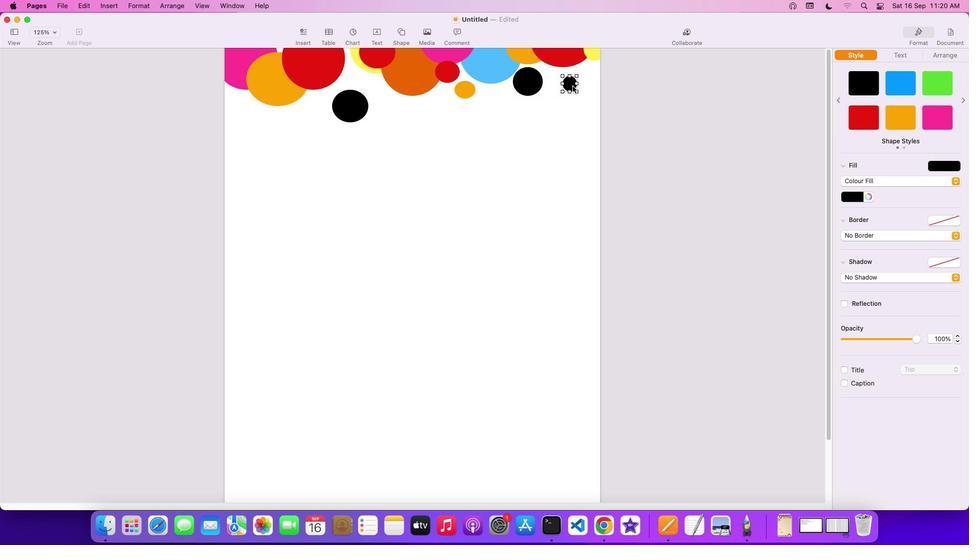 
Action: Mouse pressed left at (573, 86)
